 Task: Search one way flight ticket for 1 adult, 5 children, 2 infants in seat and 1 infant on lap in first from Plattsburgh: Plattsburgh International Airport to Rock Springs: Southwest Wyoming Regional Airport (rock Springs Sweetwater County Airport) on 8-5-2023. Number of bags: 2 carry on bags and 6 checked bags. Price is upto 92000. Outbound departure time preference is 4:30.
Action: Mouse moved to (378, 345)
Screenshot: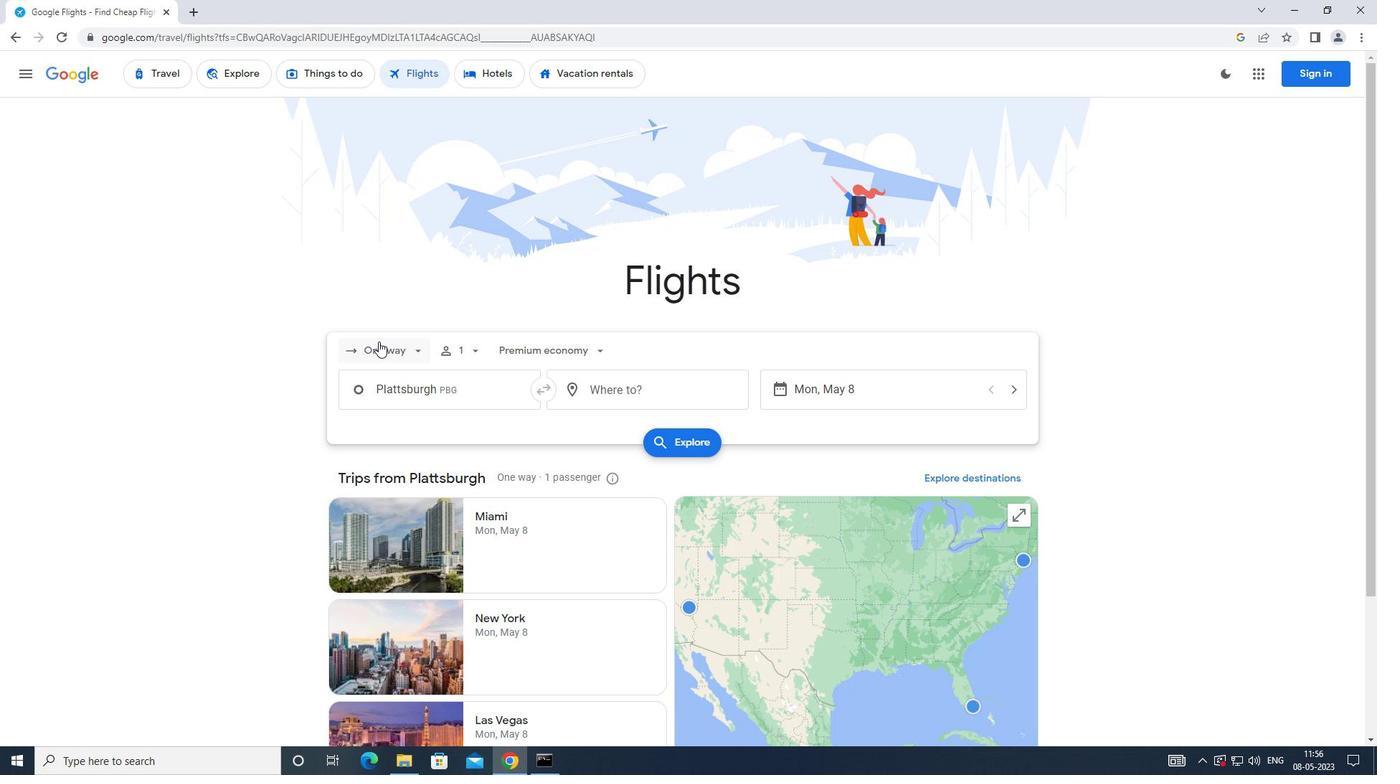 
Action: Mouse pressed left at (378, 345)
Screenshot: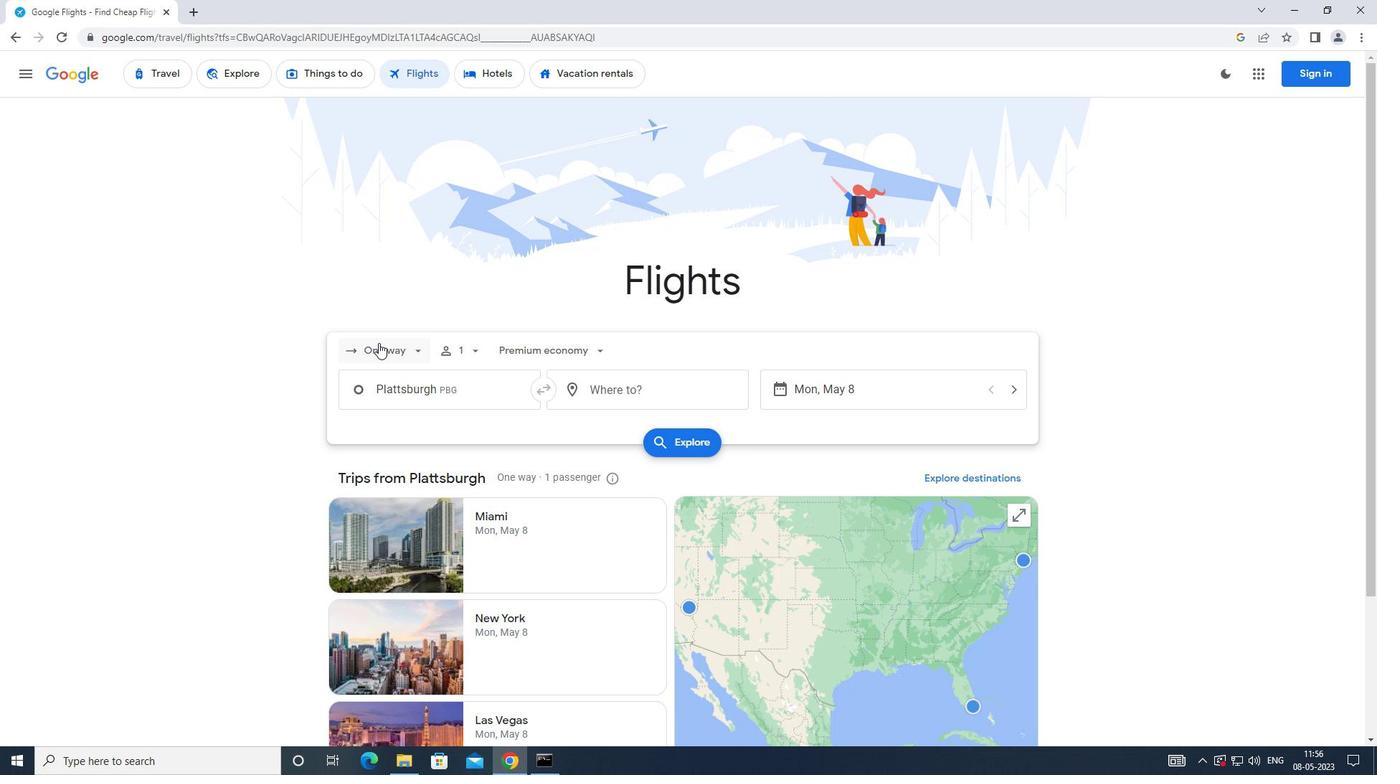 
Action: Mouse moved to (411, 426)
Screenshot: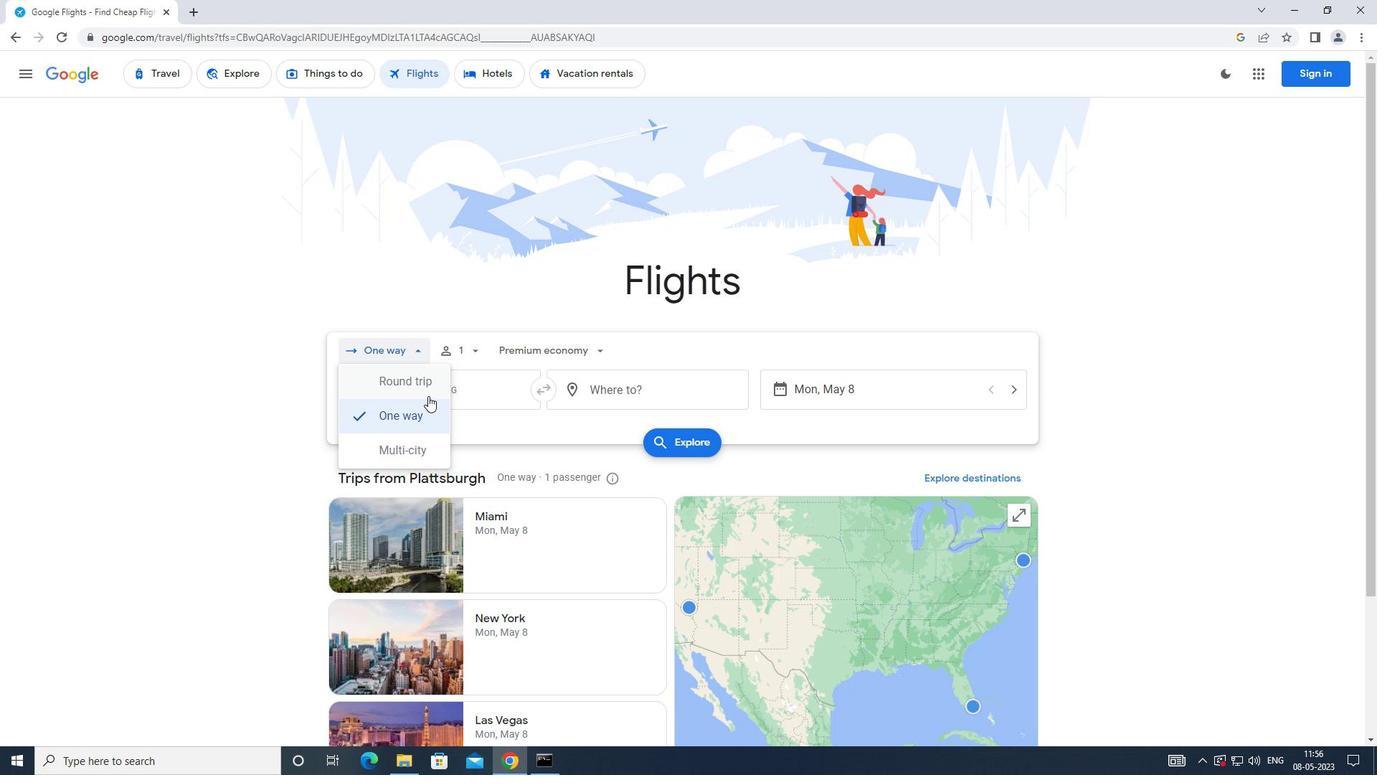 
Action: Mouse pressed left at (411, 426)
Screenshot: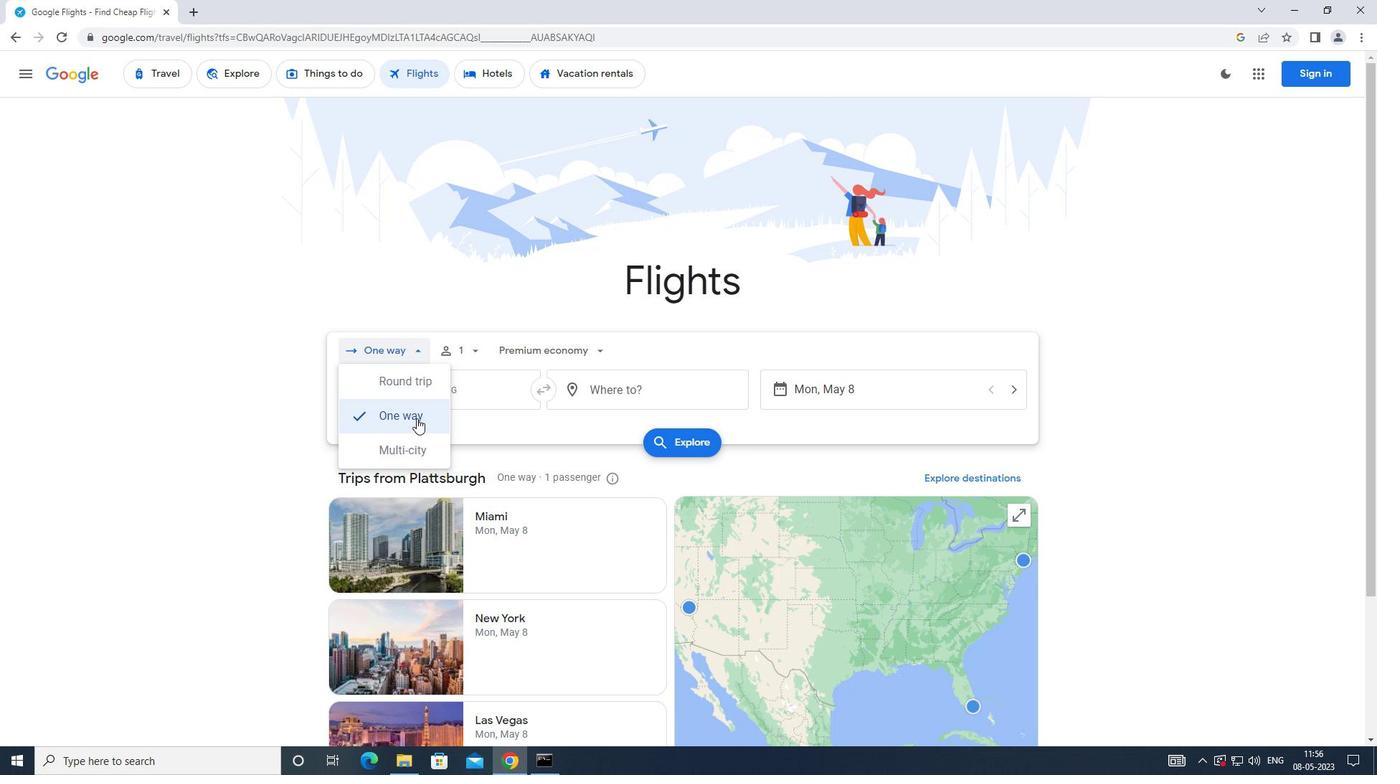 
Action: Mouse moved to (469, 353)
Screenshot: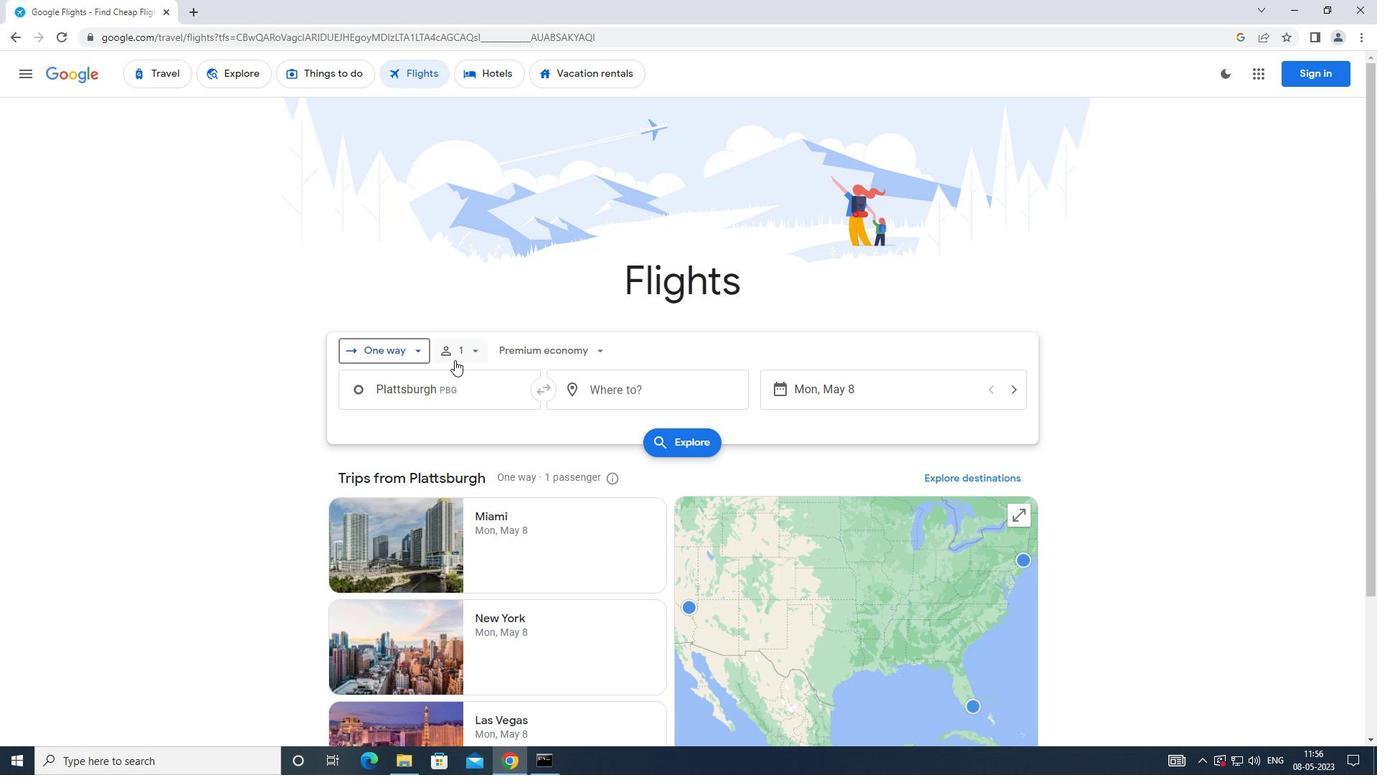 
Action: Mouse pressed left at (469, 353)
Screenshot: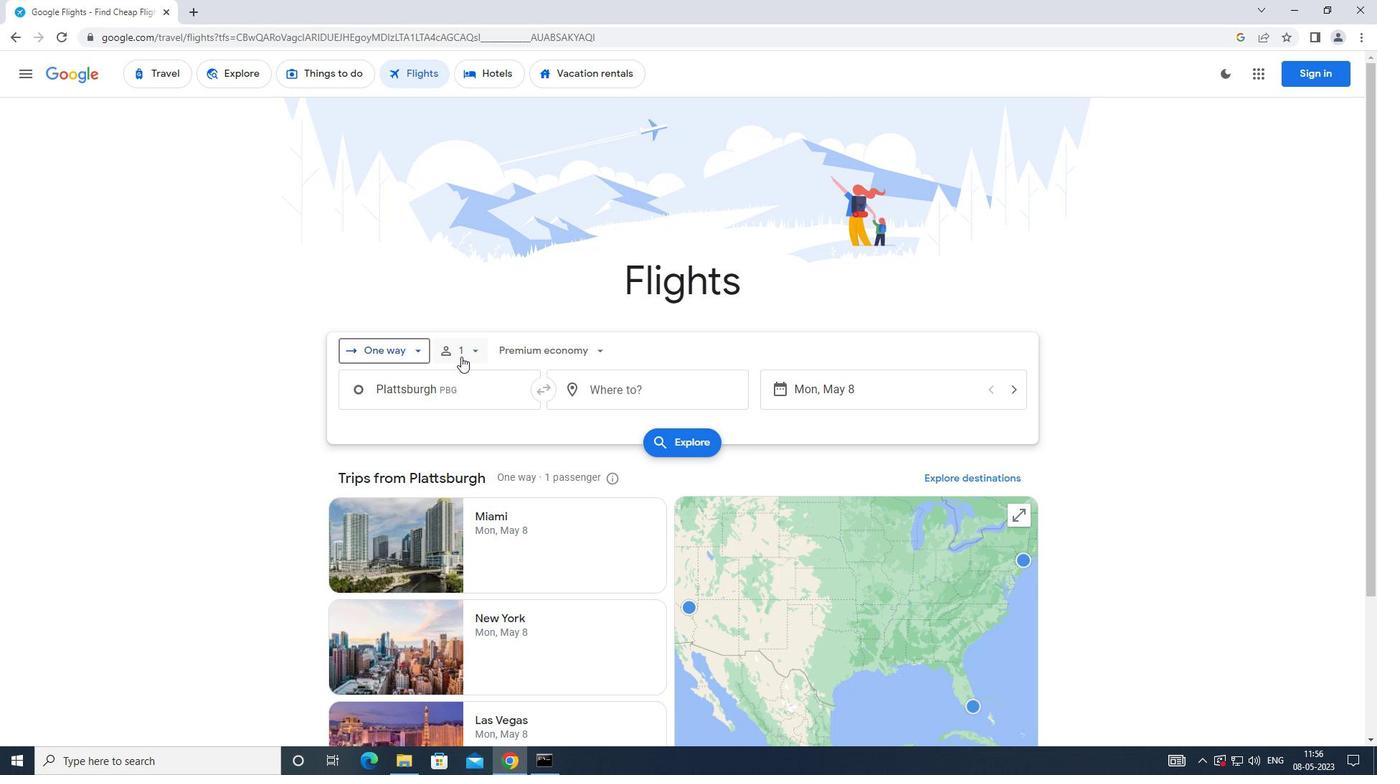 
Action: Mouse moved to (592, 420)
Screenshot: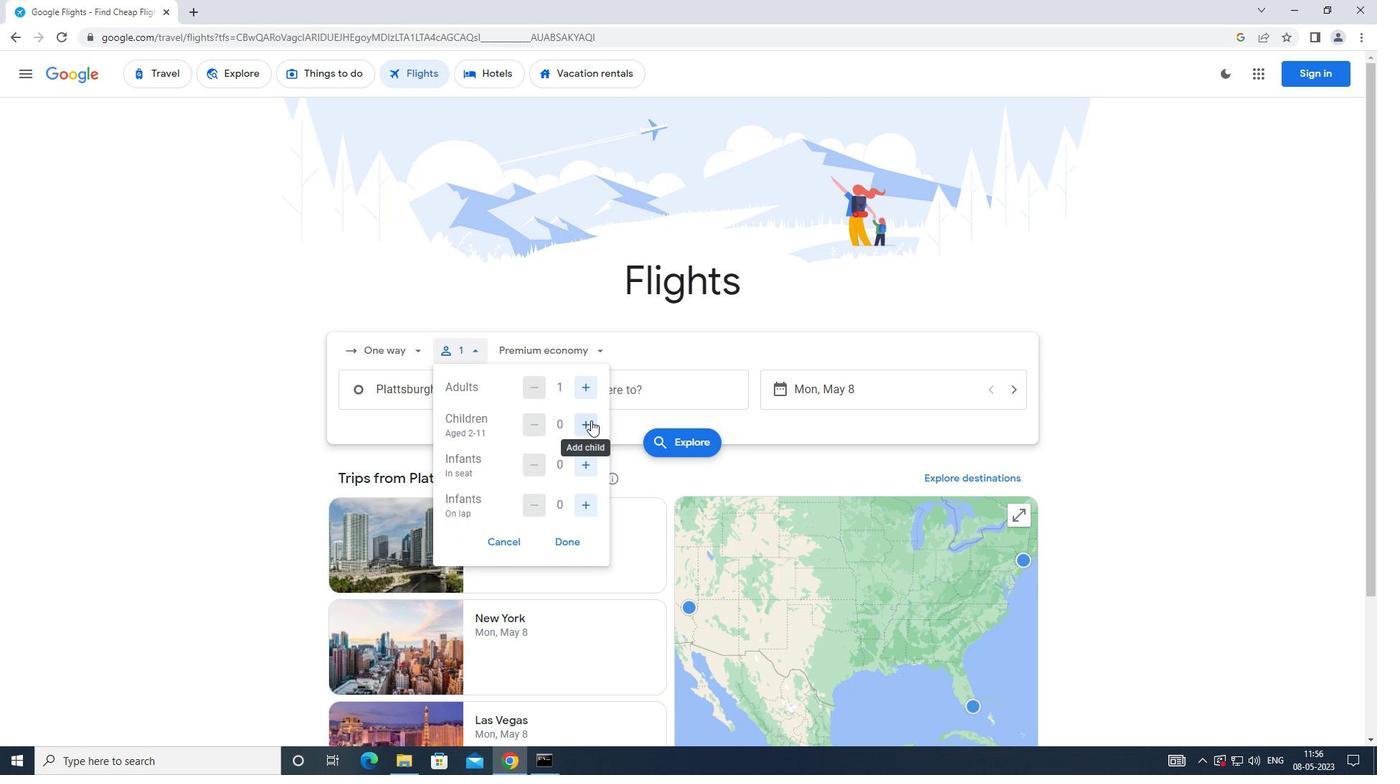
Action: Mouse pressed left at (592, 420)
Screenshot: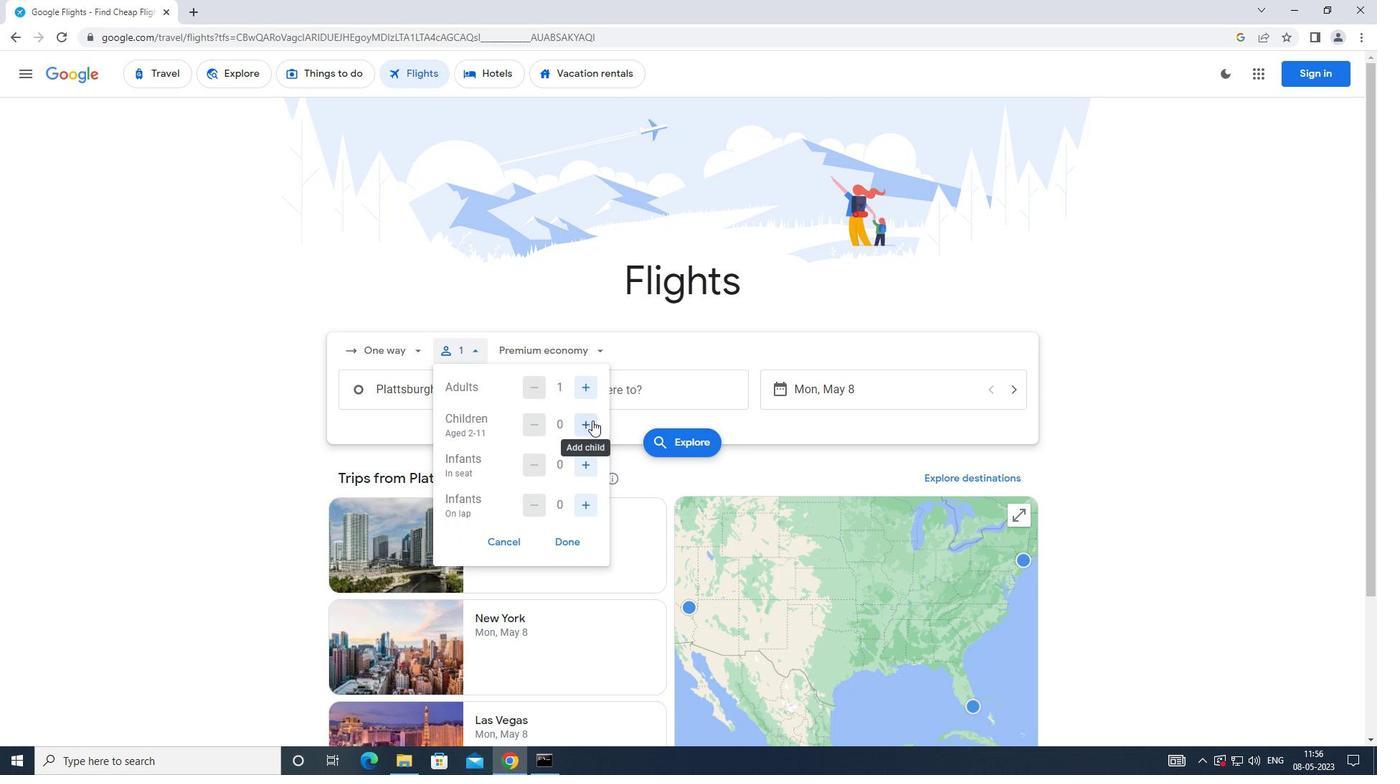 
Action: Mouse pressed left at (592, 420)
Screenshot: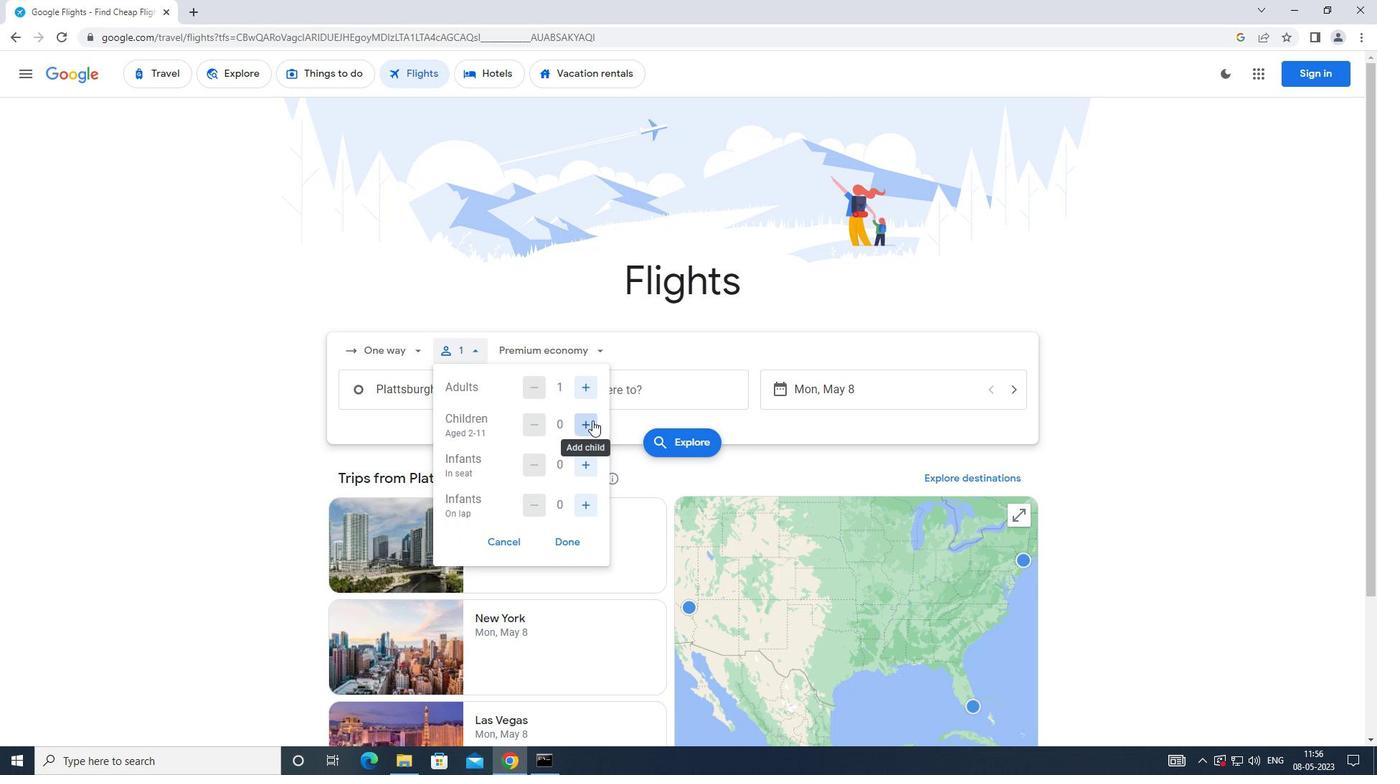 
Action: Mouse pressed left at (592, 420)
Screenshot: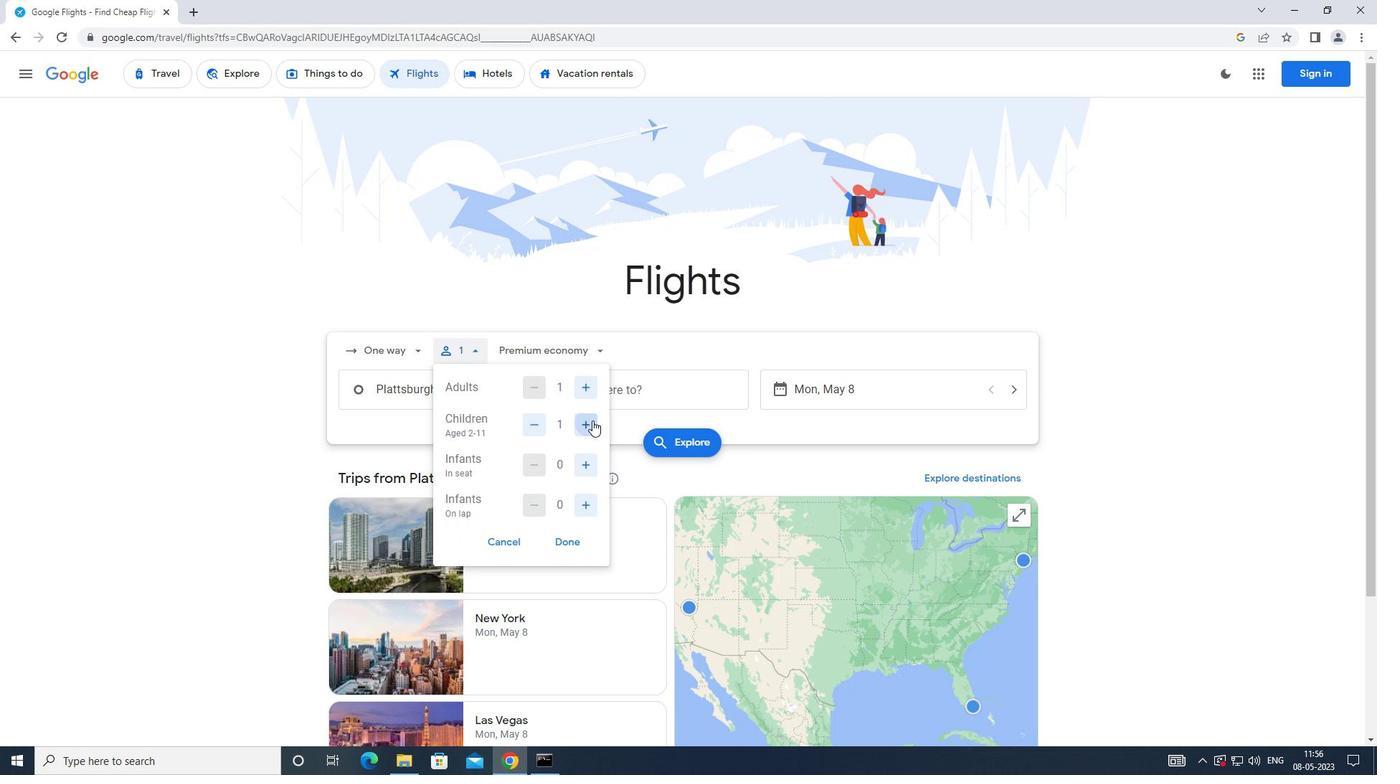
Action: Mouse pressed left at (592, 420)
Screenshot: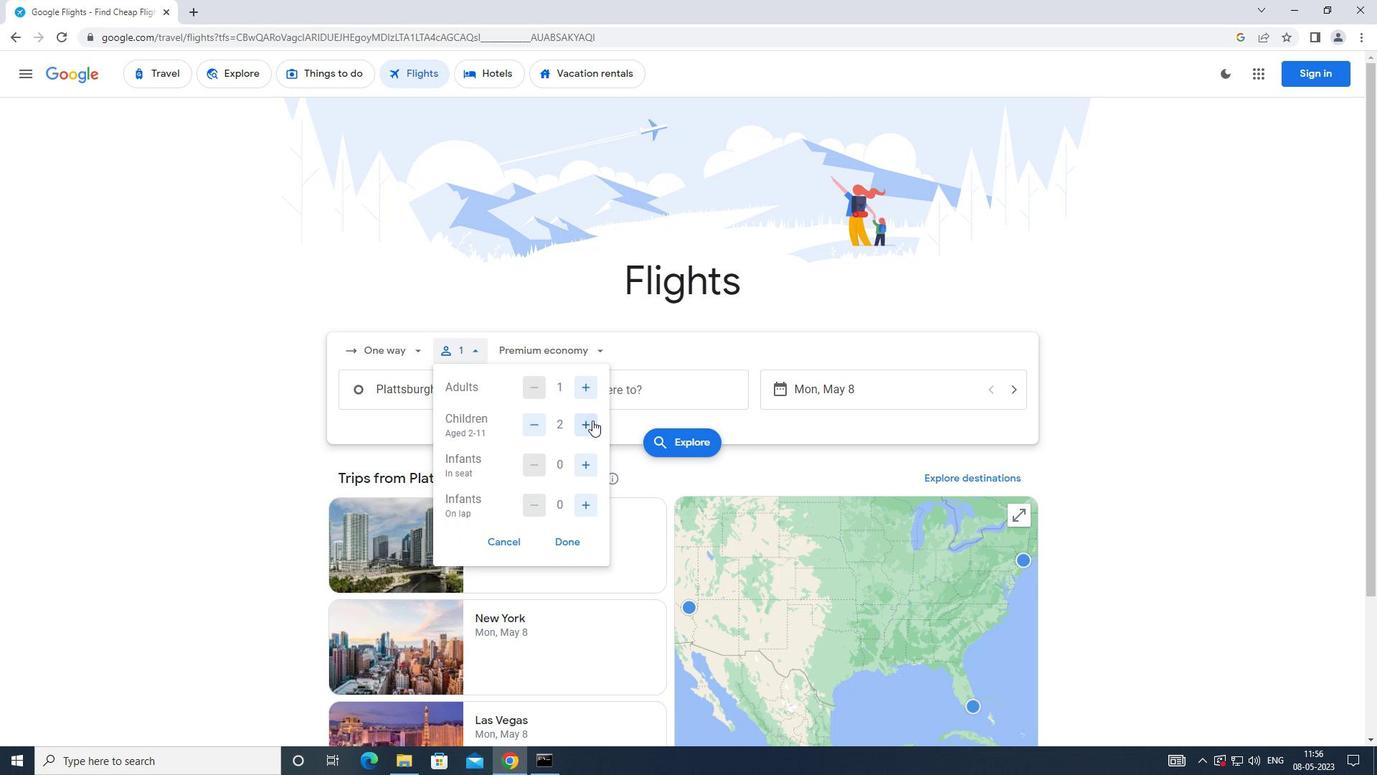 
Action: Mouse pressed left at (592, 420)
Screenshot: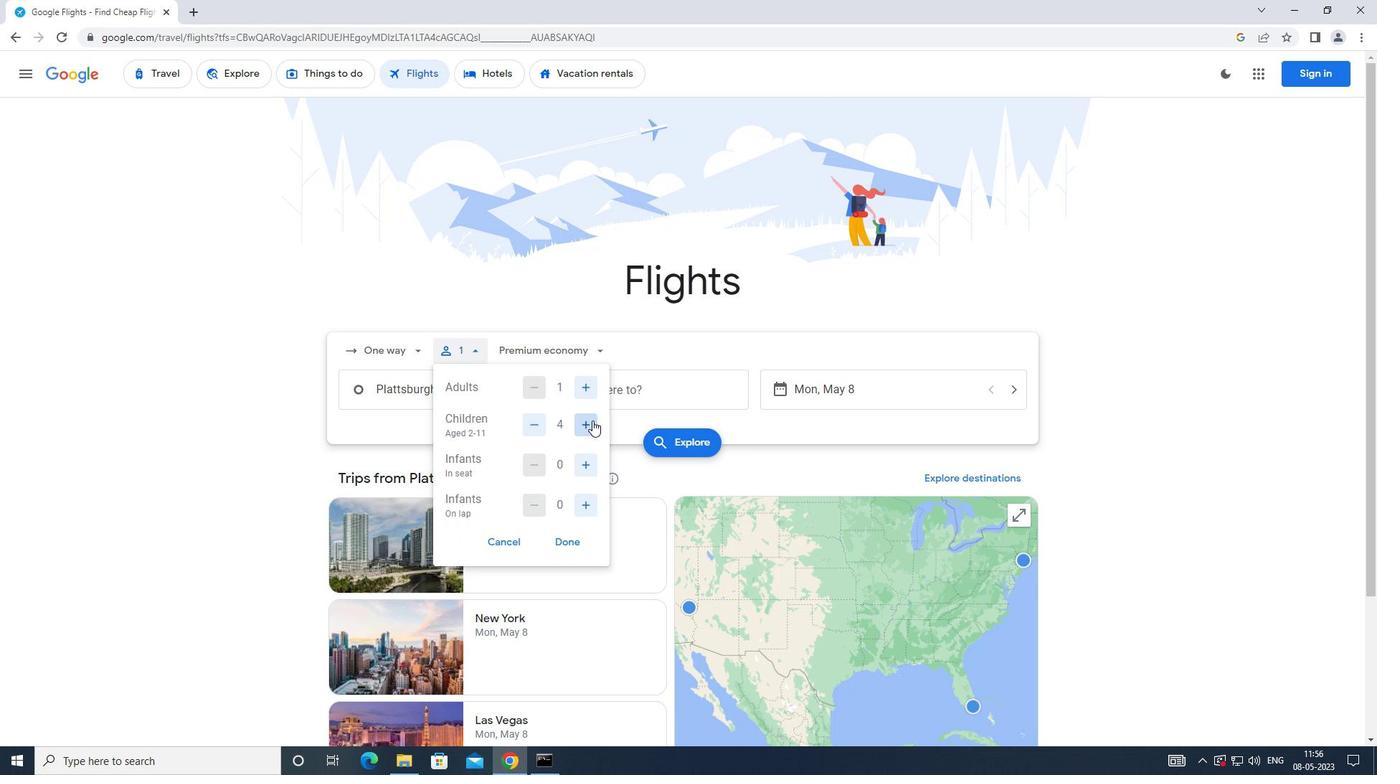 
Action: Mouse moved to (590, 463)
Screenshot: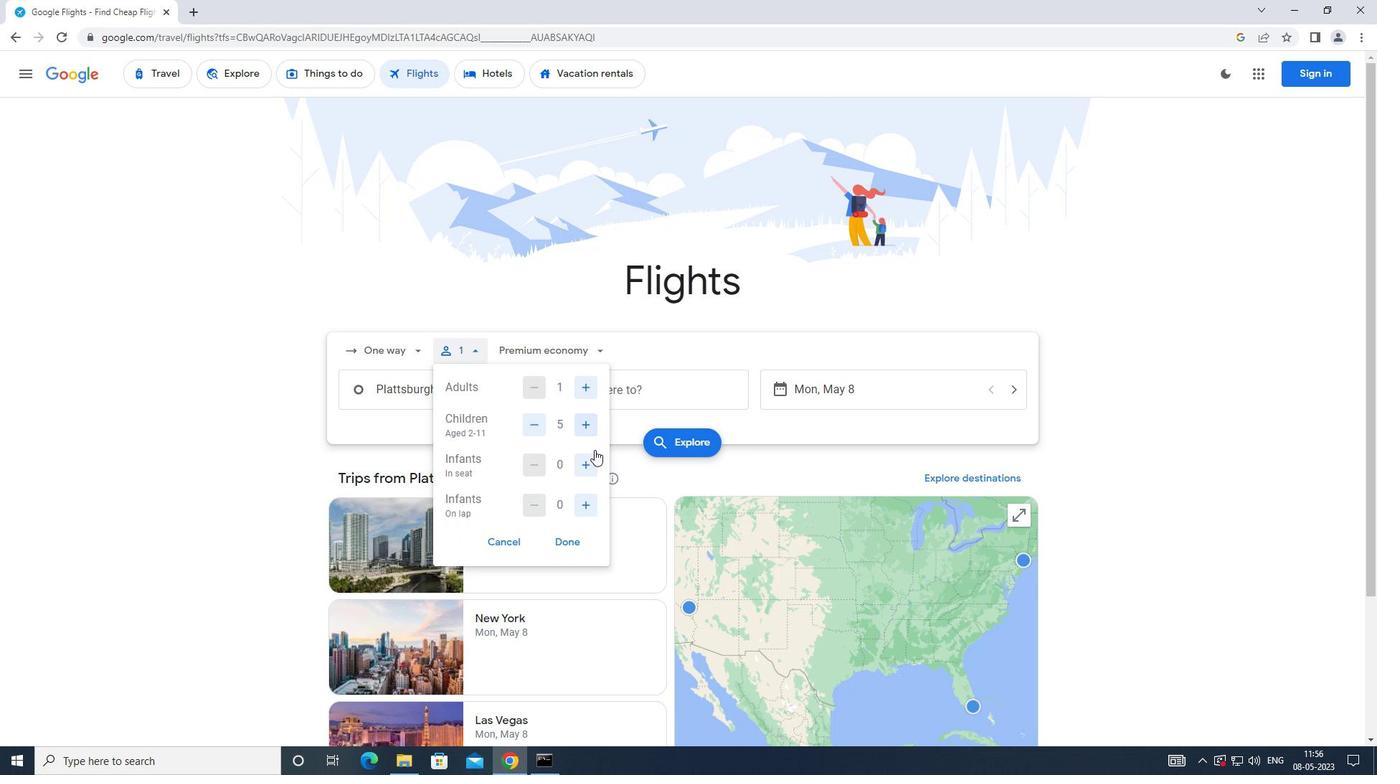 
Action: Mouse pressed left at (590, 463)
Screenshot: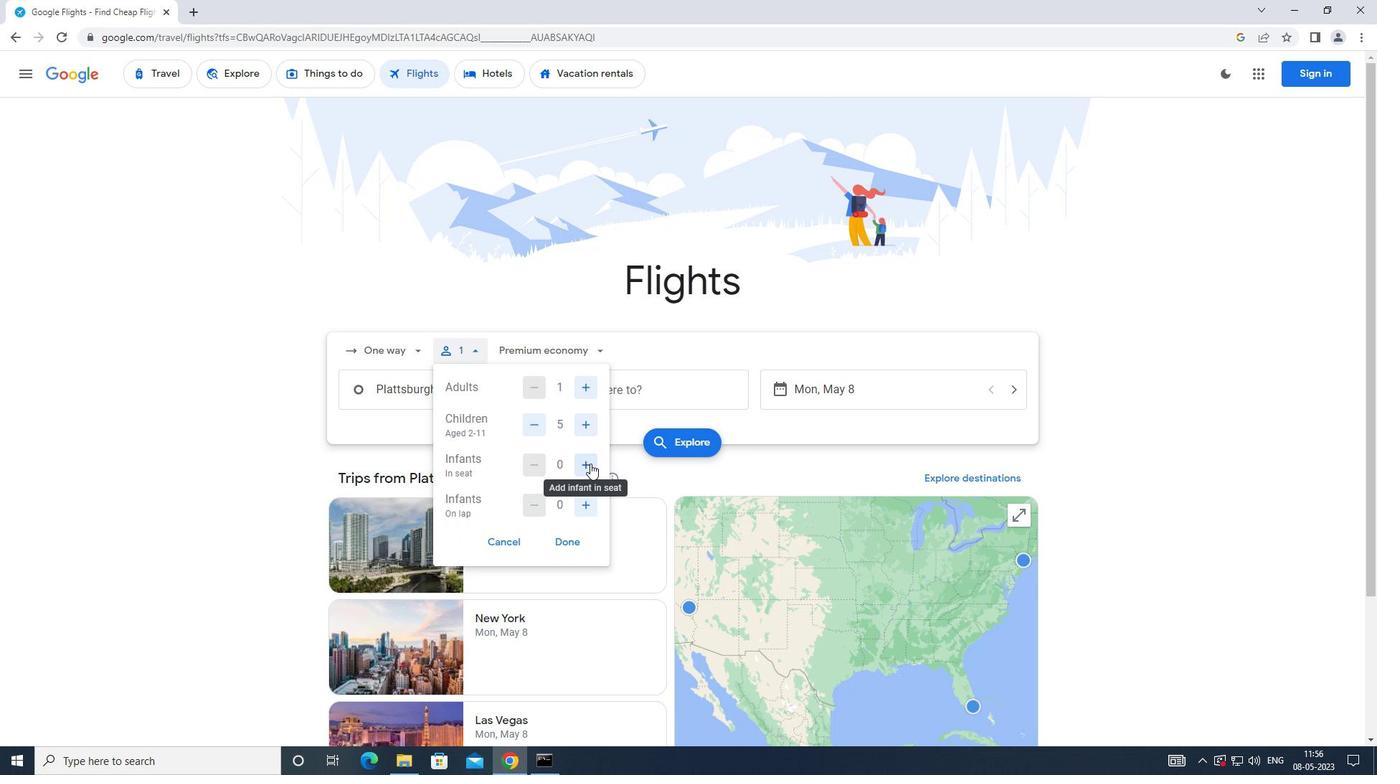 
Action: Mouse pressed left at (590, 463)
Screenshot: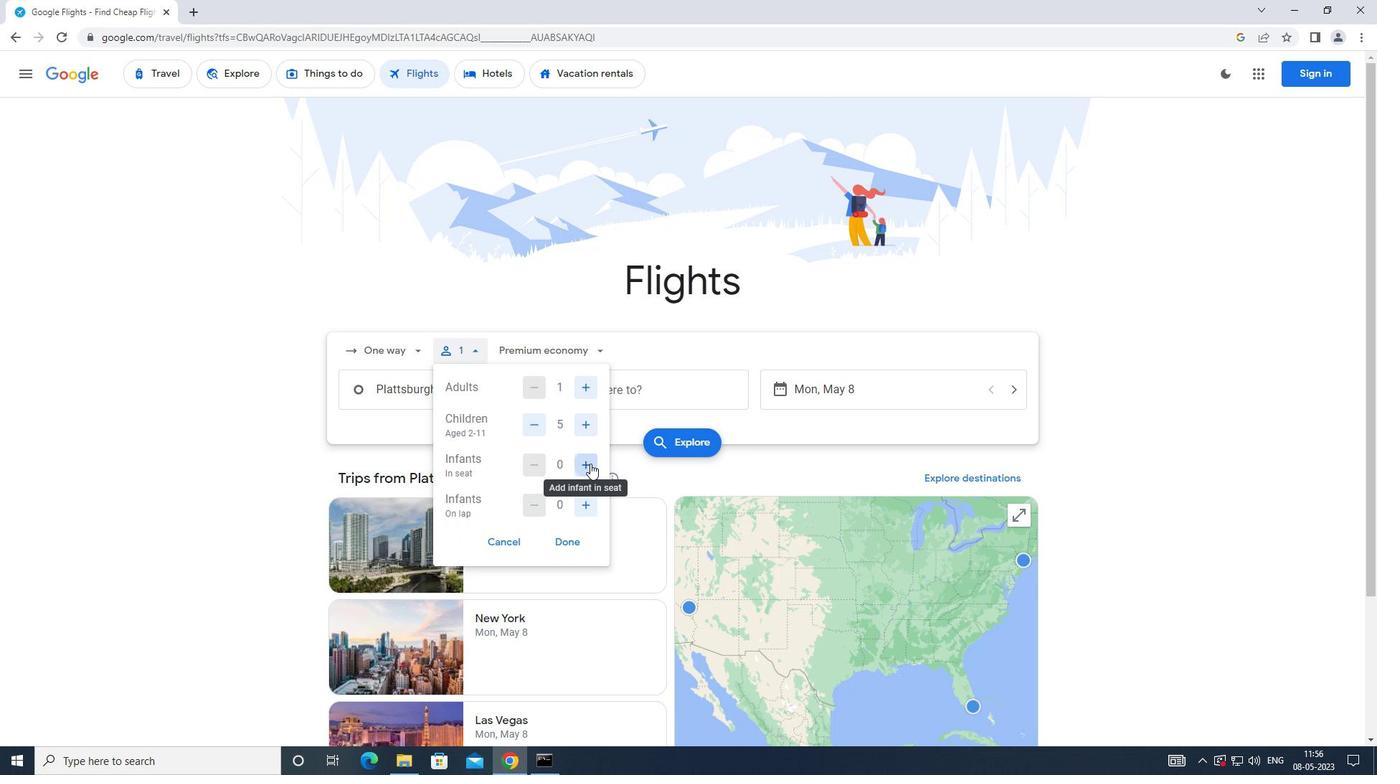 
Action: Mouse moved to (528, 459)
Screenshot: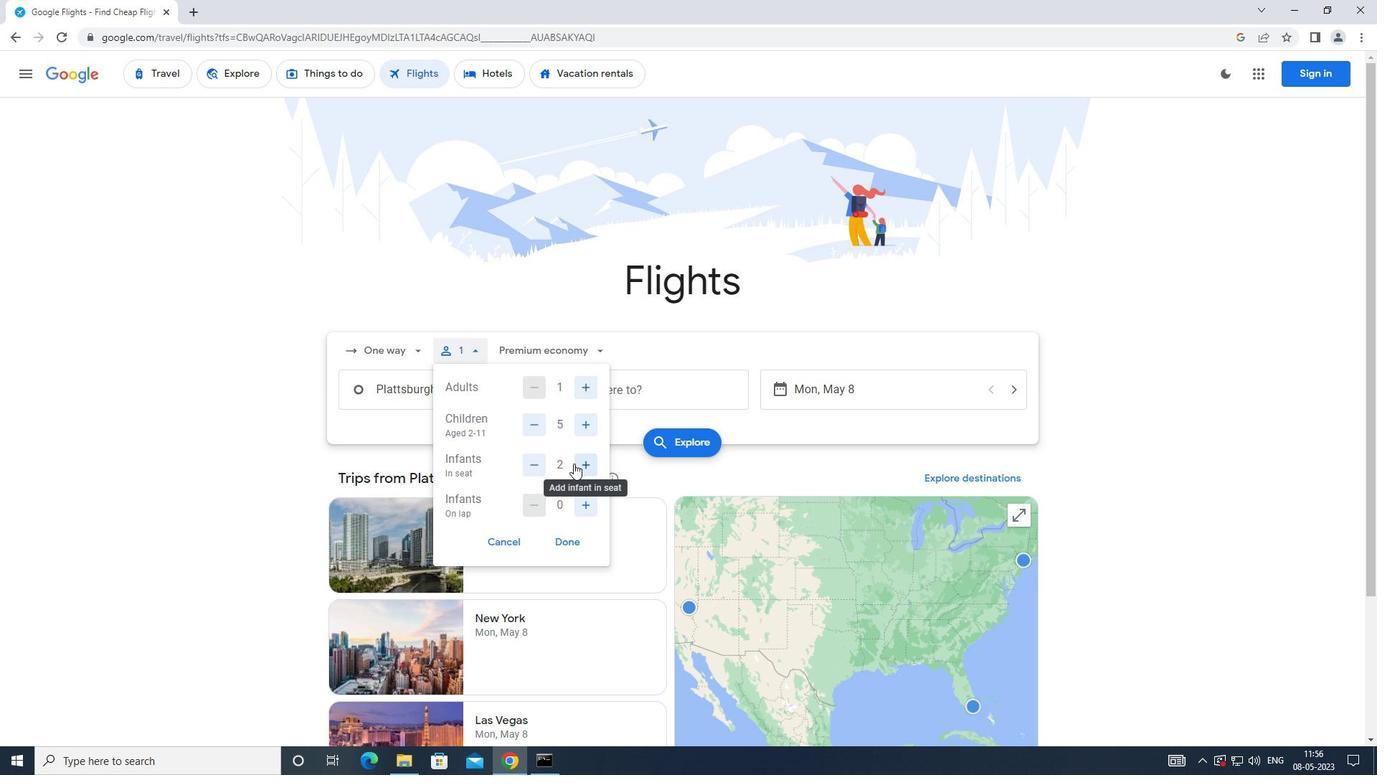 
Action: Mouse pressed left at (528, 459)
Screenshot: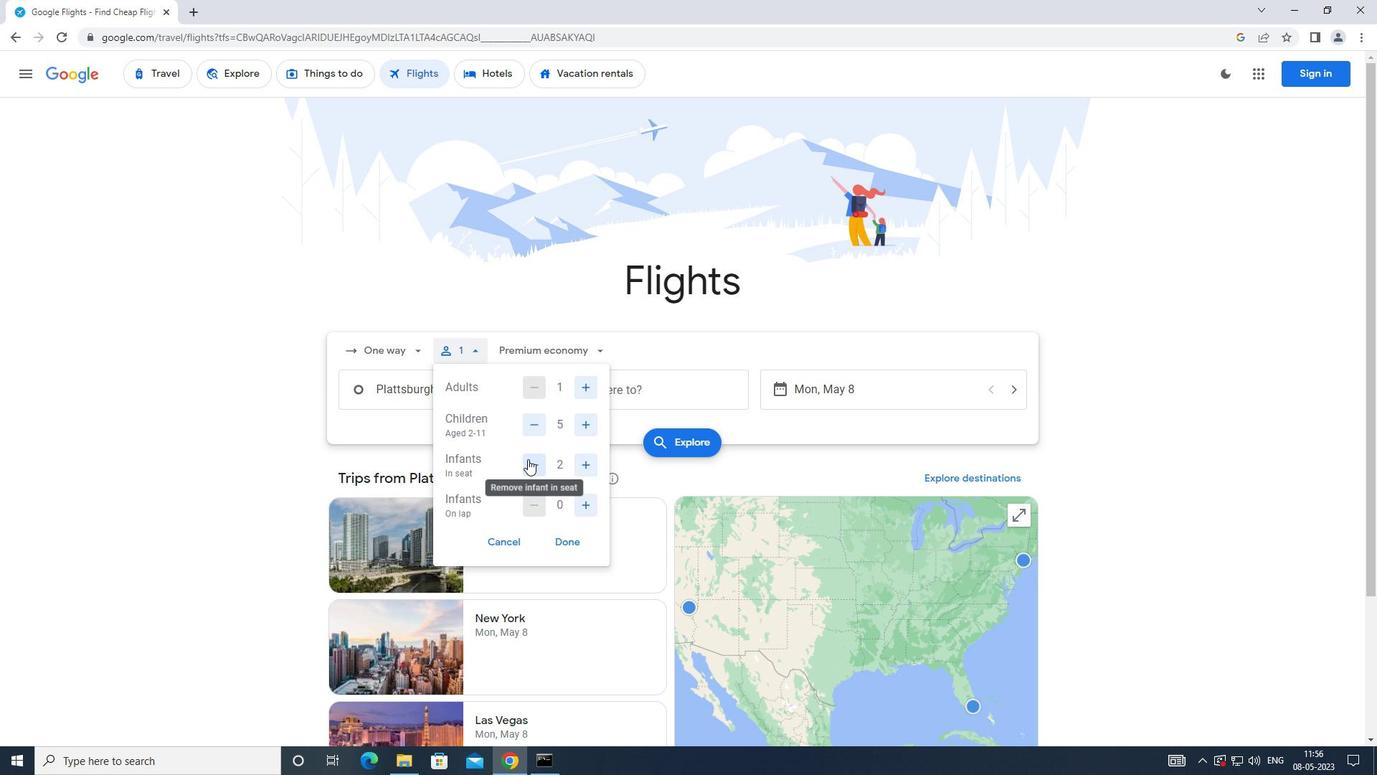 
Action: Mouse moved to (581, 496)
Screenshot: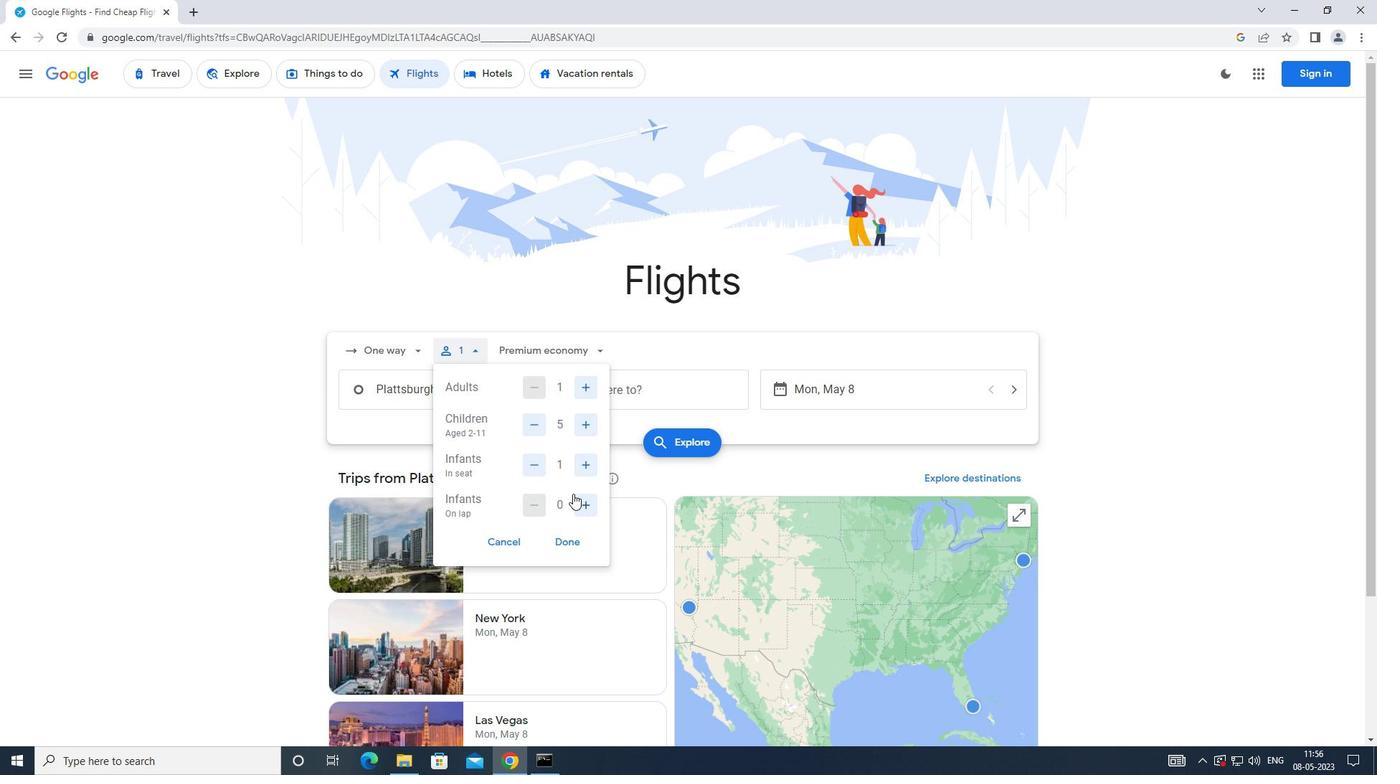 
Action: Mouse pressed left at (581, 496)
Screenshot: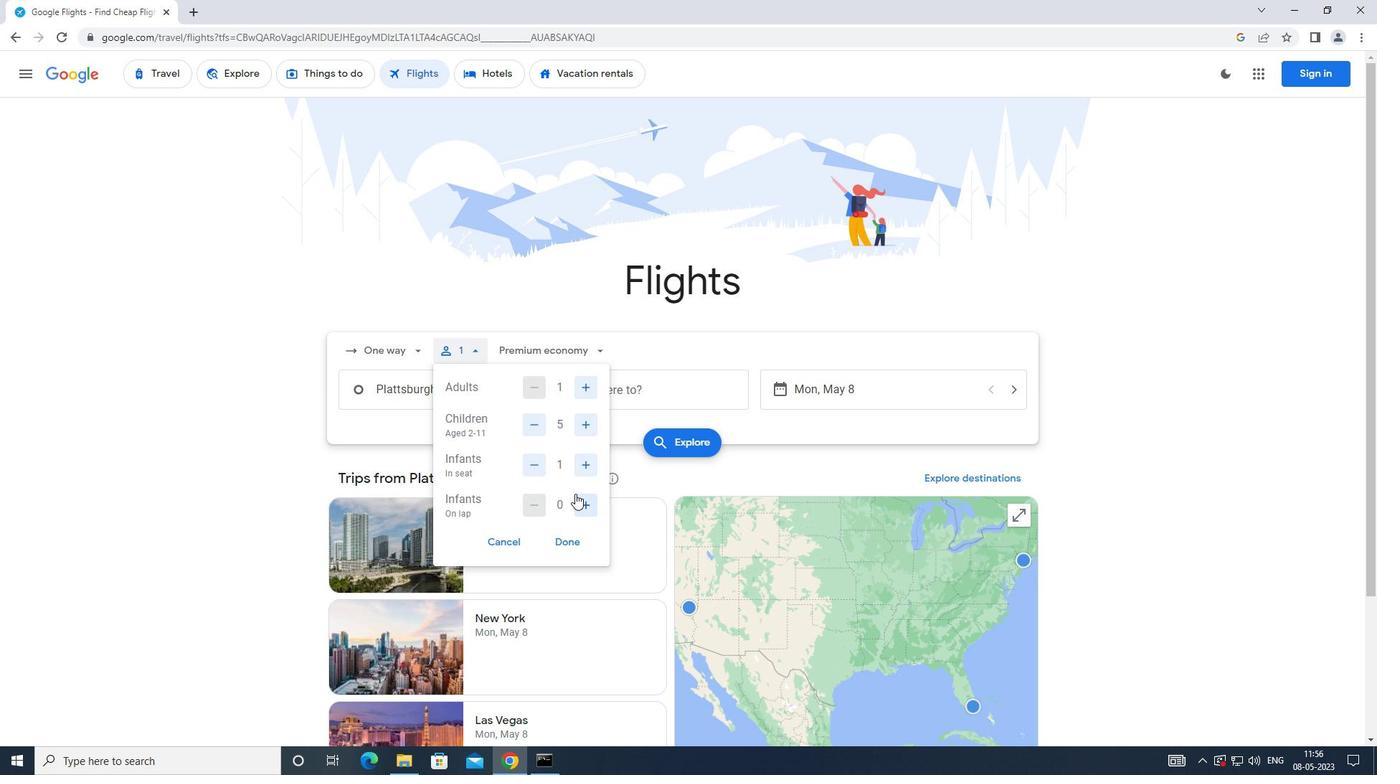 
Action: Mouse moved to (573, 537)
Screenshot: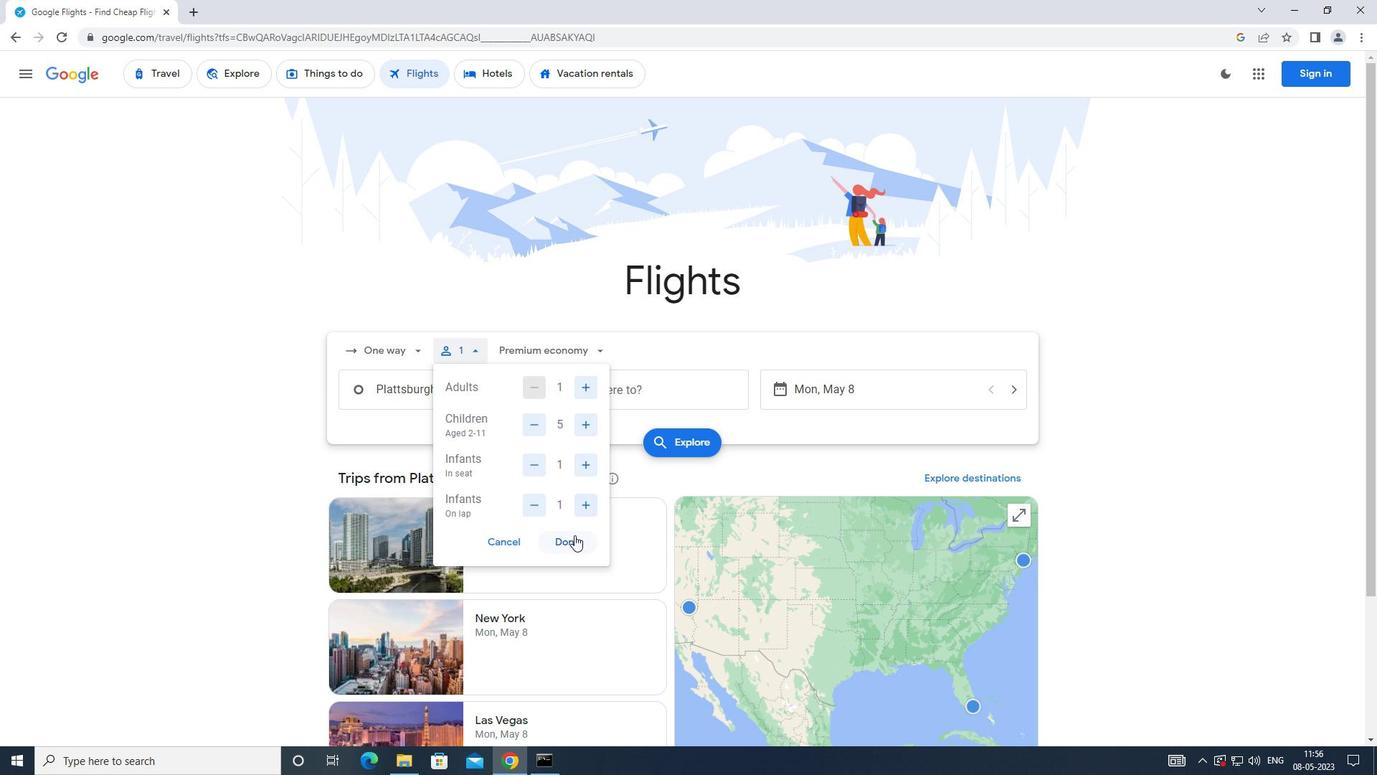 
Action: Mouse pressed left at (573, 537)
Screenshot: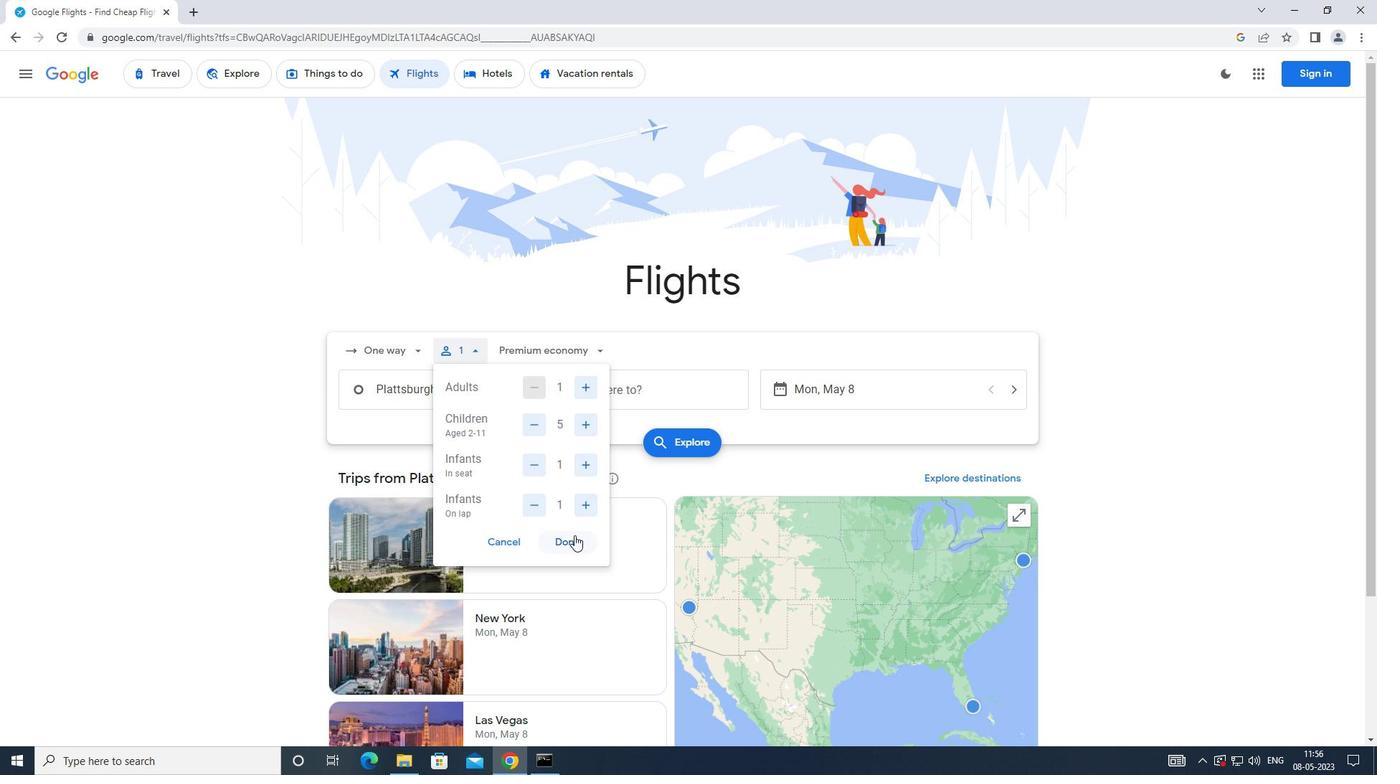 
Action: Mouse moved to (545, 361)
Screenshot: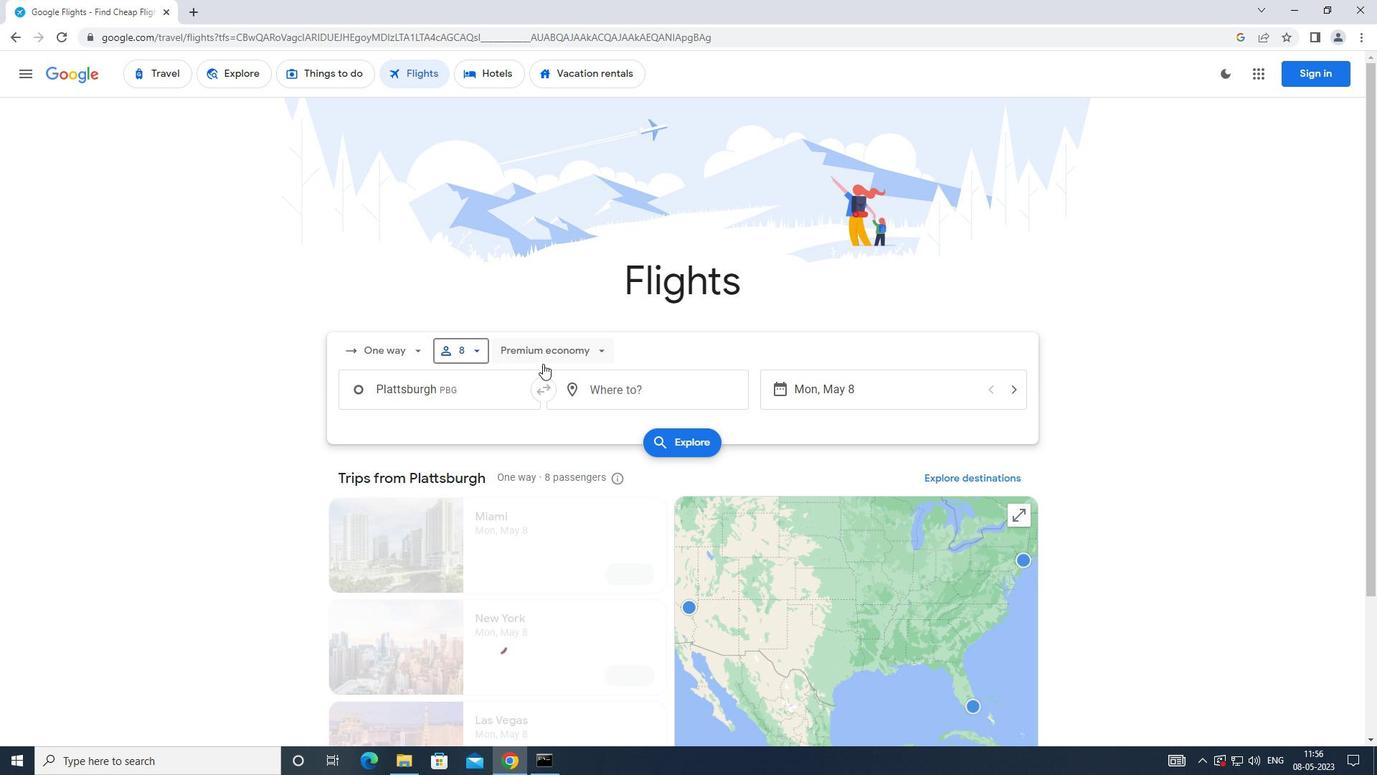 
Action: Mouse pressed left at (545, 361)
Screenshot: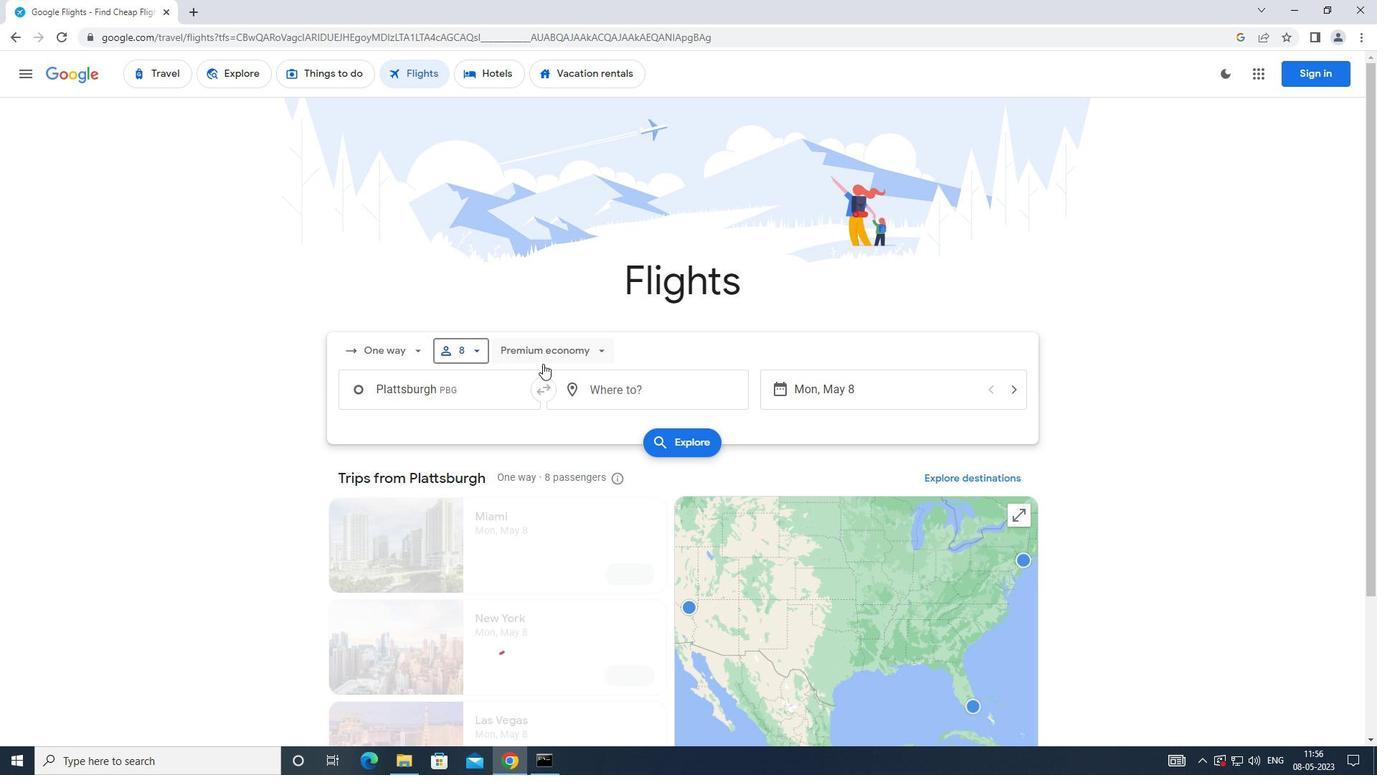 
Action: Mouse moved to (561, 487)
Screenshot: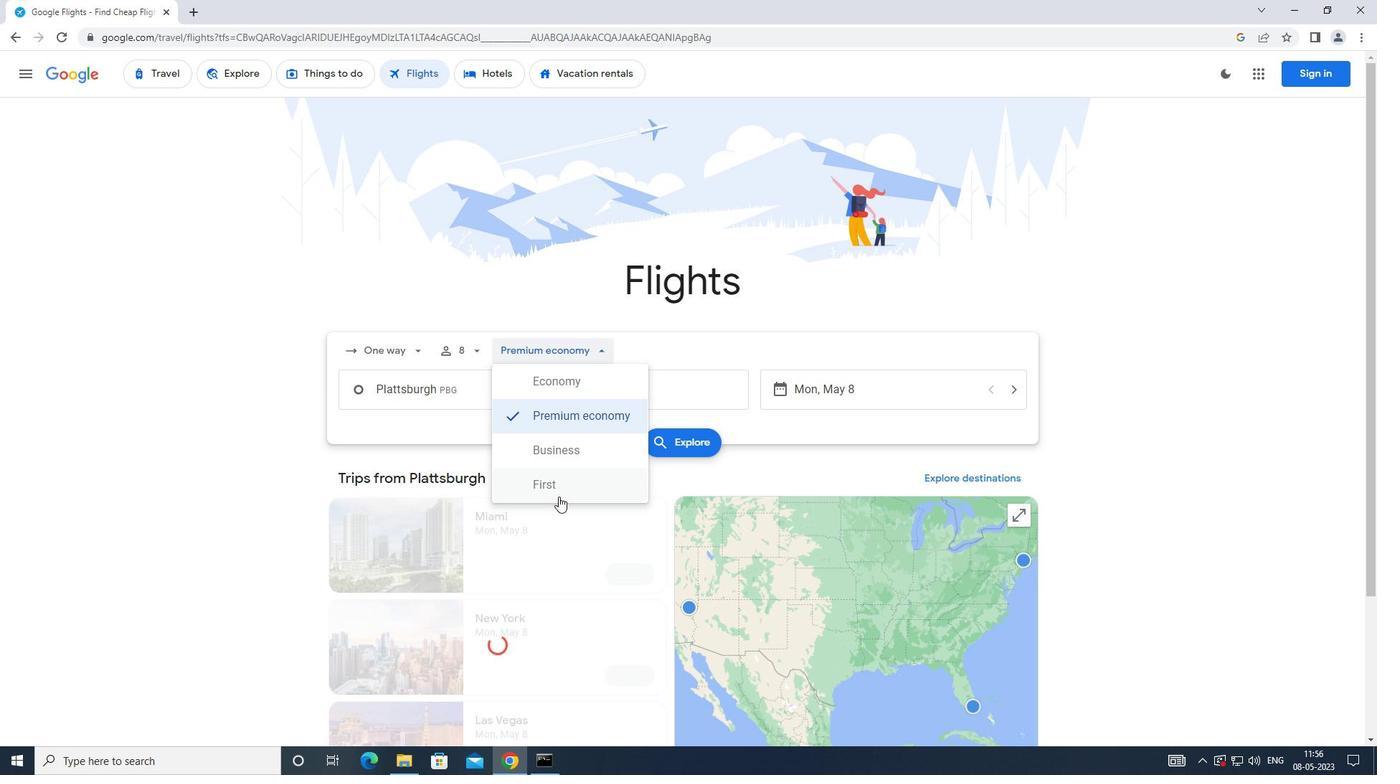 
Action: Mouse pressed left at (561, 487)
Screenshot: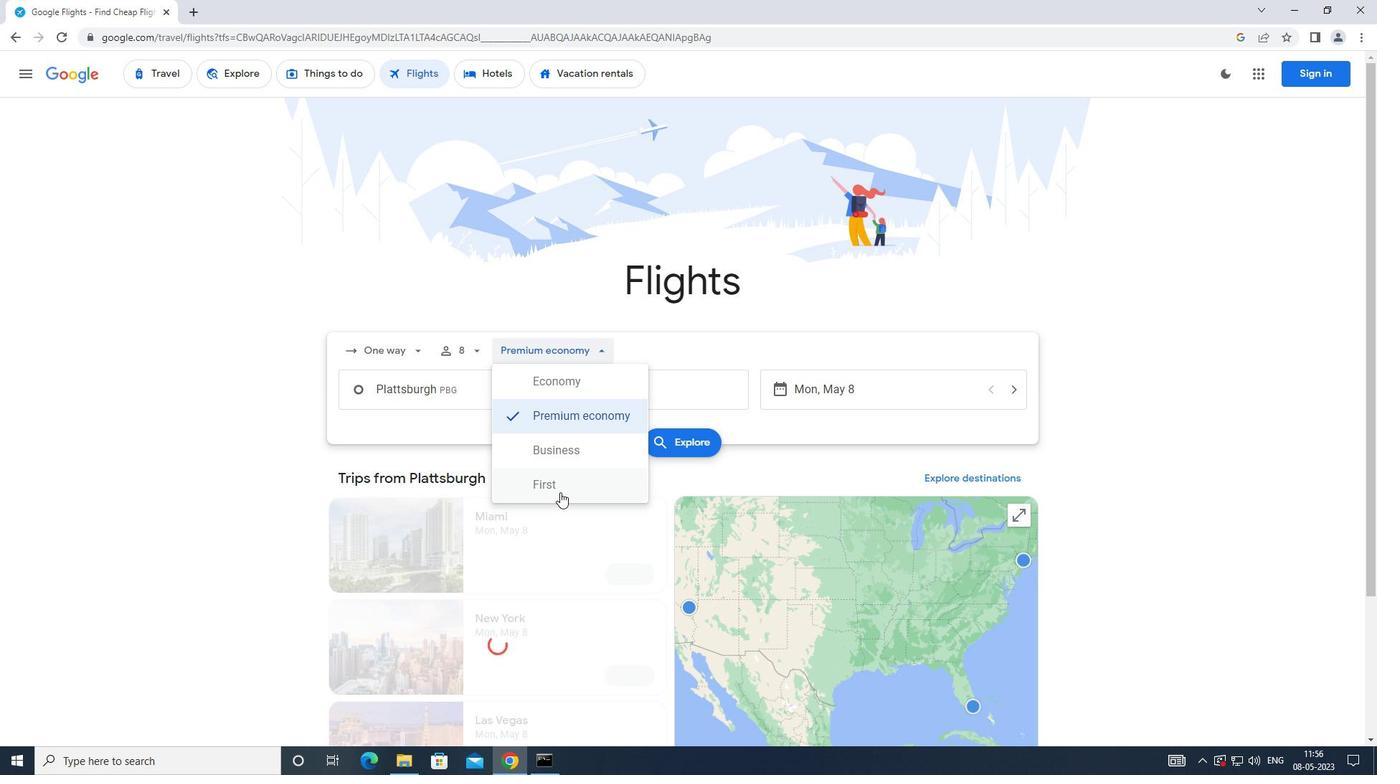 
Action: Mouse moved to (465, 397)
Screenshot: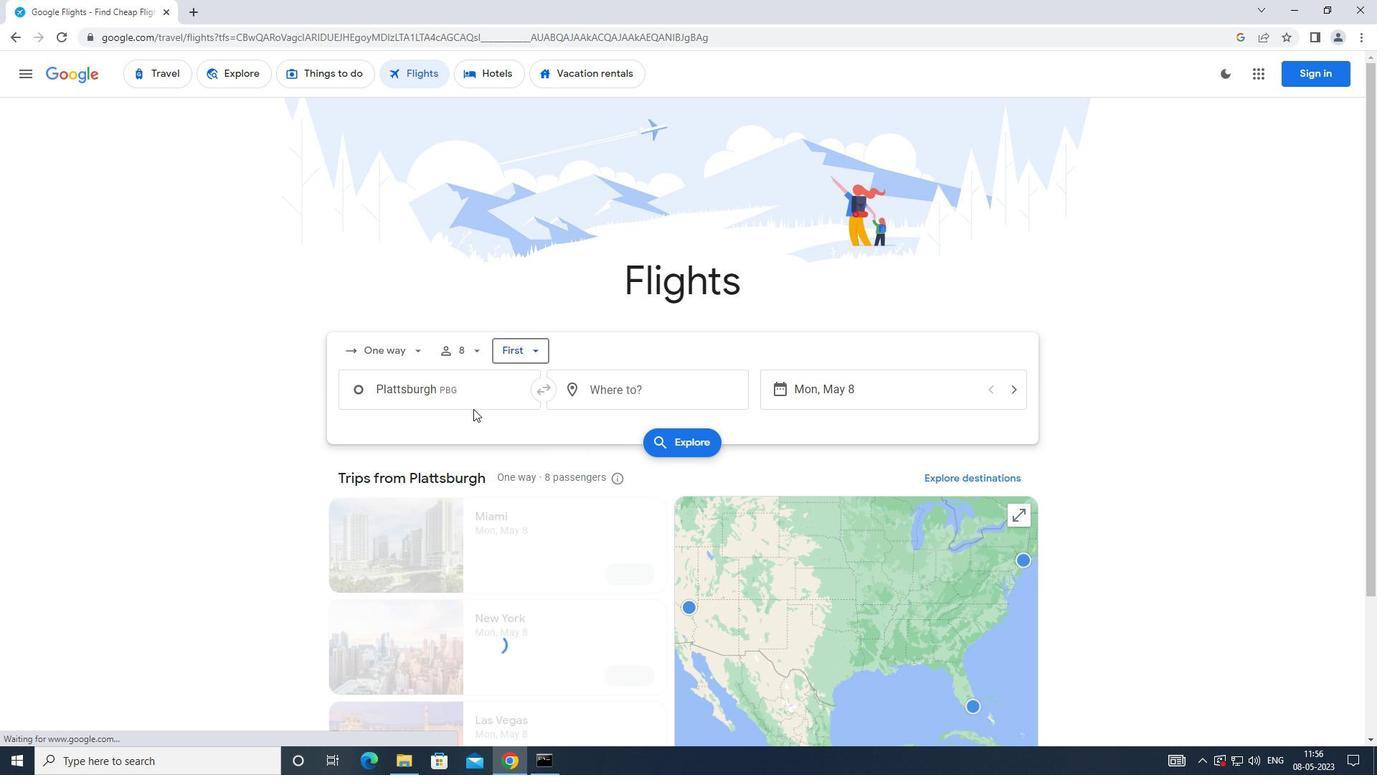 
Action: Mouse pressed left at (465, 397)
Screenshot: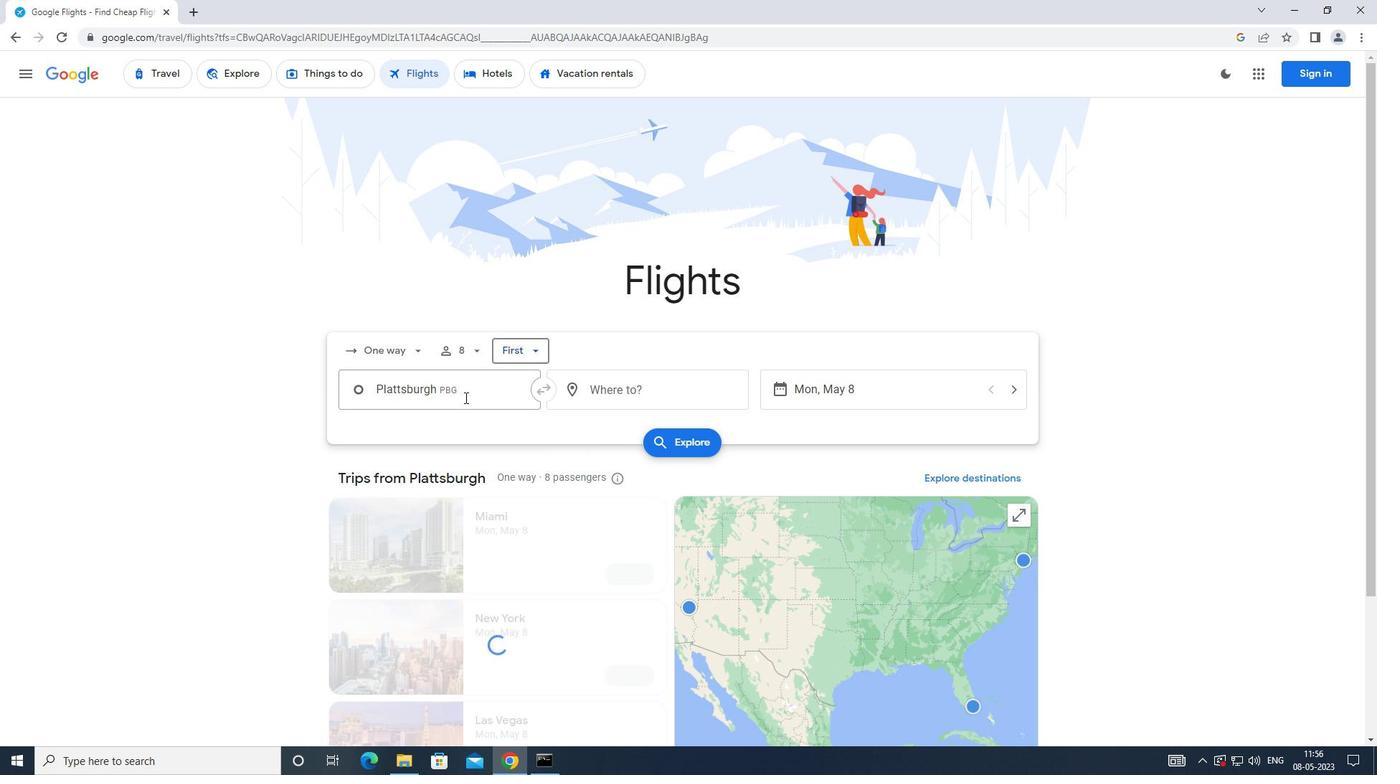 
Action: Mouse moved to (464, 399)
Screenshot: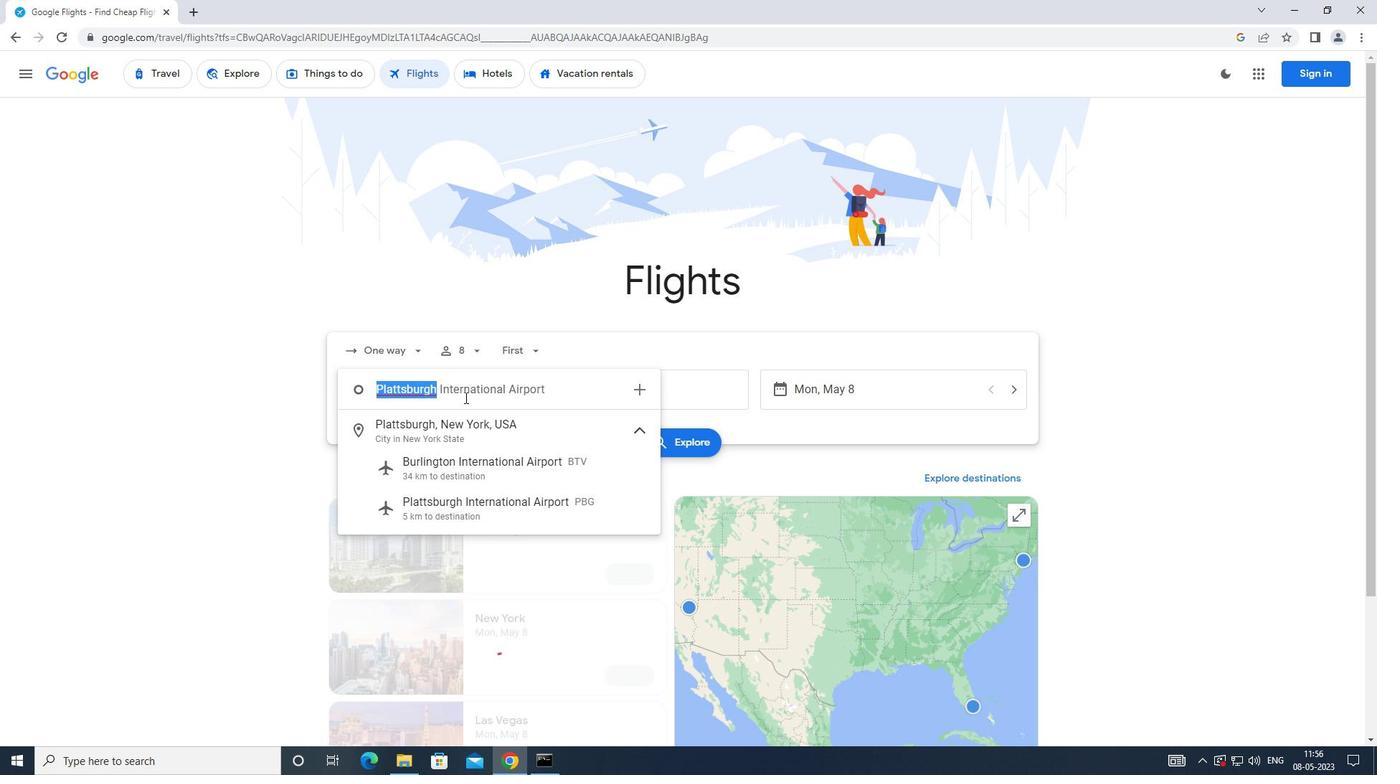 
Action: Key pressed <Key.caps_lock>p<Key.caps_lock>;attb<Key.backspace>sburg
Screenshot: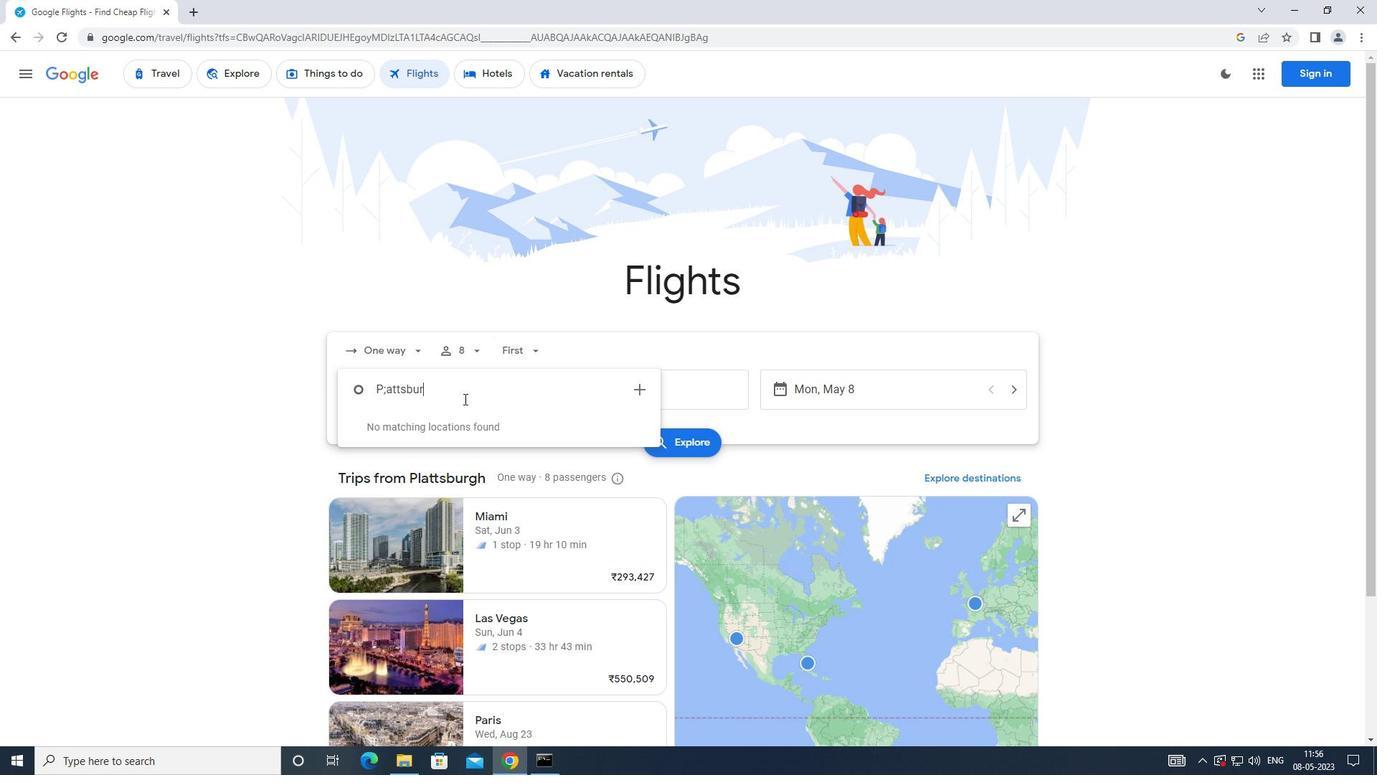
Action: Mouse moved to (460, 507)
Screenshot: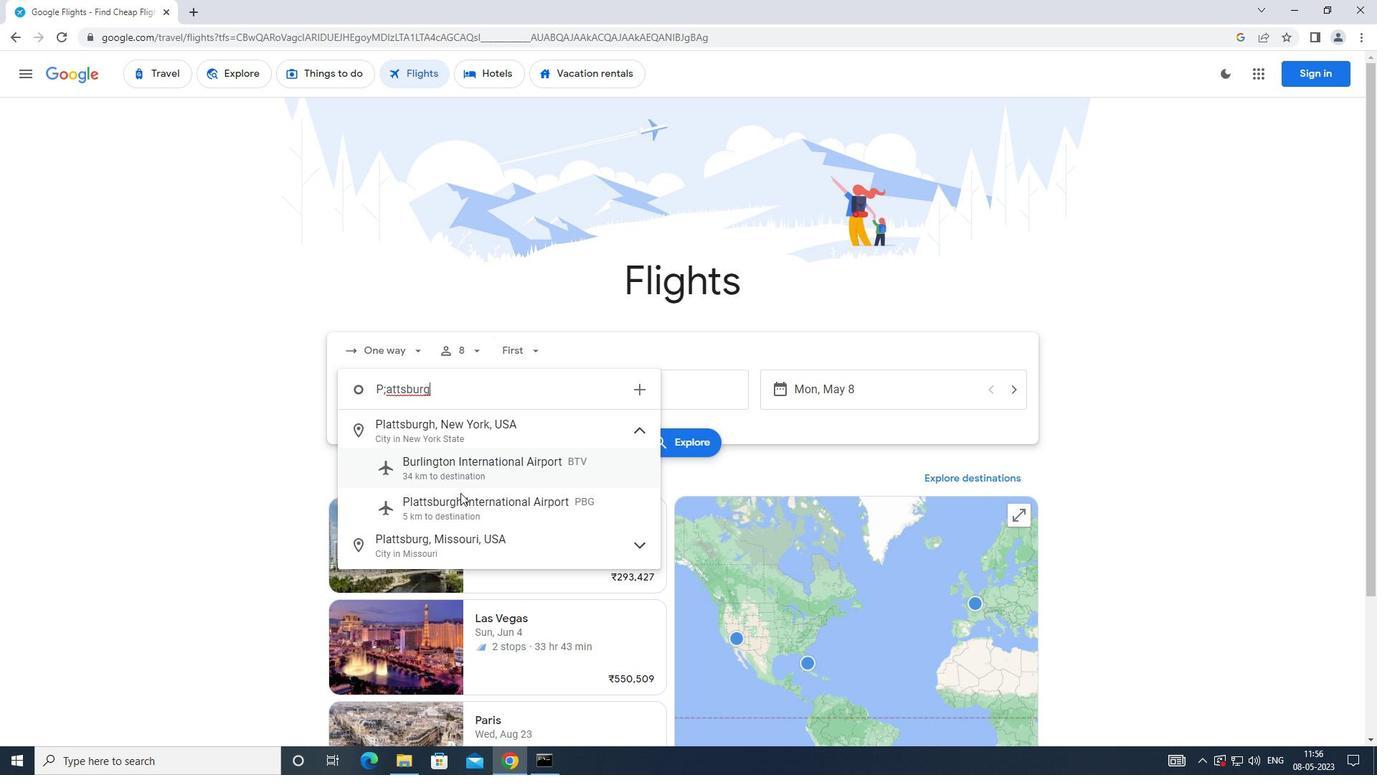 
Action: Mouse pressed left at (460, 507)
Screenshot: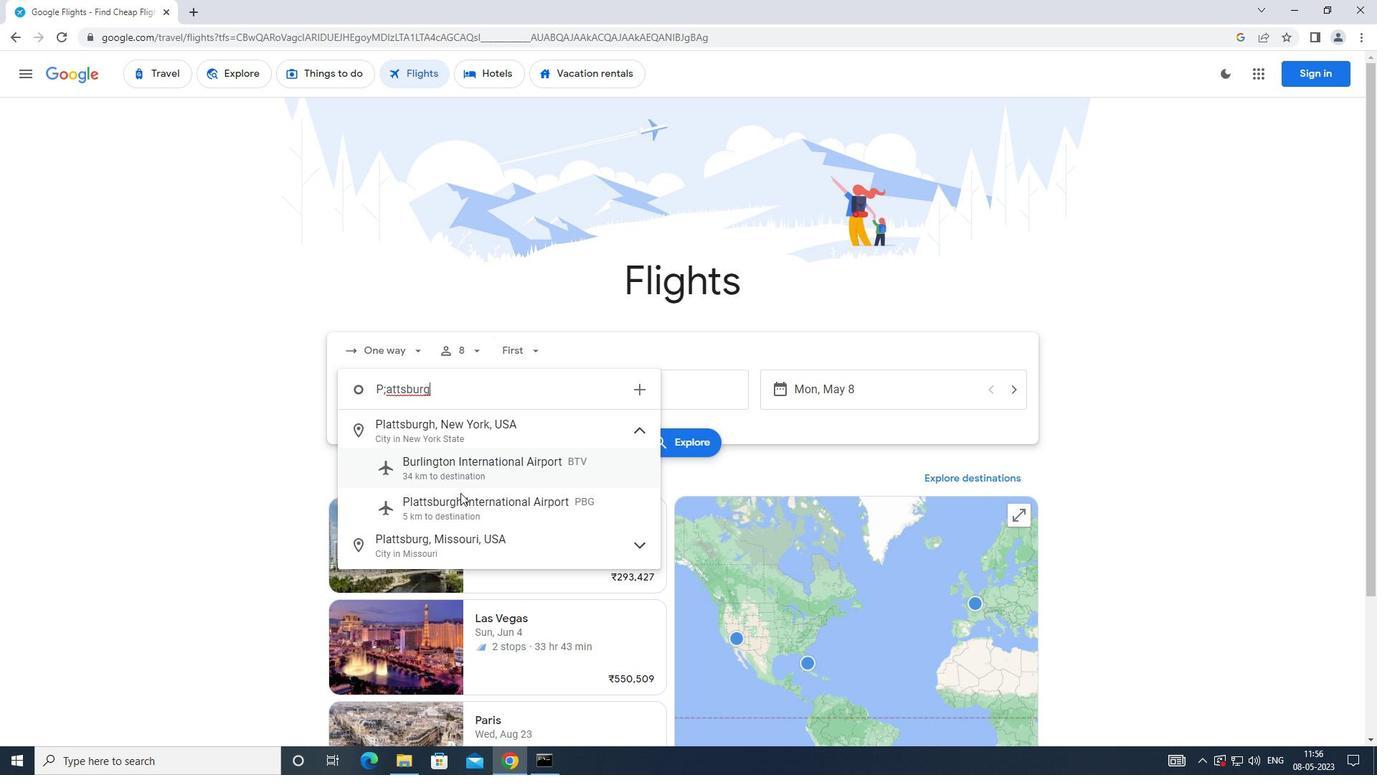
Action: Mouse moved to (616, 398)
Screenshot: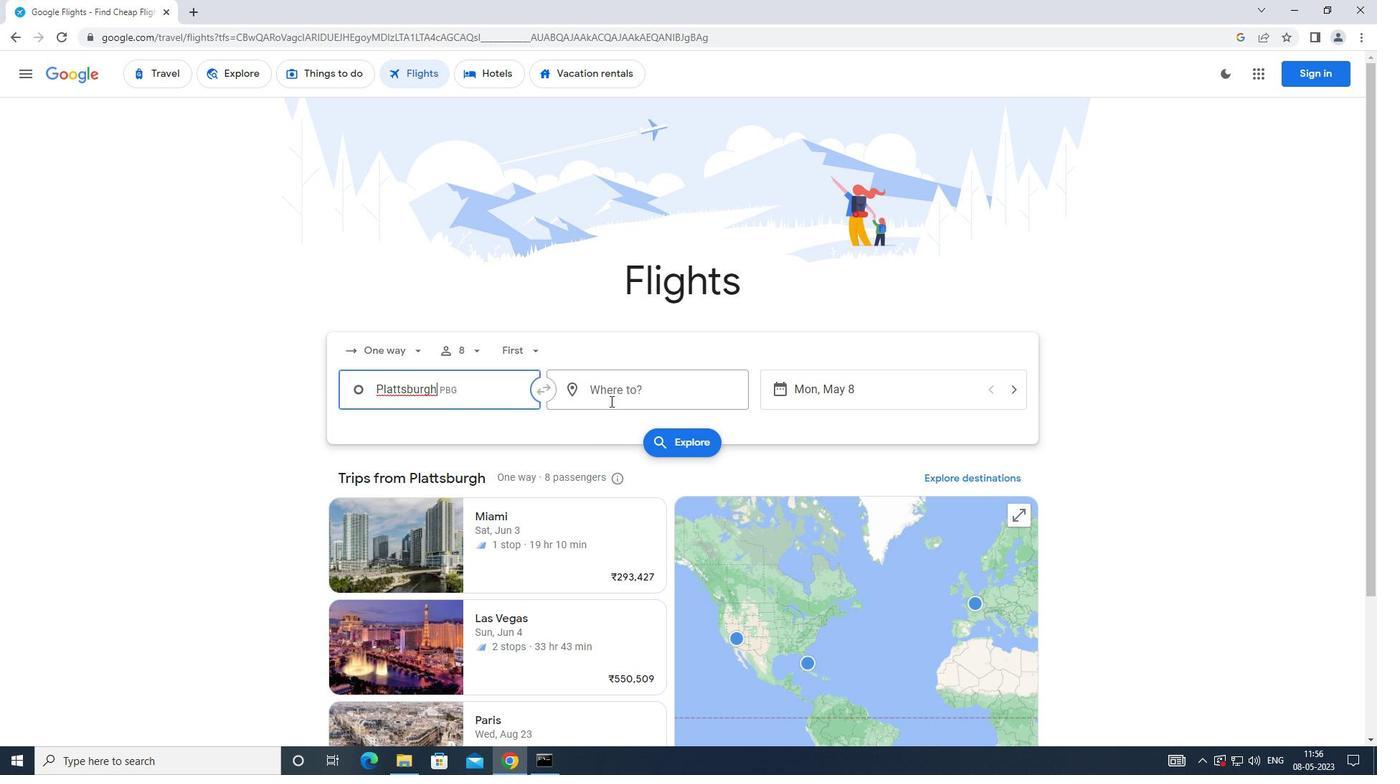 
Action: Mouse pressed left at (616, 398)
Screenshot: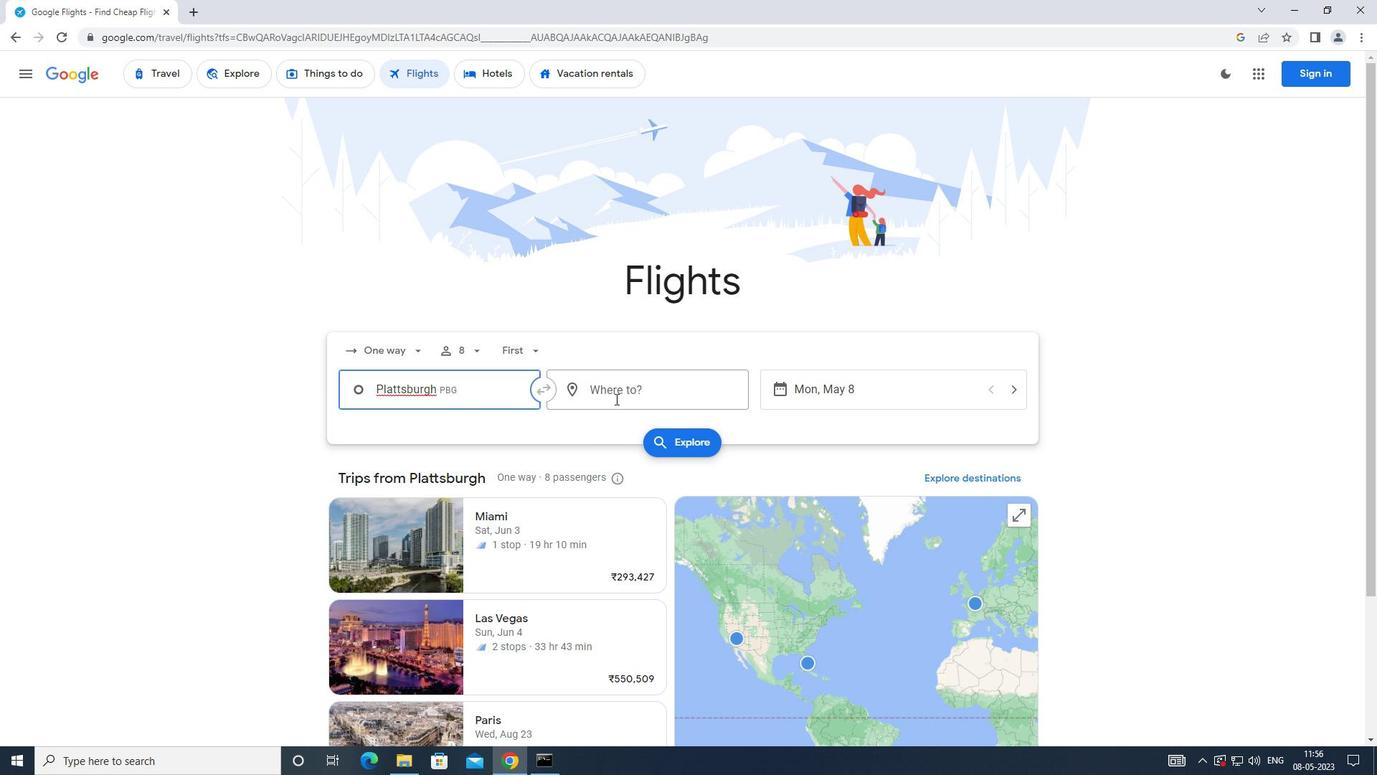 
Action: Mouse moved to (607, 405)
Screenshot: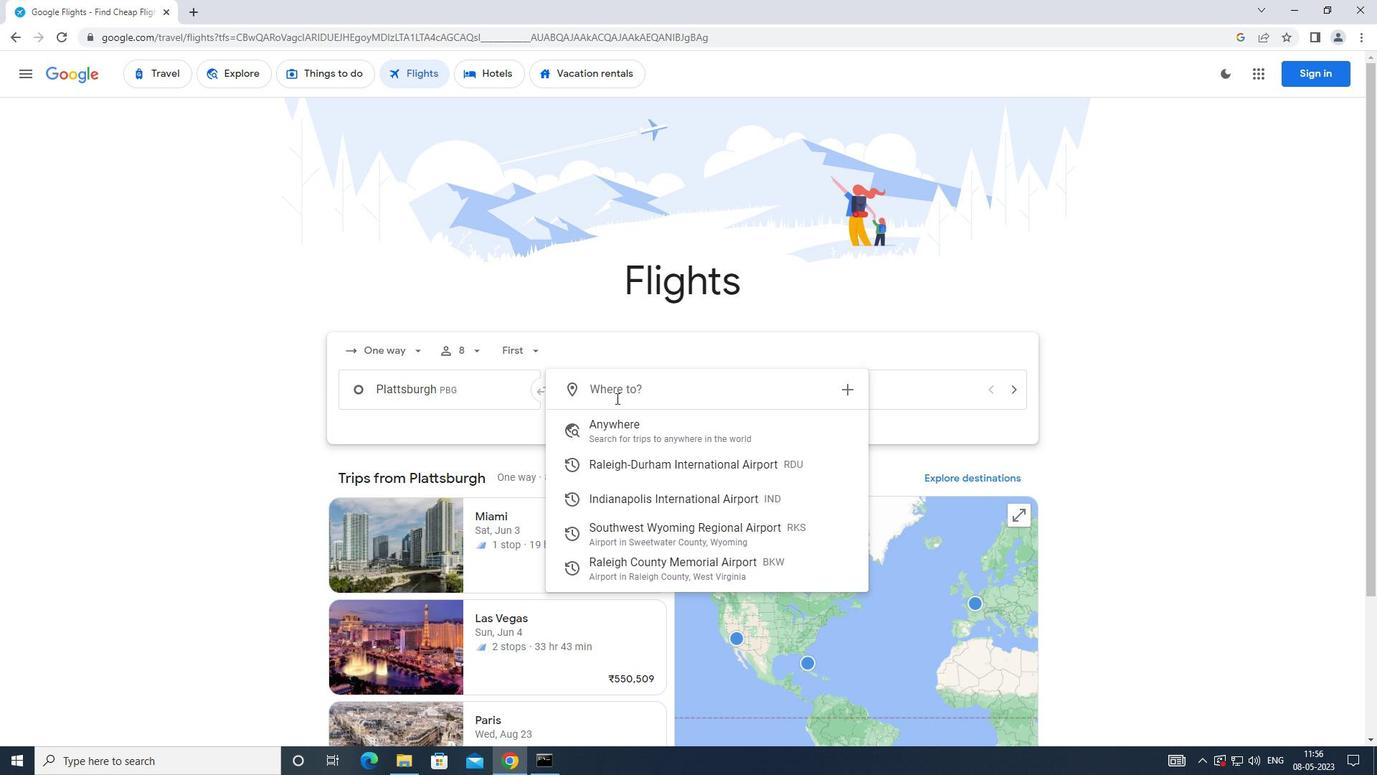 
Action: Key pressed <Key.caps_lock>s<Key.caps_lock>outhwest
Screenshot: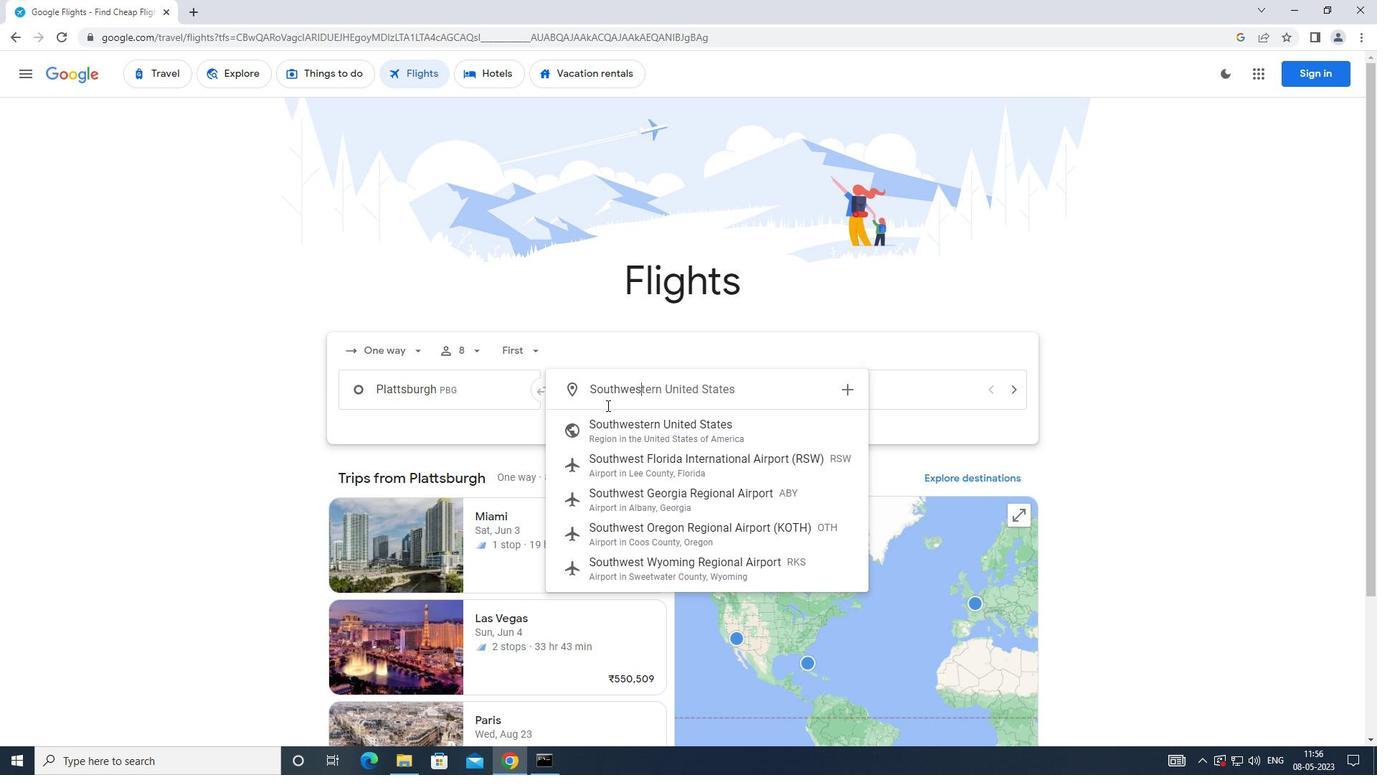 
Action: Mouse moved to (633, 579)
Screenshot: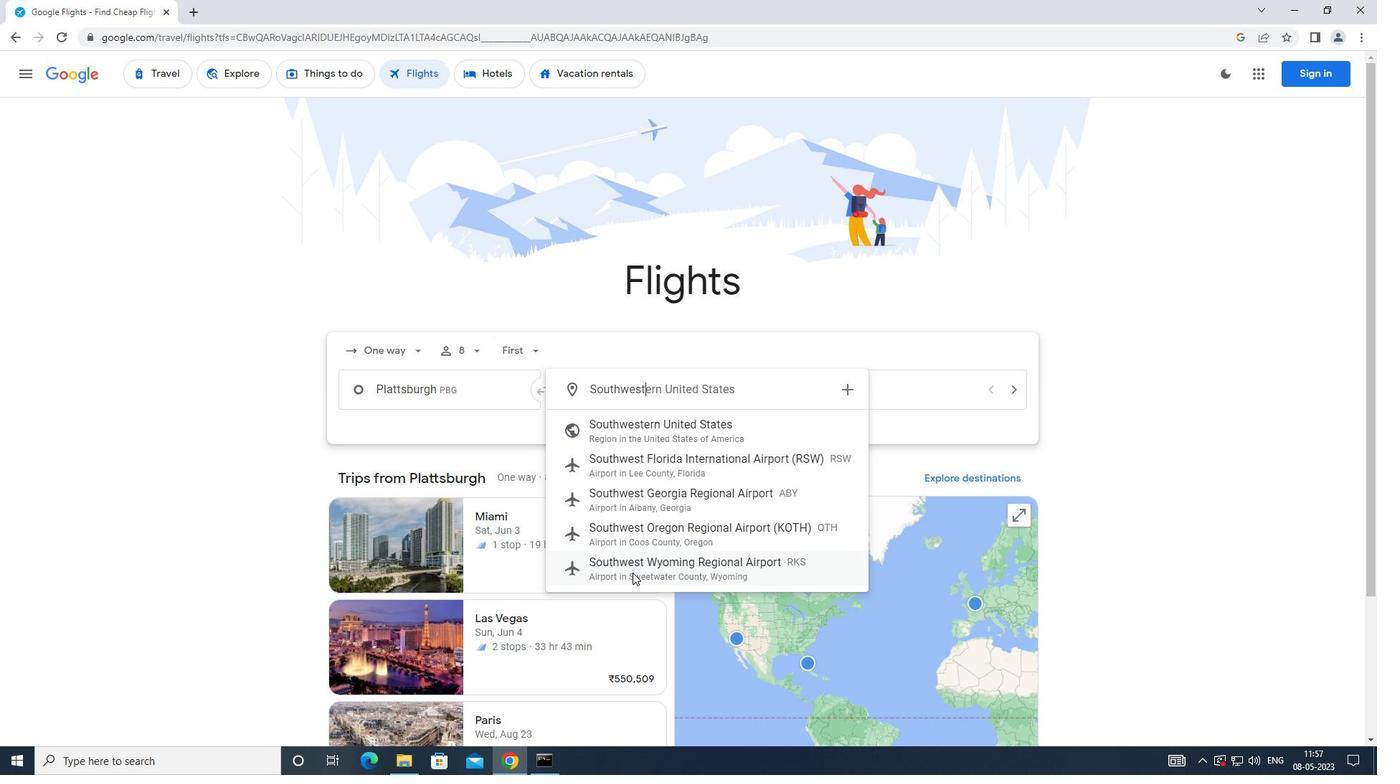 
Action: Mouse pressed left at (633, 579)
Screenshot: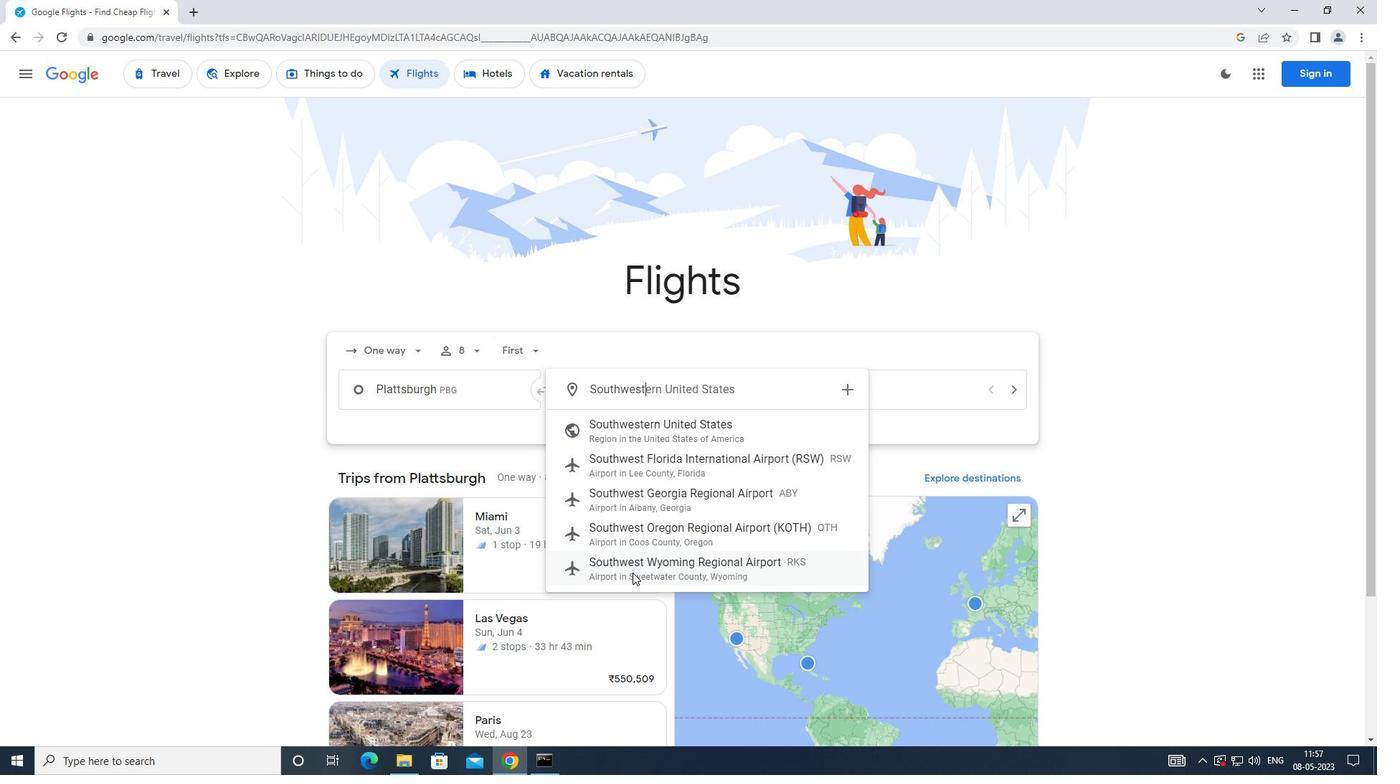 
Action: Mouse moved to (783, 384)
Screenshot: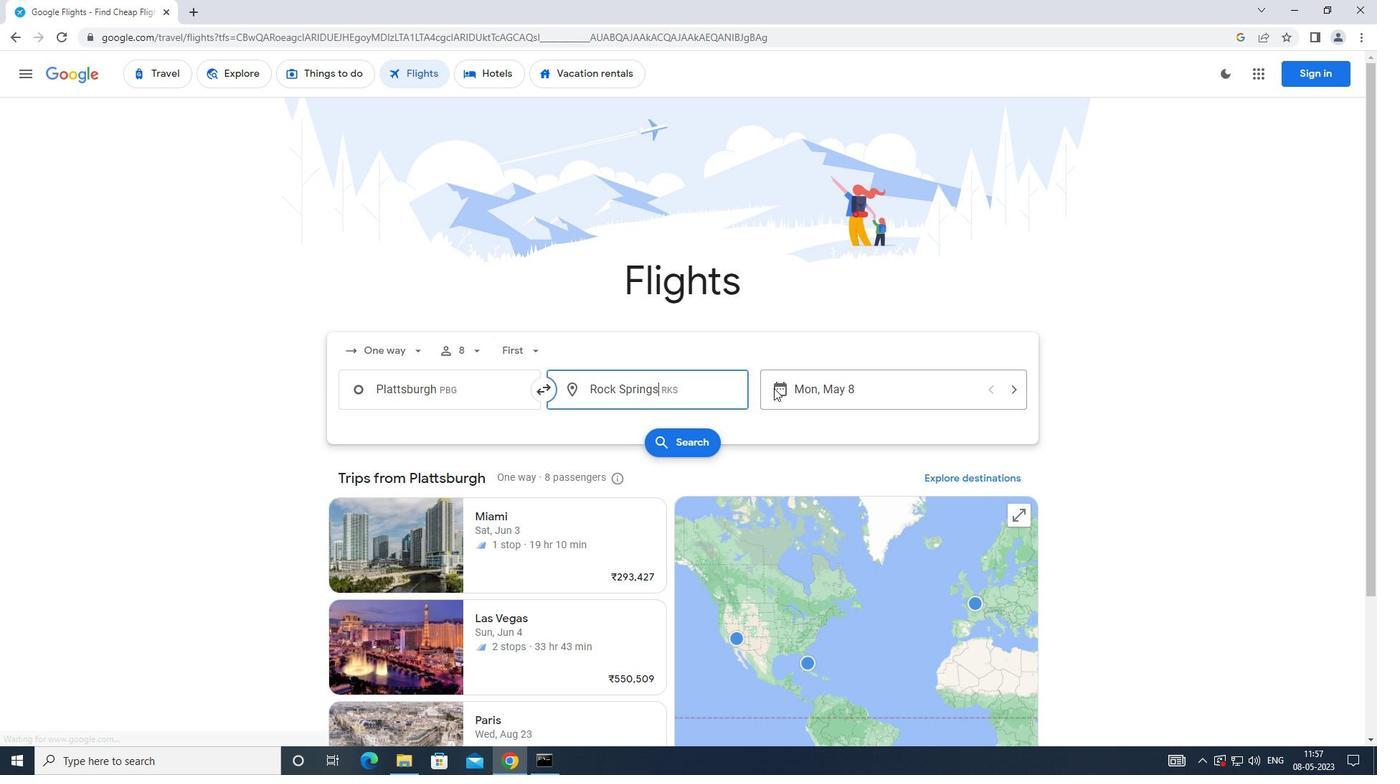 
Action: Mouse pressed left at (783, 384)
Screenshot: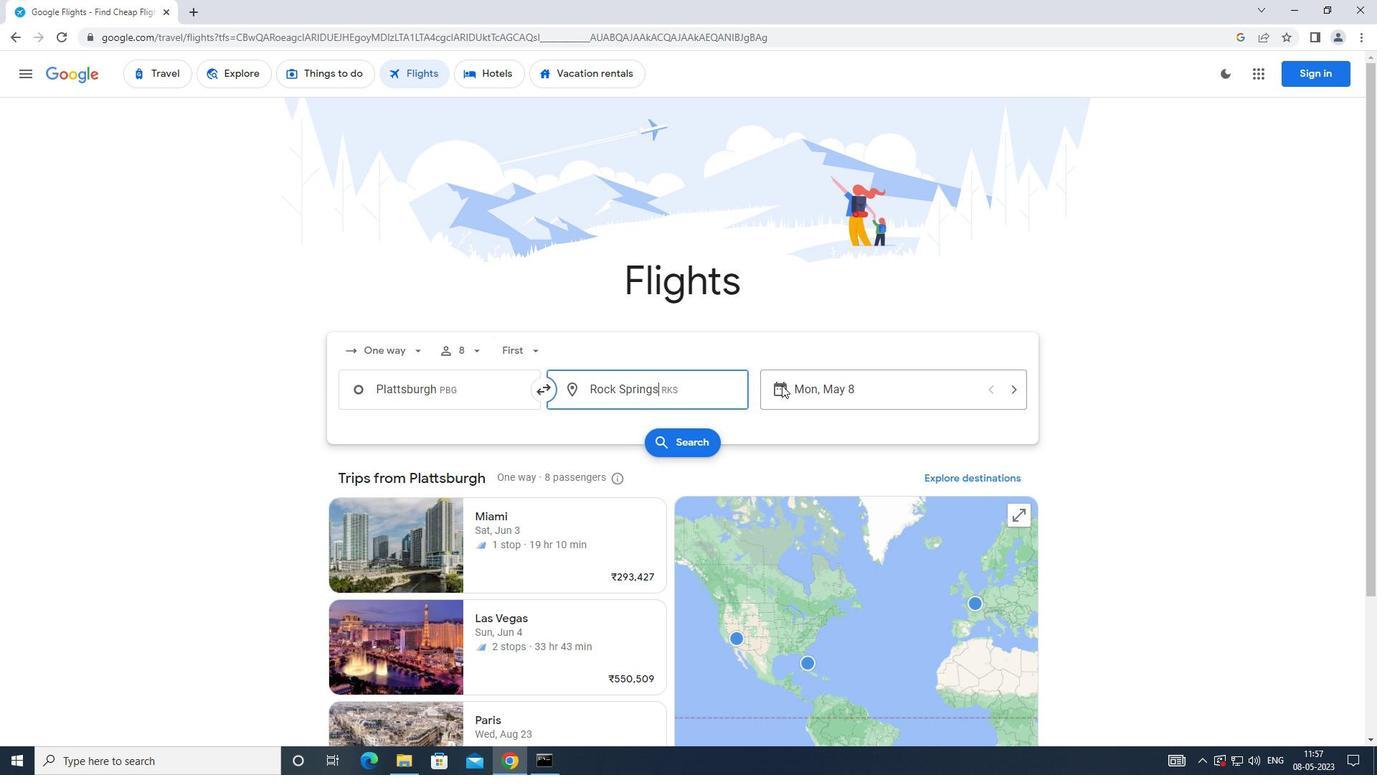 
Action: Mouse moved to (553, 533)
Screenshot: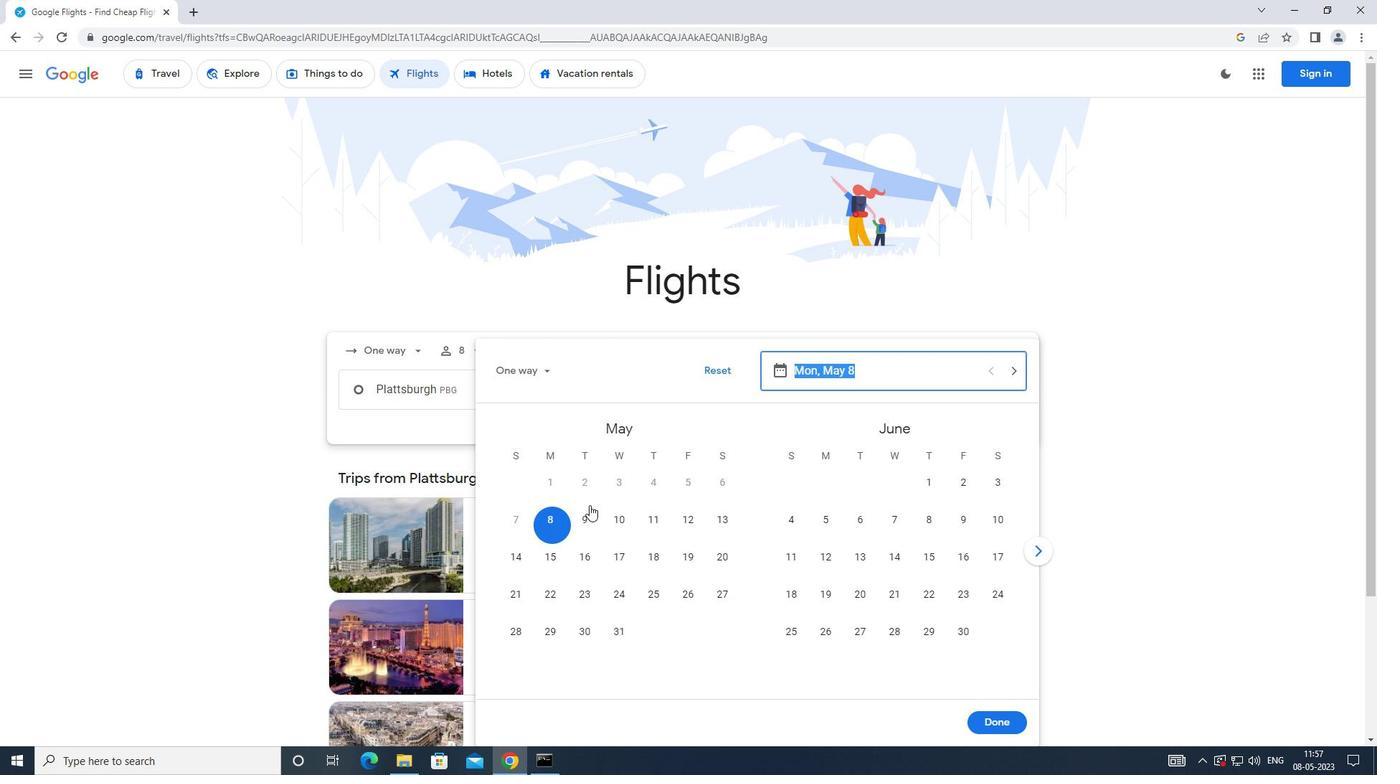 
Action: Mouse pressed left at (553, 533)
Screenshot: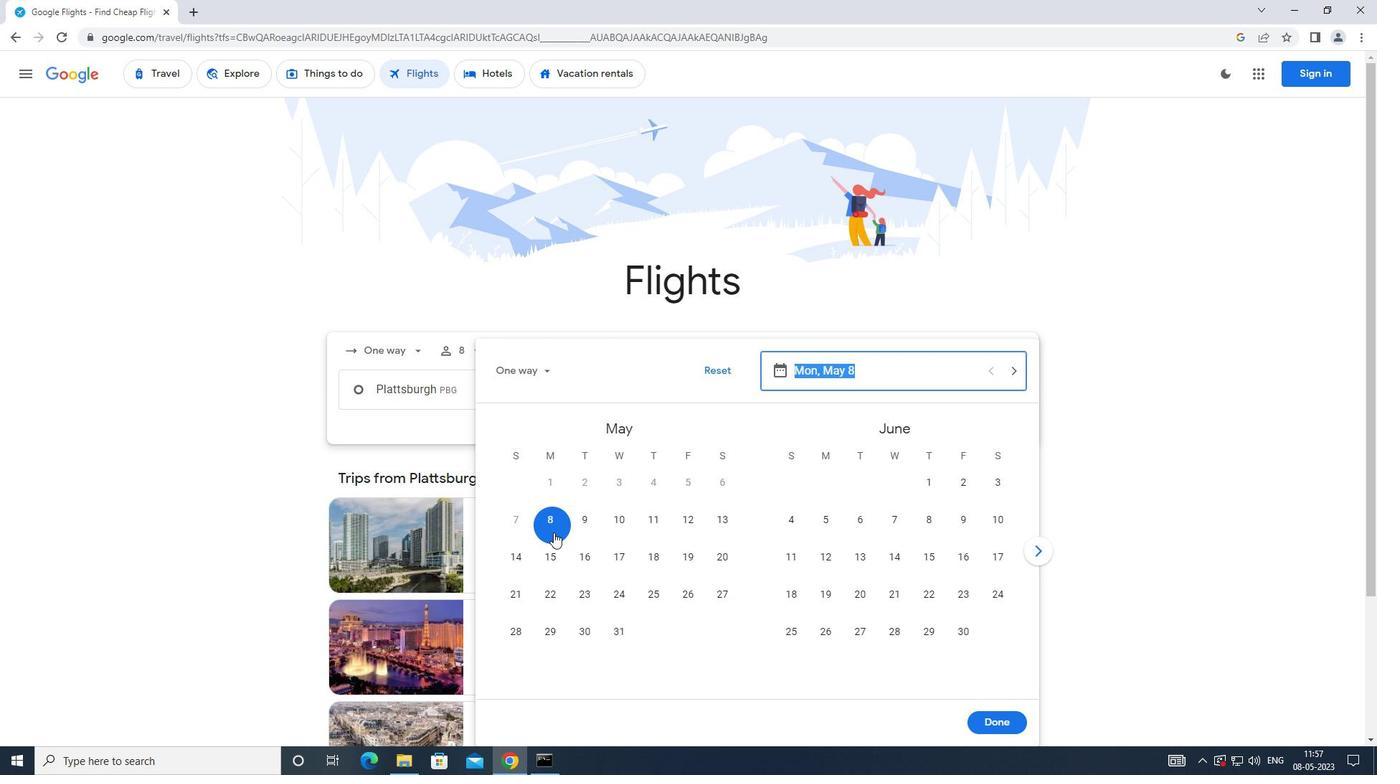 
Action: Mouse moved to (1010, 722)
Screenshot: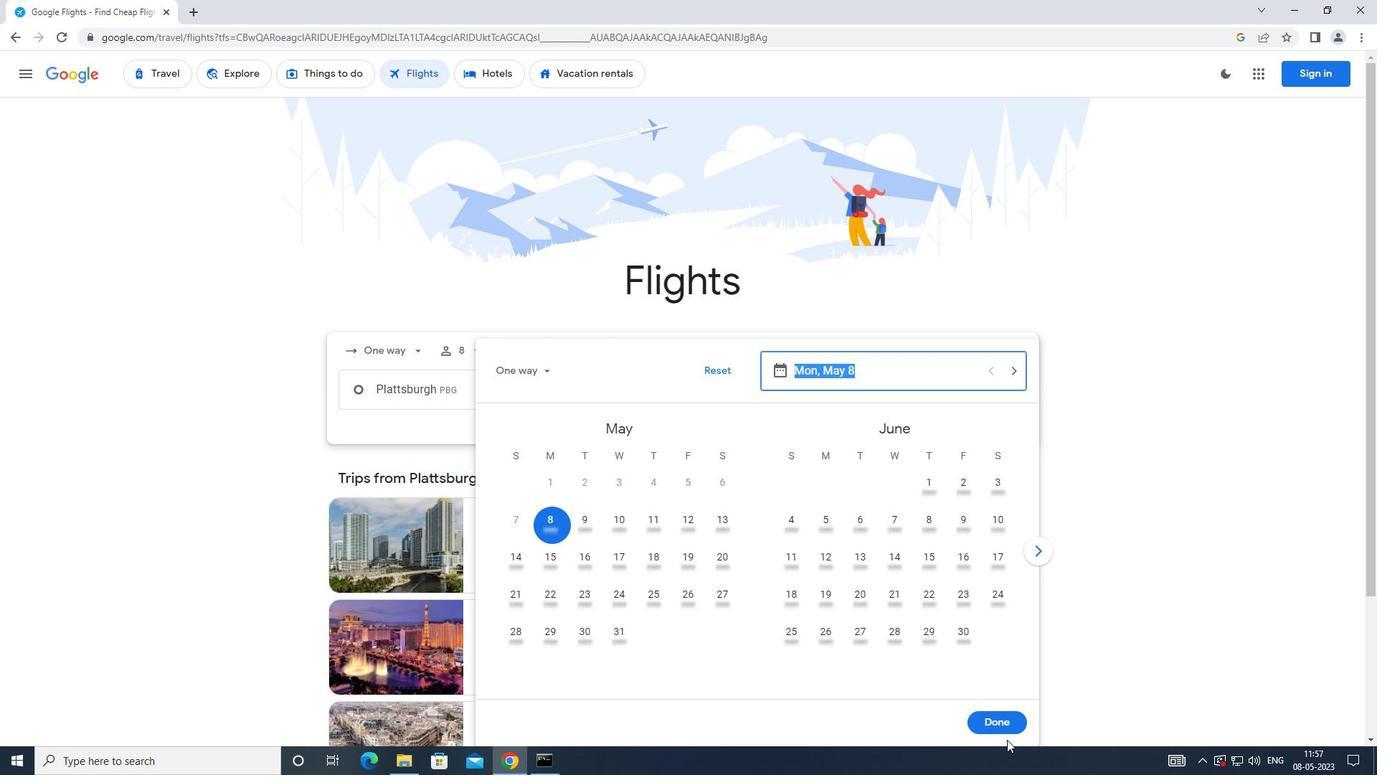 
Action: Mouse pressed left at (1010, 722)
Screenshot: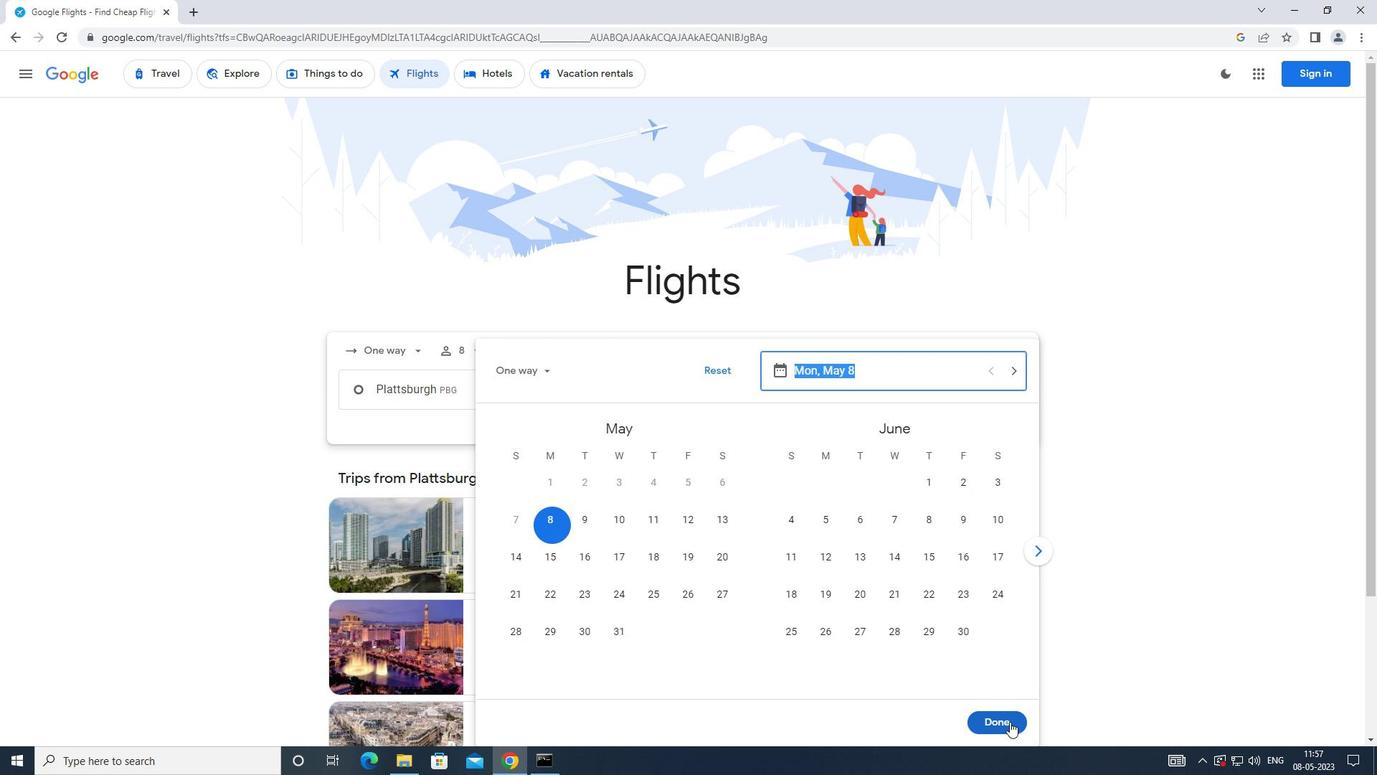 
Action: Mouse moved to (689, 448)
Screenshot: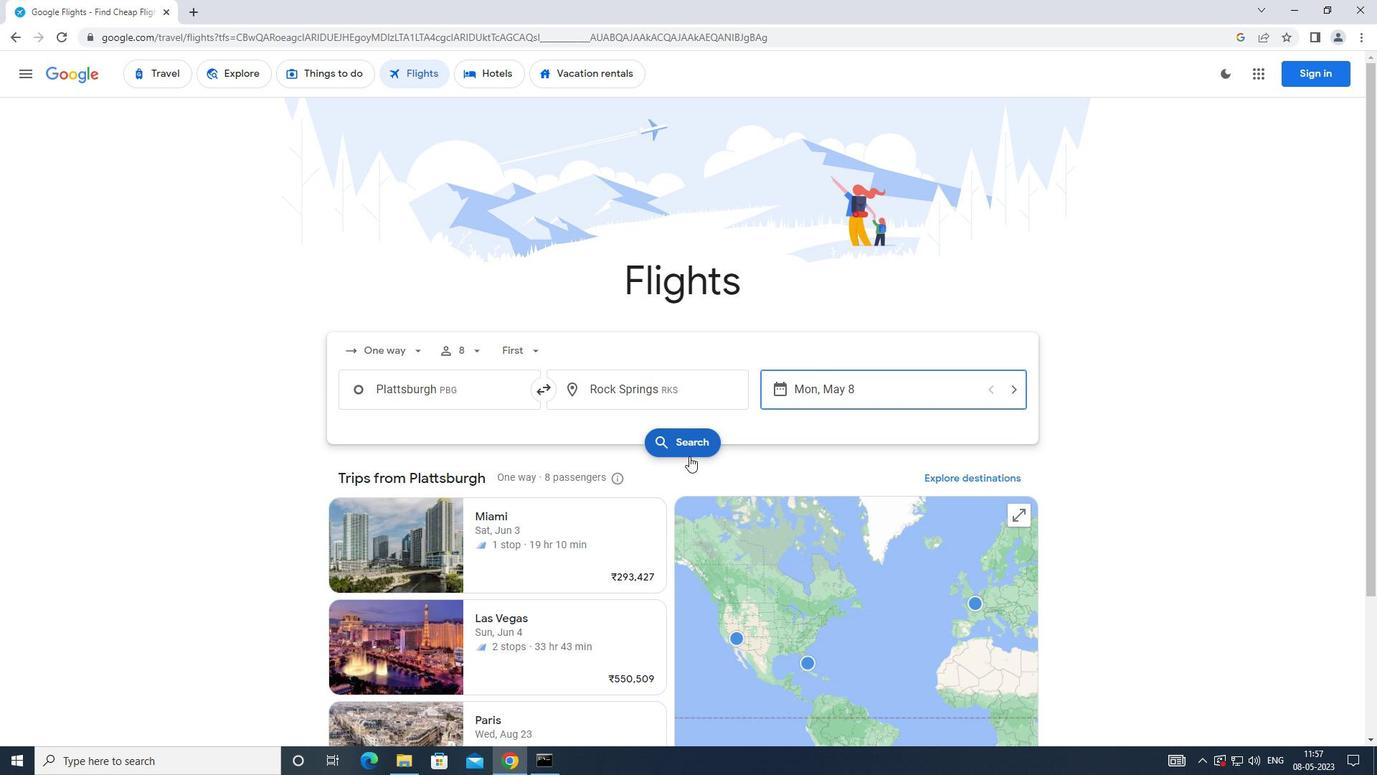 
Action: Mouse pressed left at (689, 448)
Screenshot: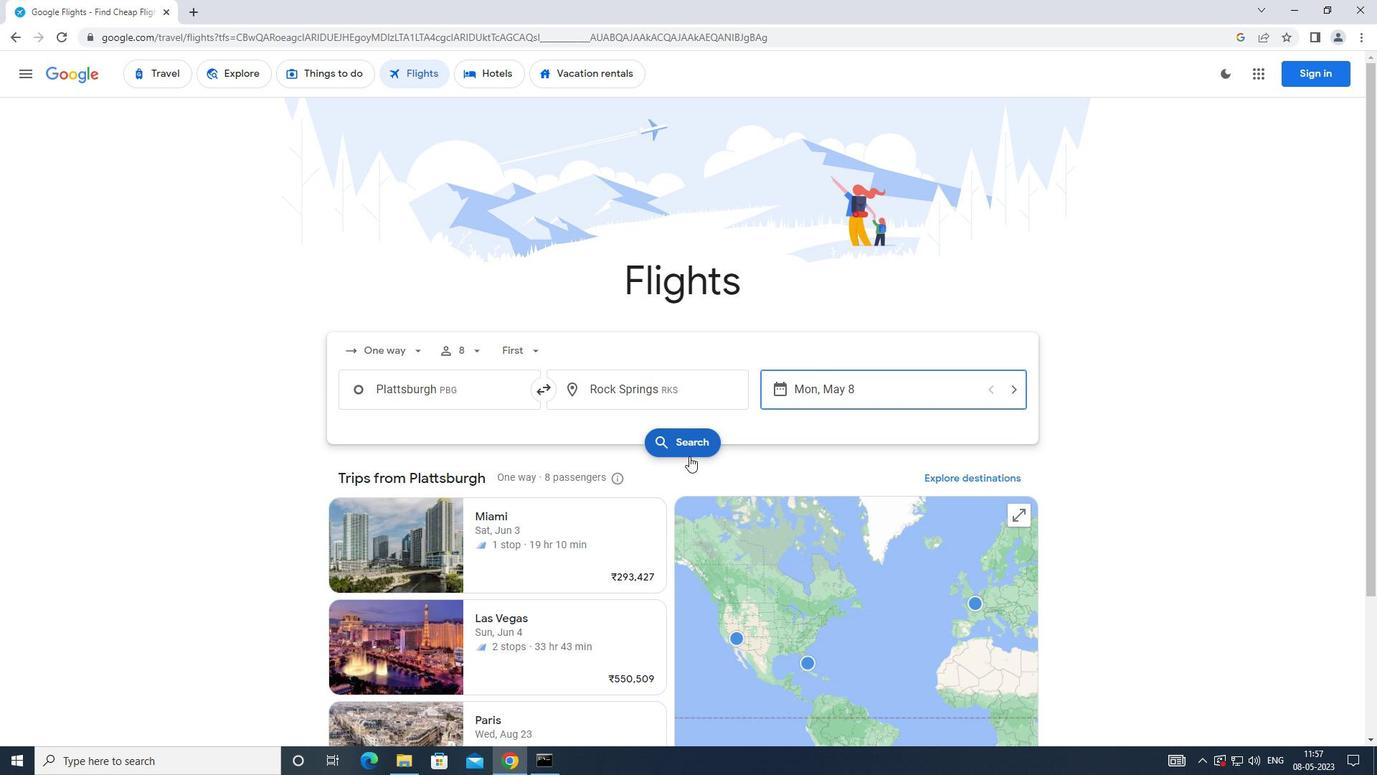 
Action: Mouse moved to (369, 211)
Screenshot: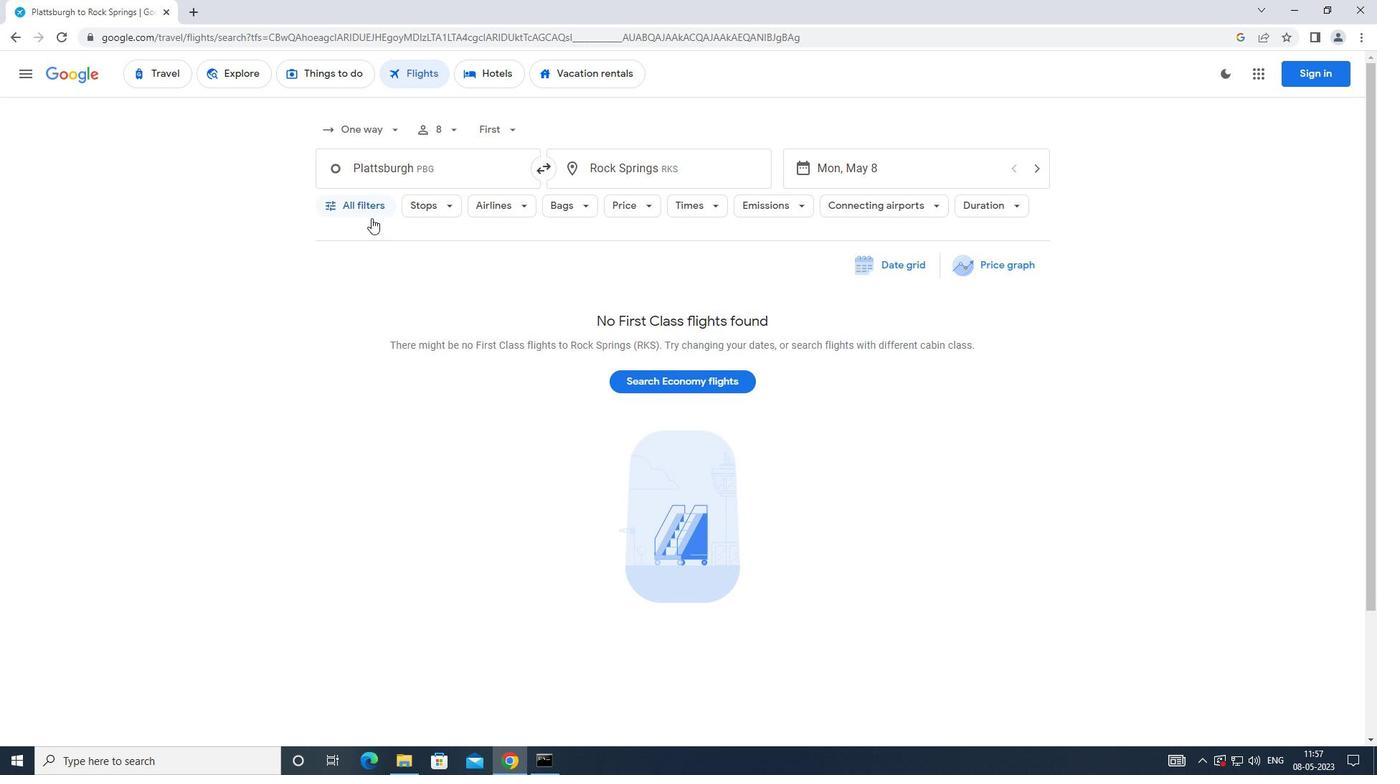 
Action: Mouse pressed left at (369, 211)
Screenshot: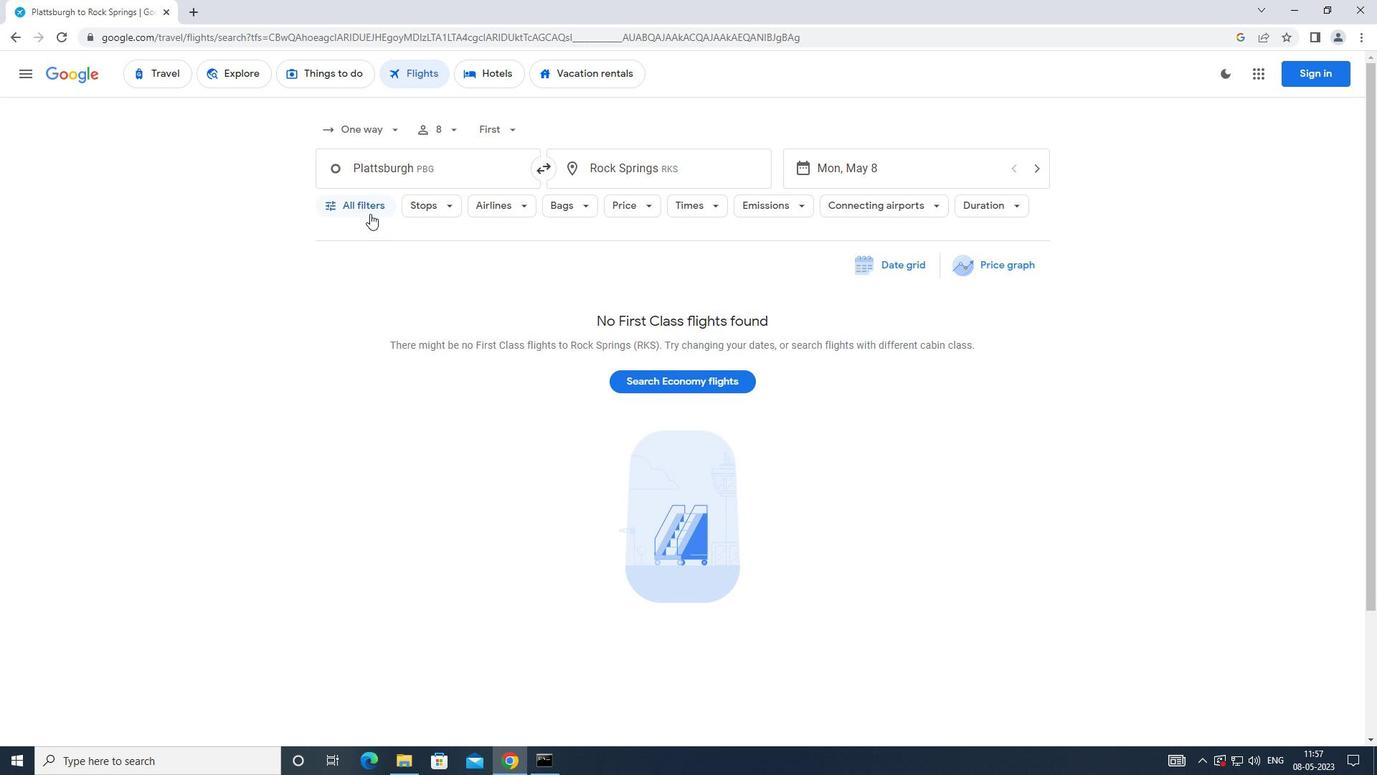 
Action: Mouse moved to (523, 521)
Screenshot: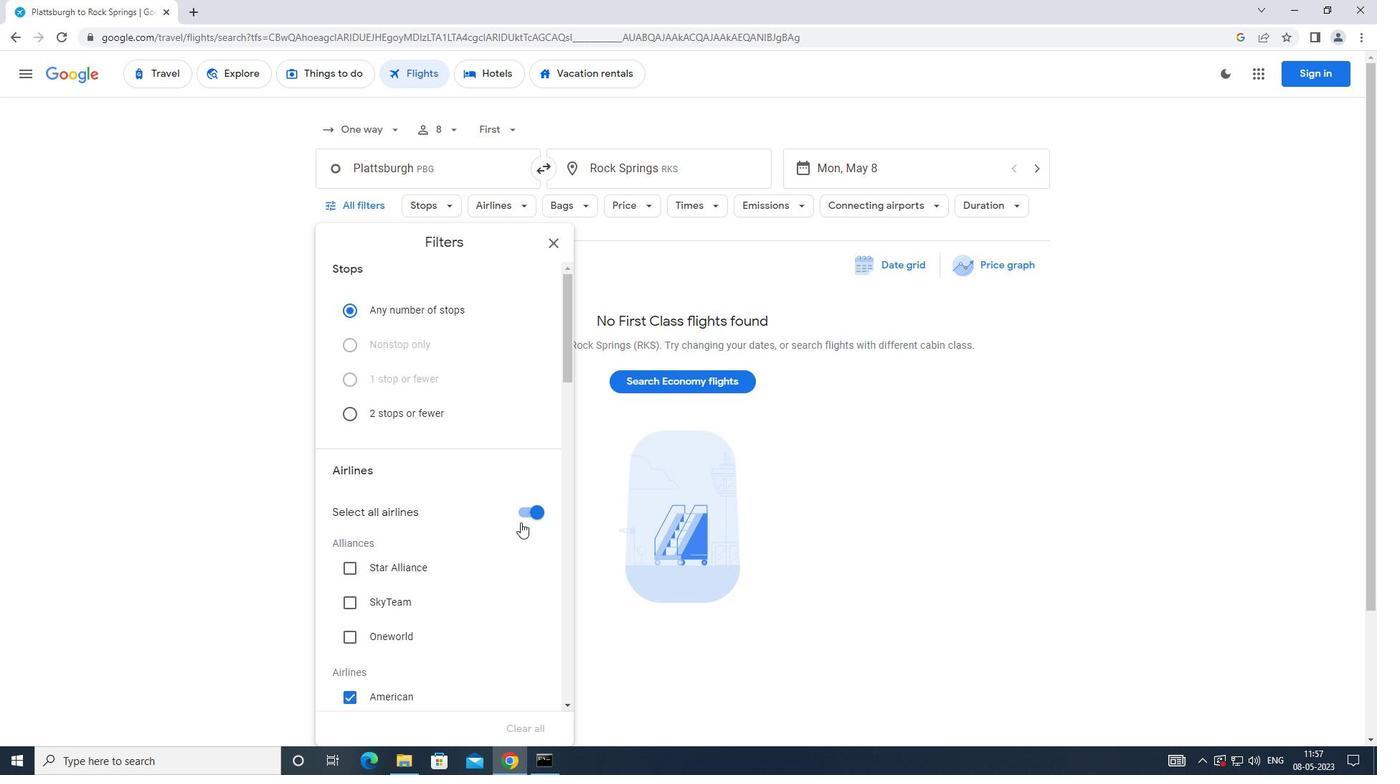 
Action: Mouse pressed left at (523, 521)
Screenshot: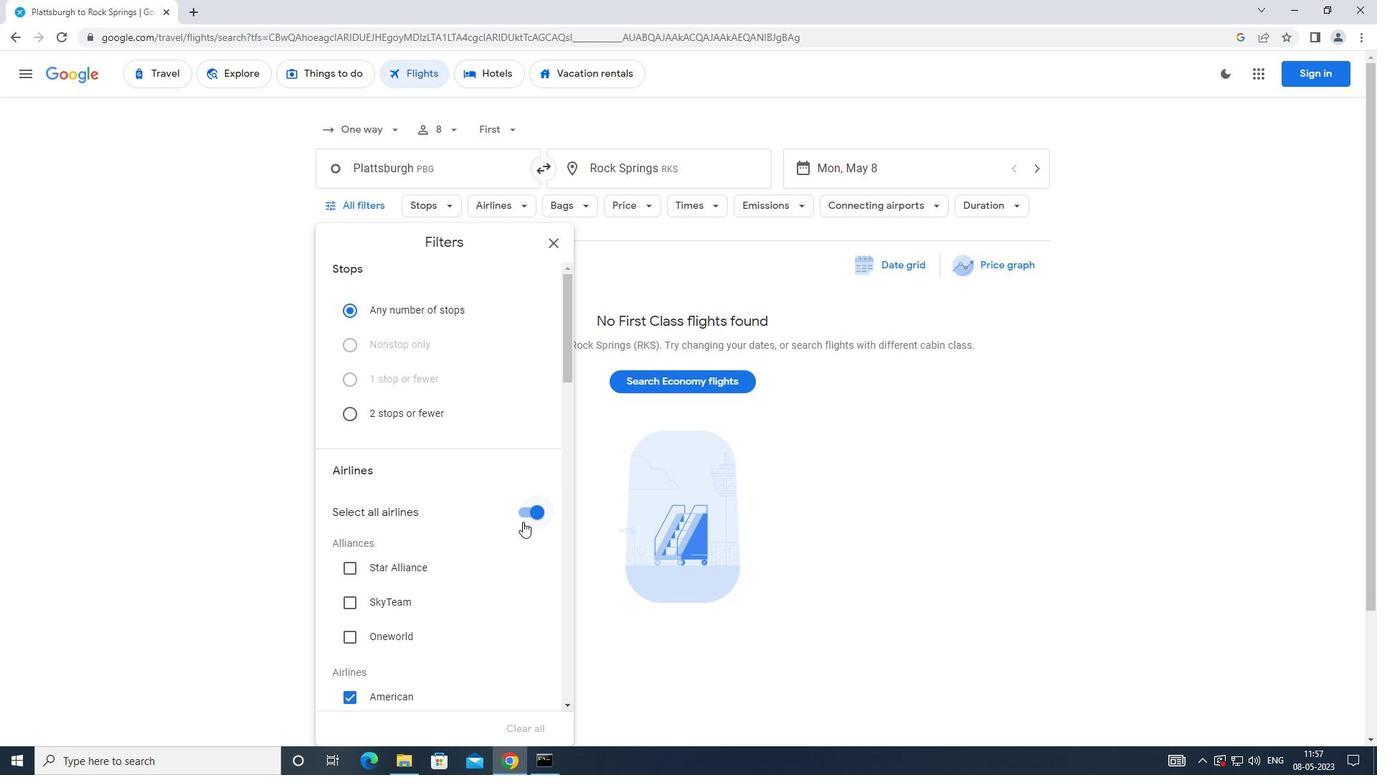 
Action: Mouse moved to (523, 521)
Screenshot: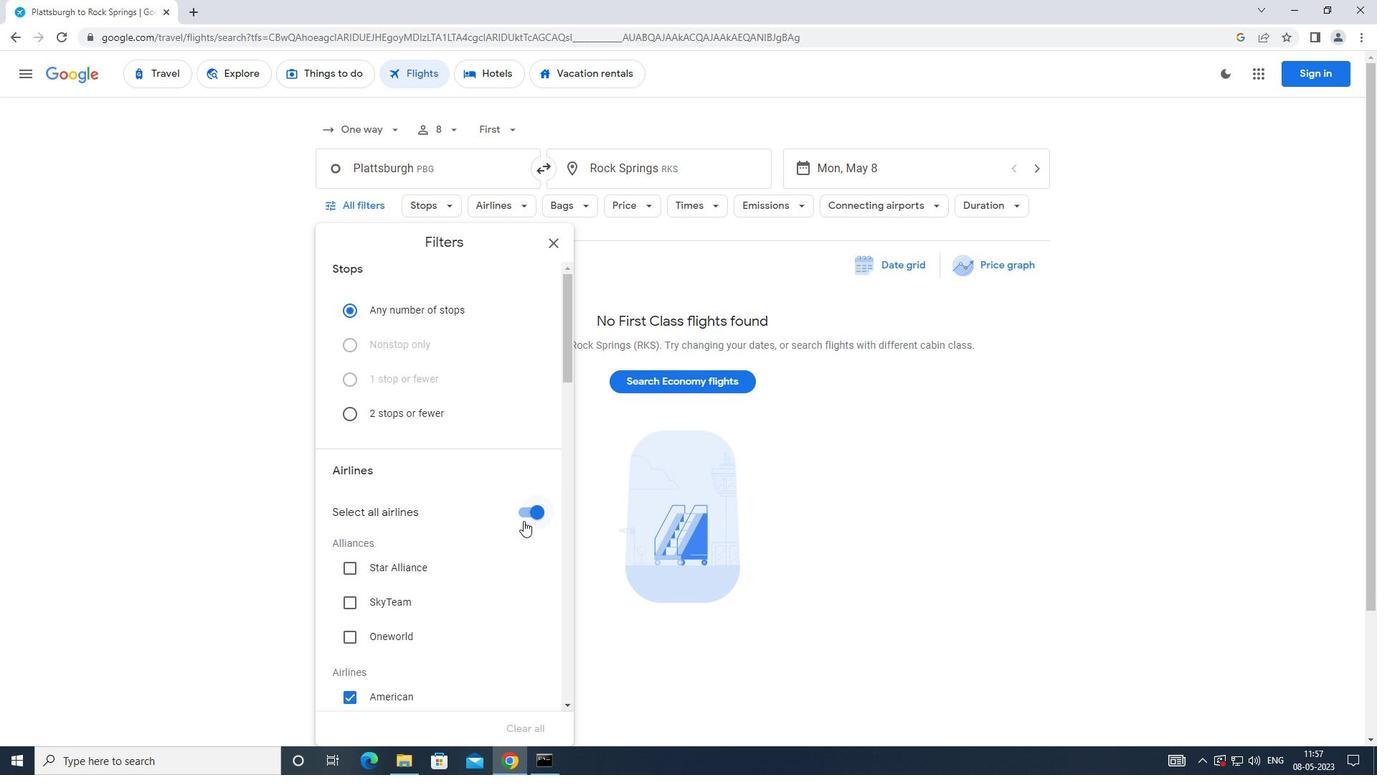 
Action: Mouse scrolled (523, 520) with delta (0, 0)
Screenshot: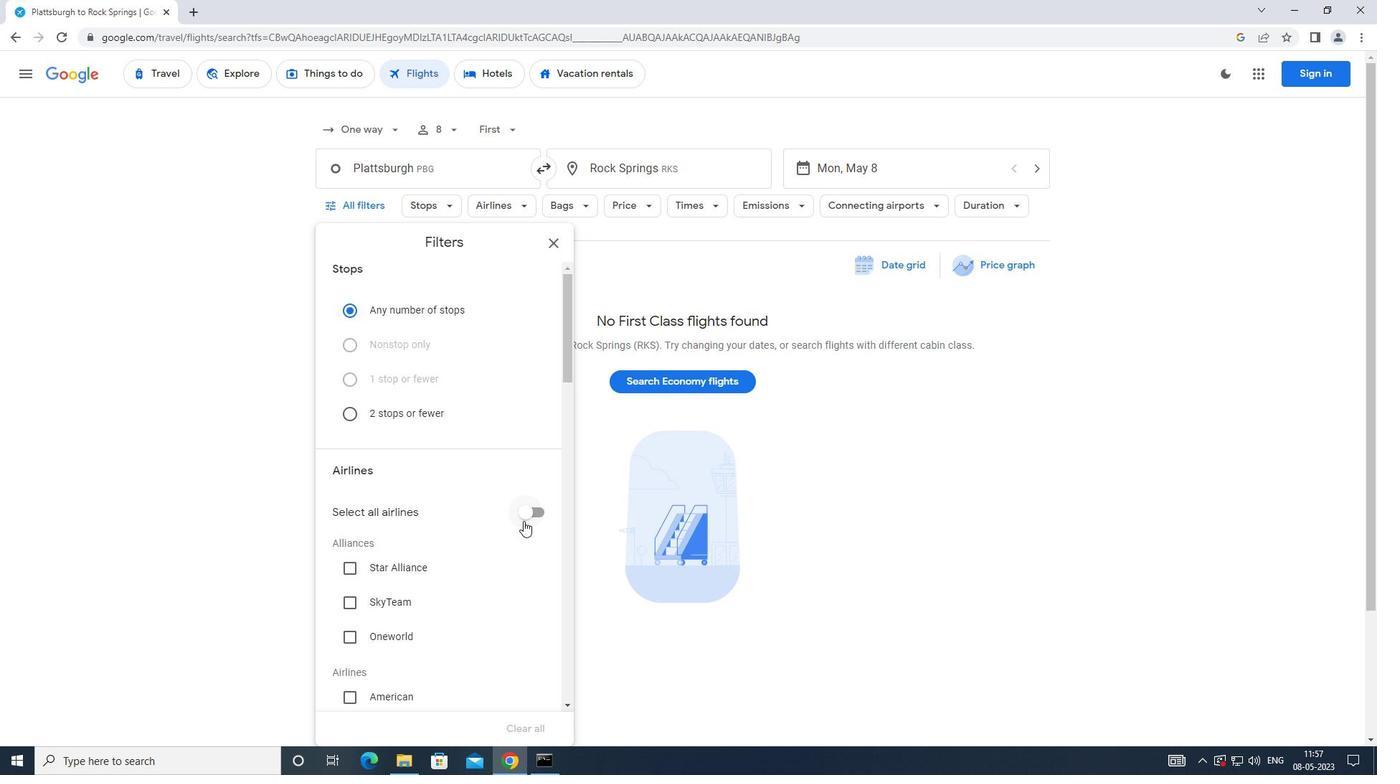 
Action: Mouse scrolled (523, 520) with delta (0, 0)
Screenshot: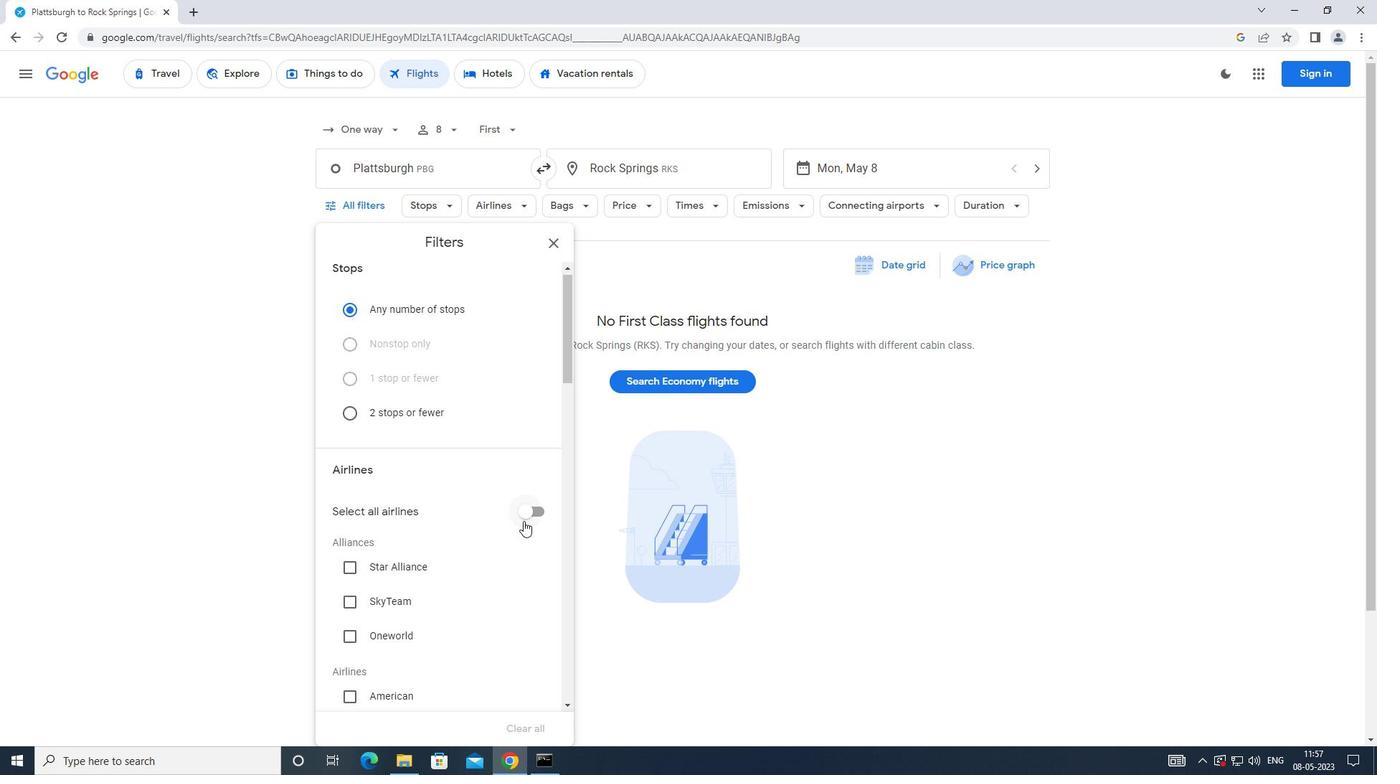 
Action: Mouse moved to (529, 510)
Screenshot: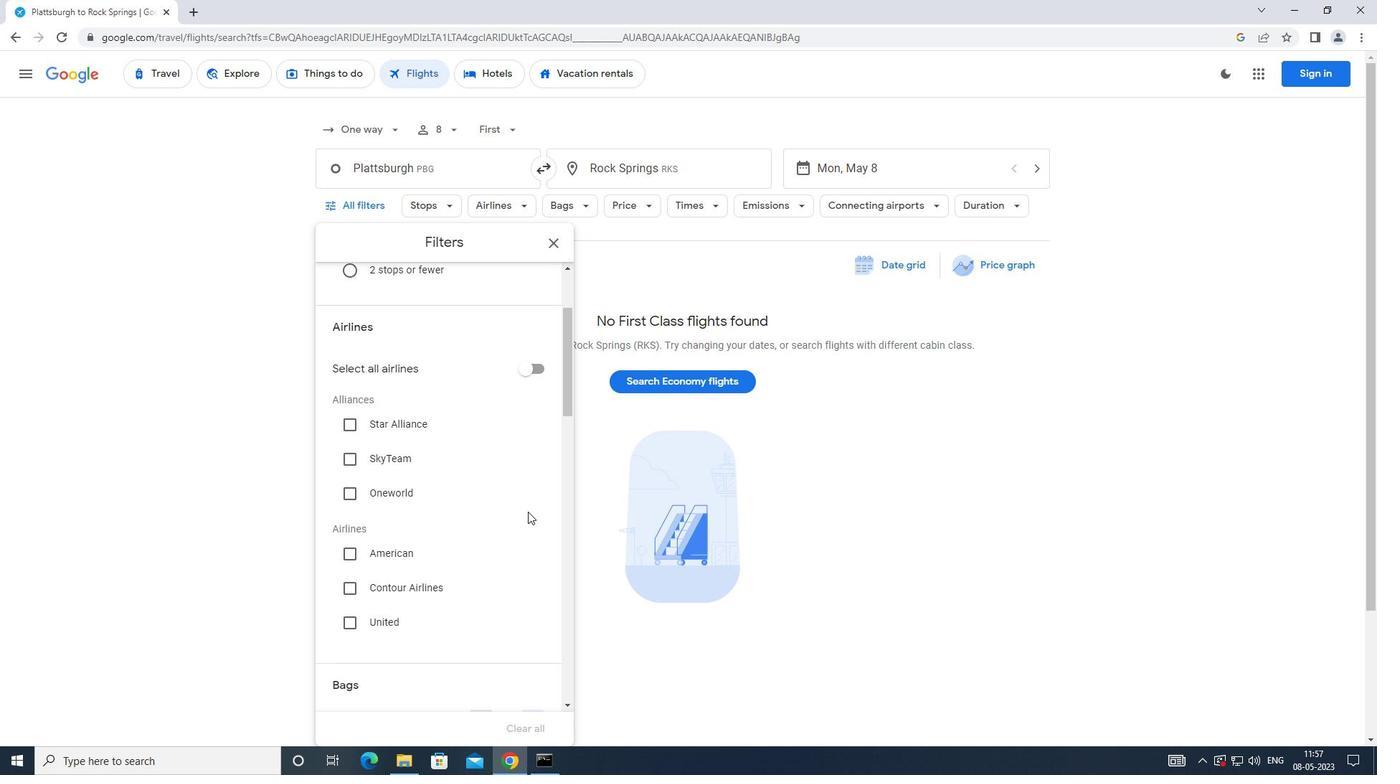 
Action: Mouse scrolled (529, 509) with delta (0, 0)
Screenshot: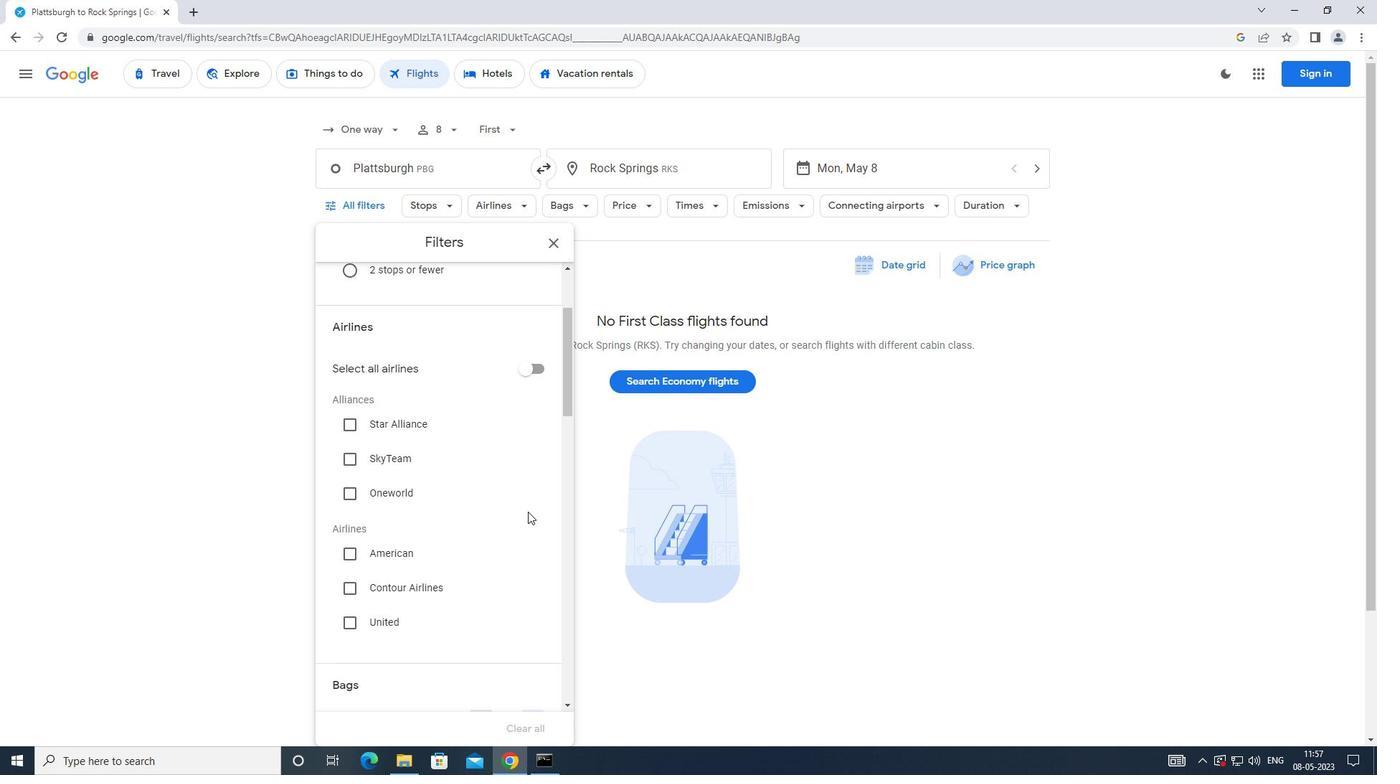 
Action: Mouse scrolled (529, 509) with delta (0, 0)
Screenshot: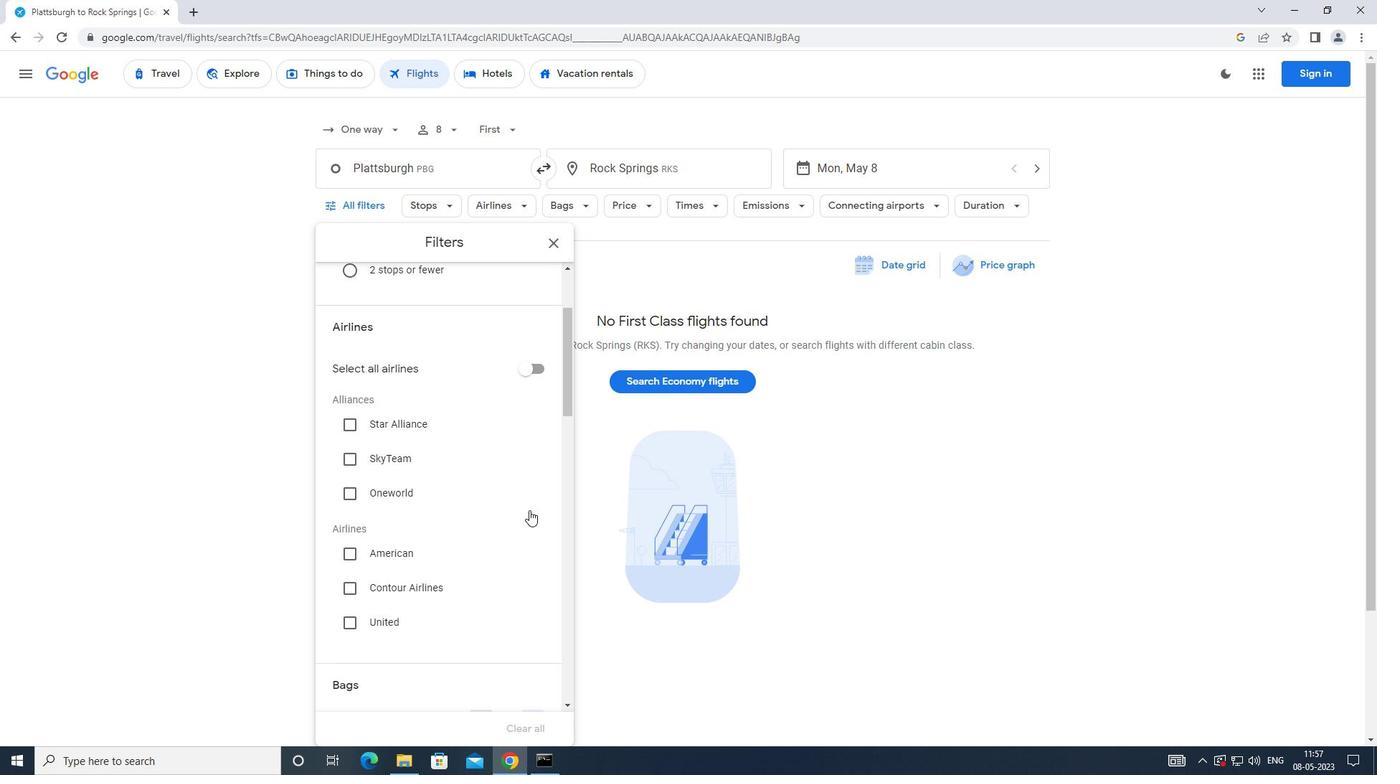 
Action: Mouse moved to (531, 500)
Screenshot: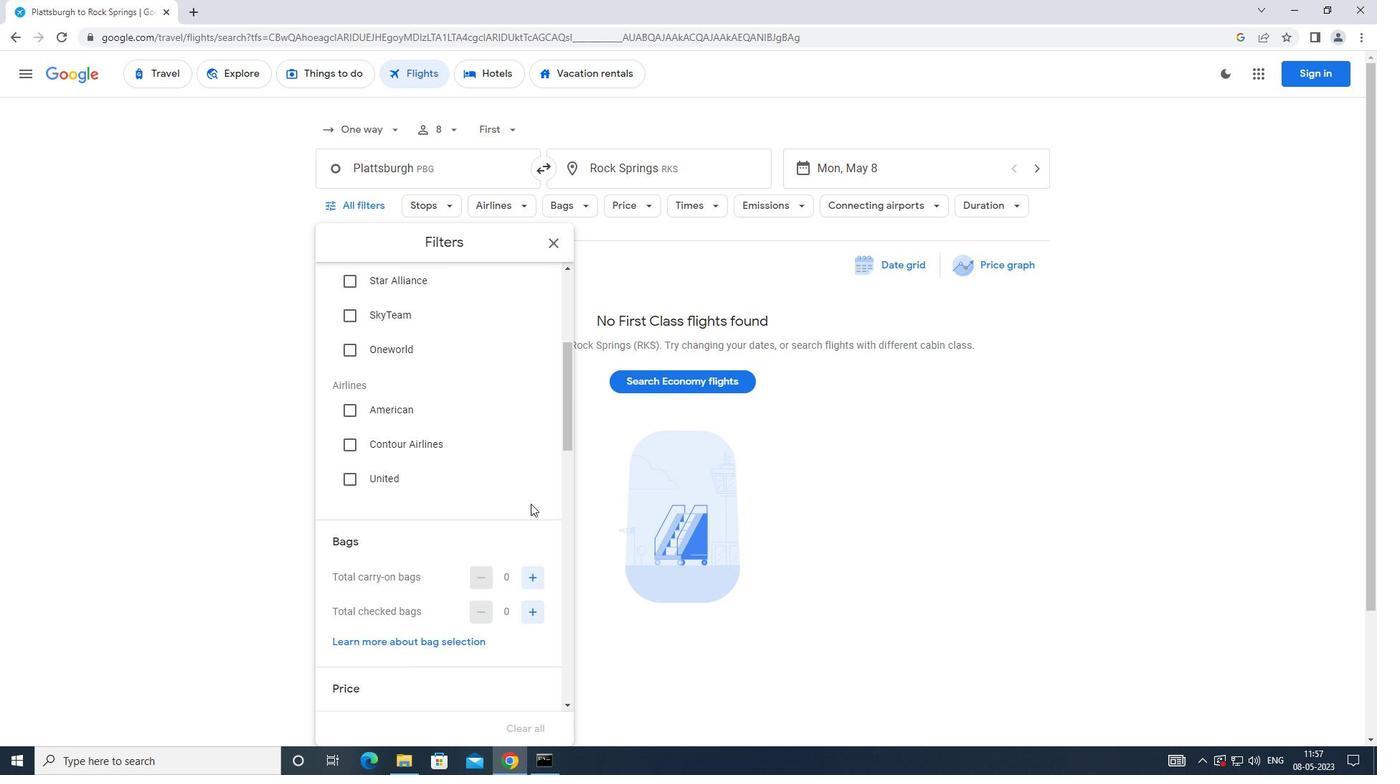 
Action: Mouse scrolled (531, 500) with delta (0, 0)
Screenshot: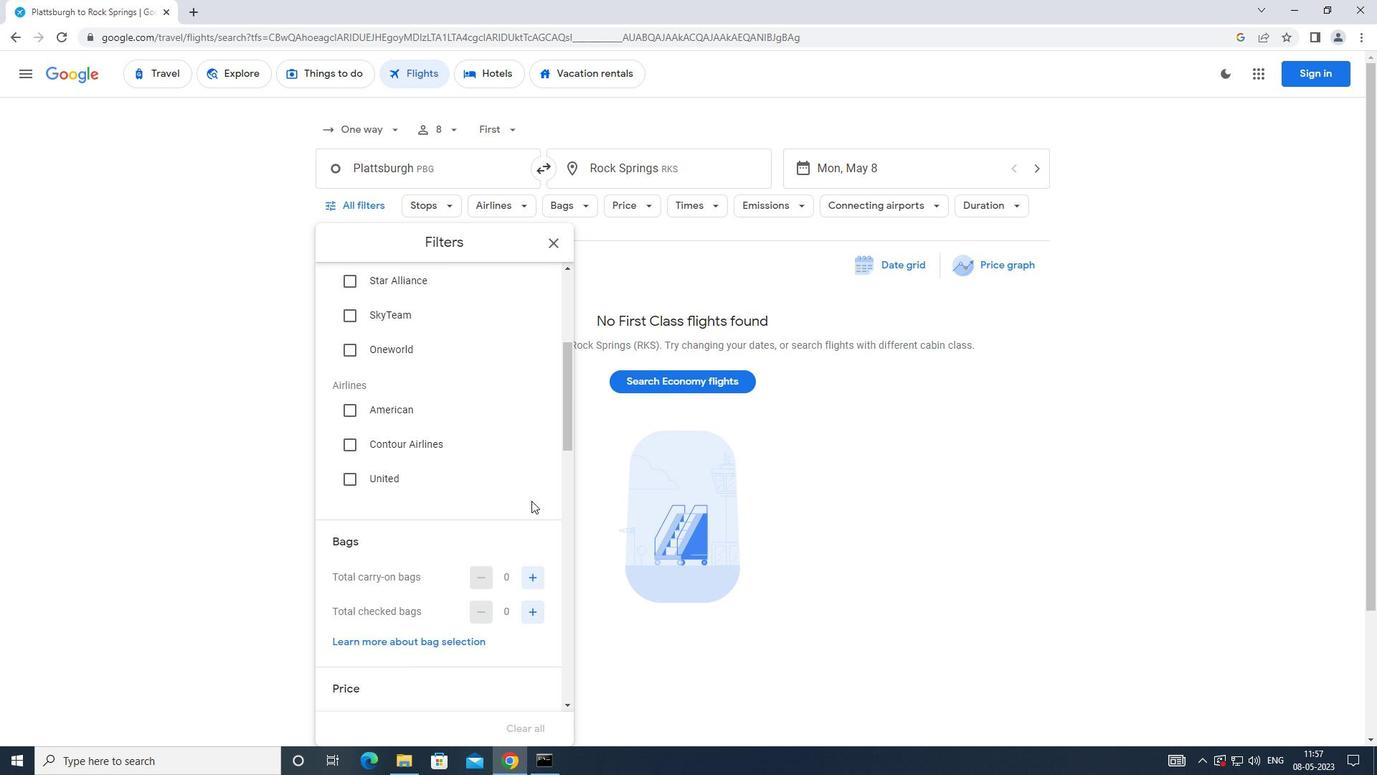 
Action: Mouse moved to (526, 503)
Screenshot: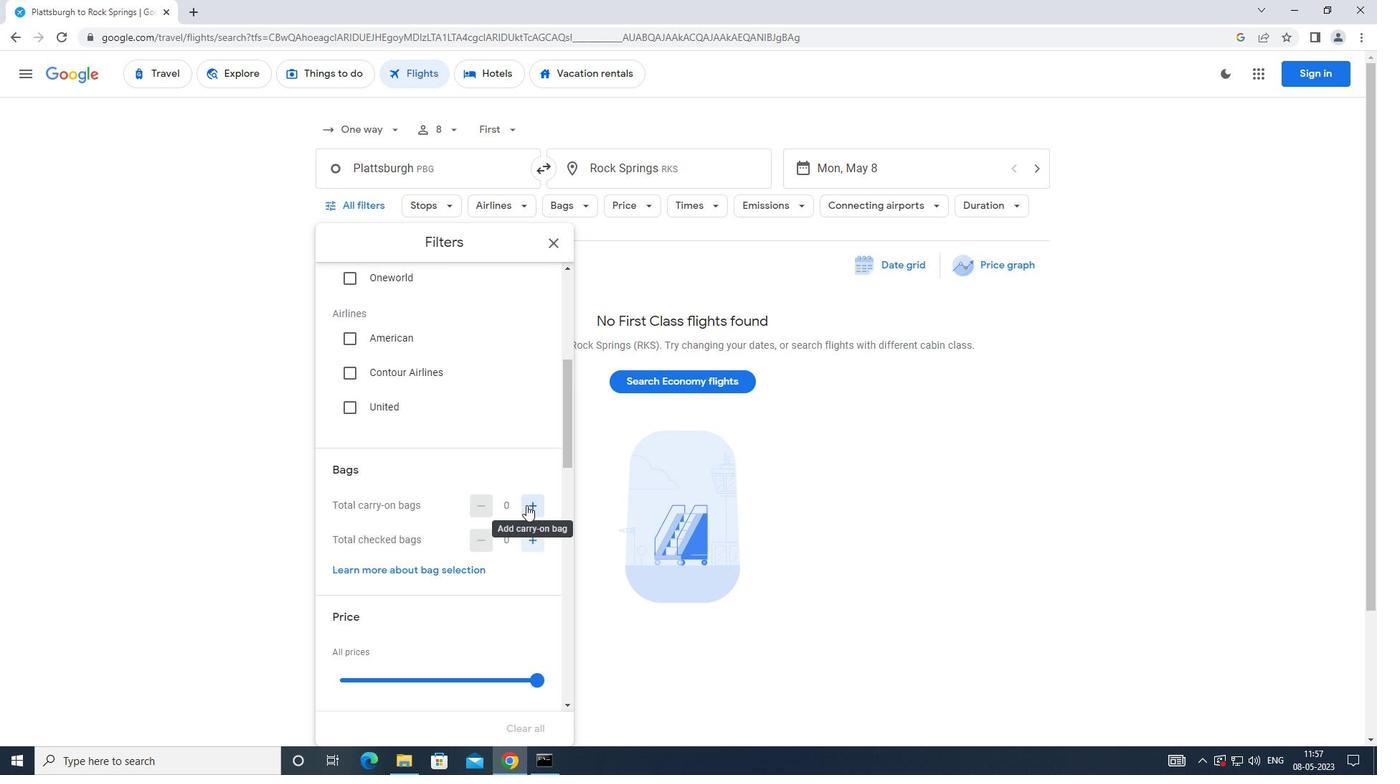 
Action: Mouse pressed left at (526, 503)
Screenshot: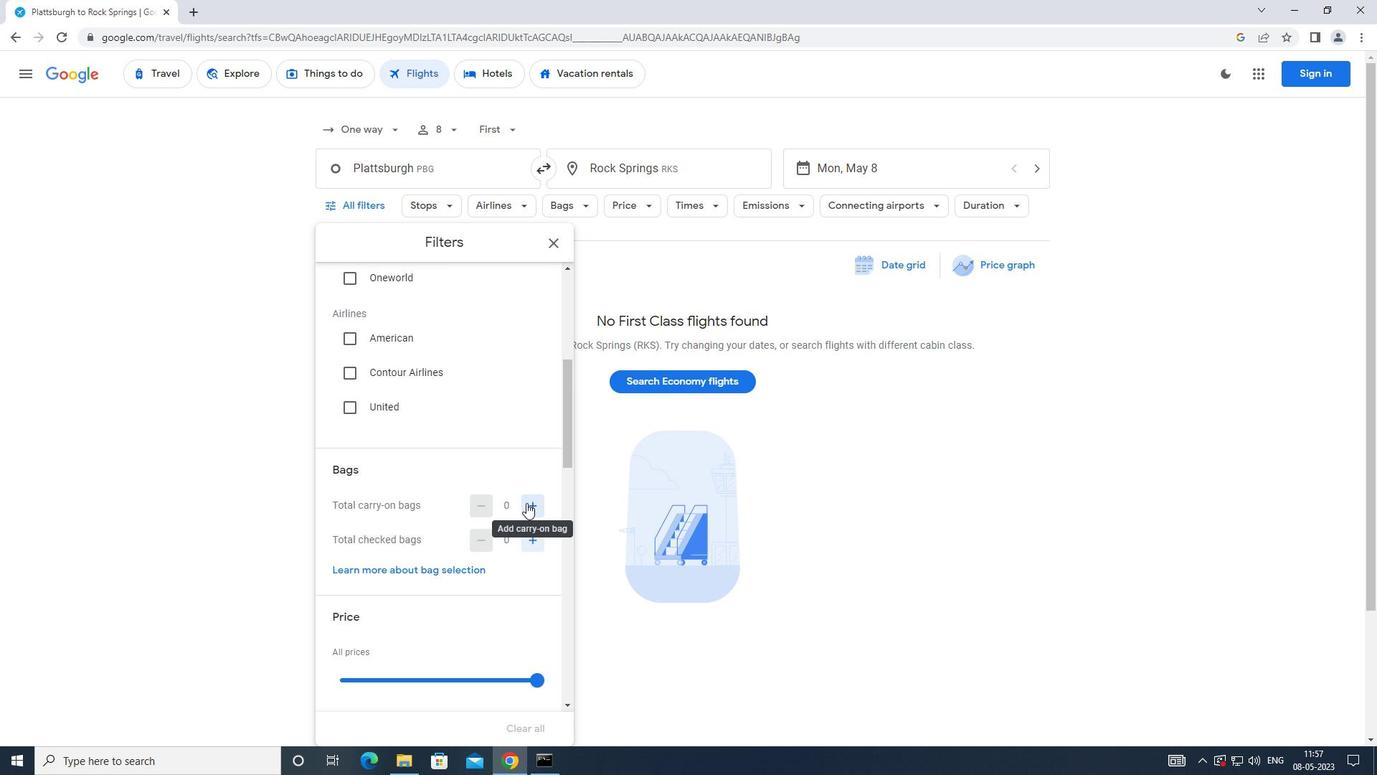 
Action: Mouse pressed left at (526, 503)
Screenshot: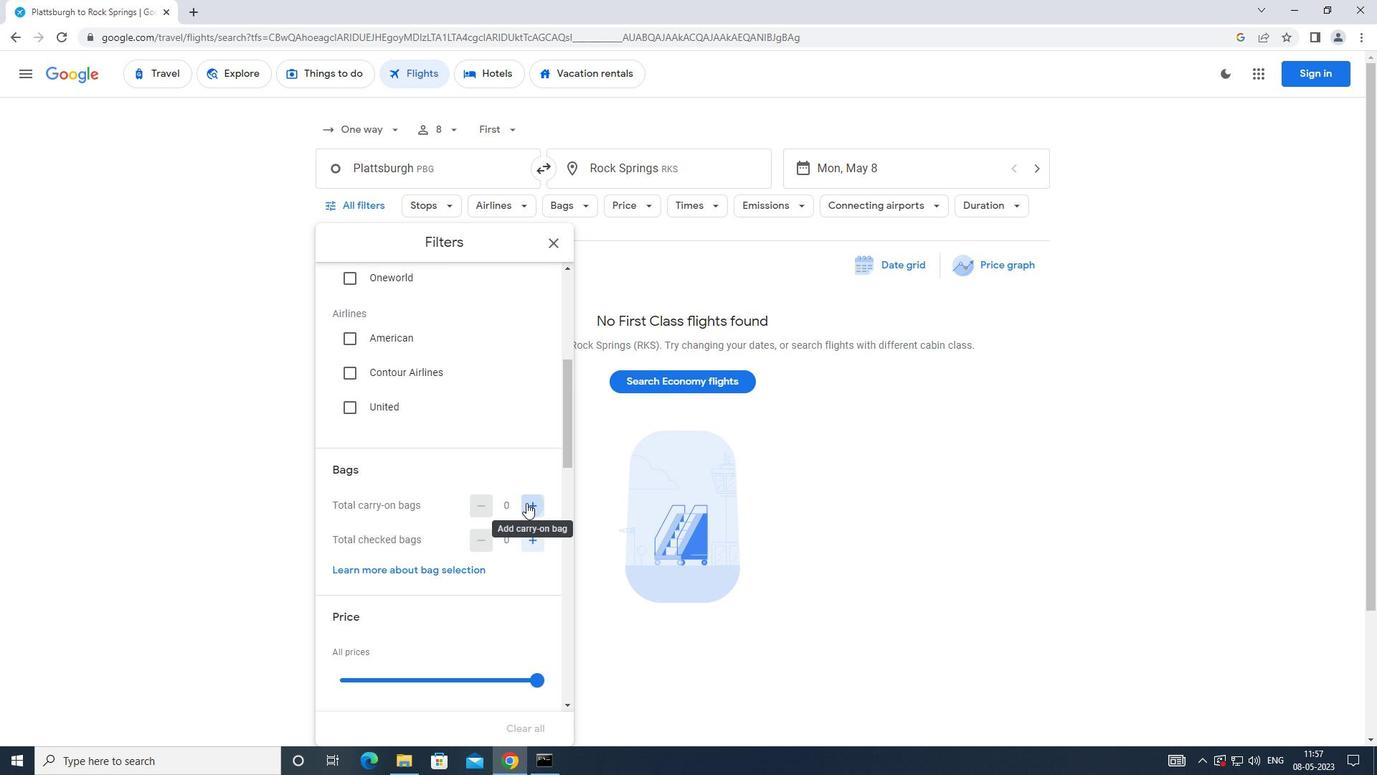 
Action: Mouse moved to (530, 536)
Screenshot: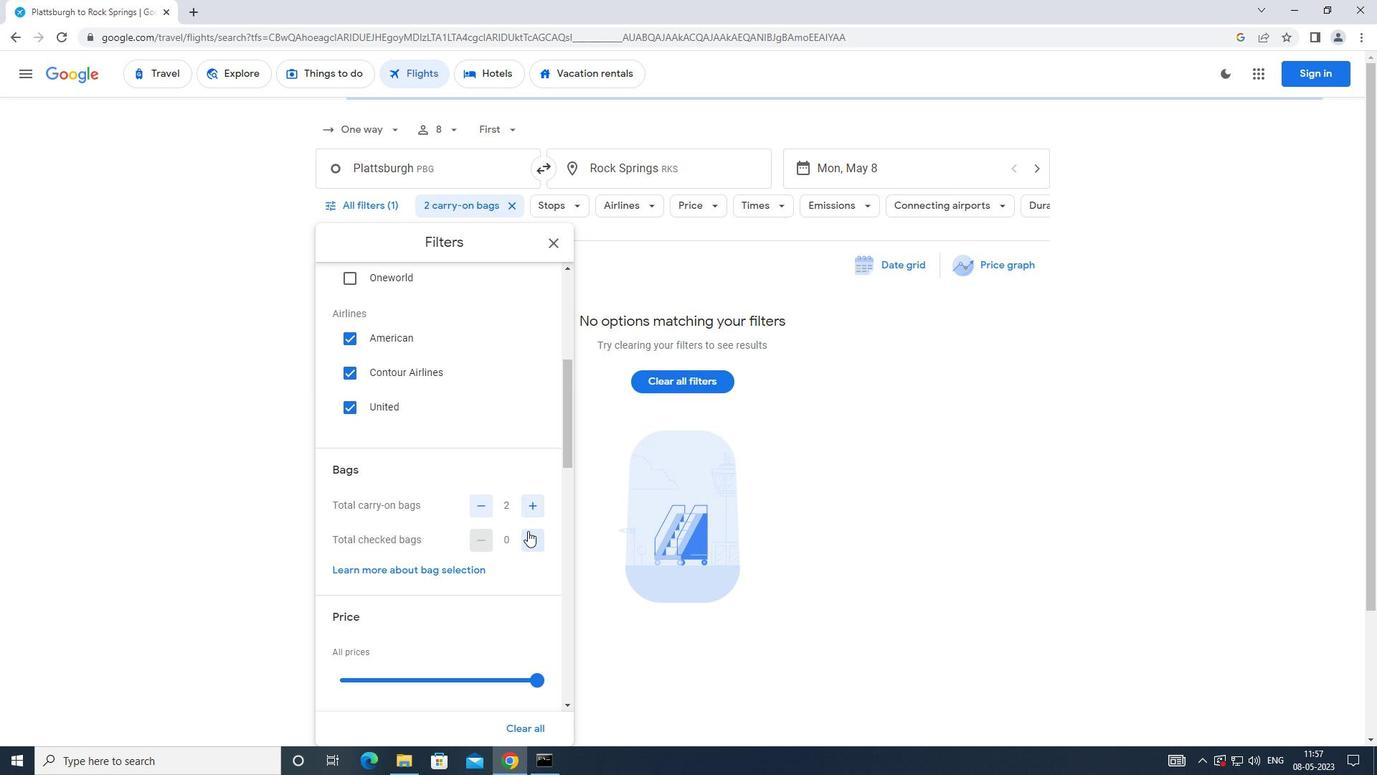 
Action: Mouse pressed left at (530, 536)
Screenshot: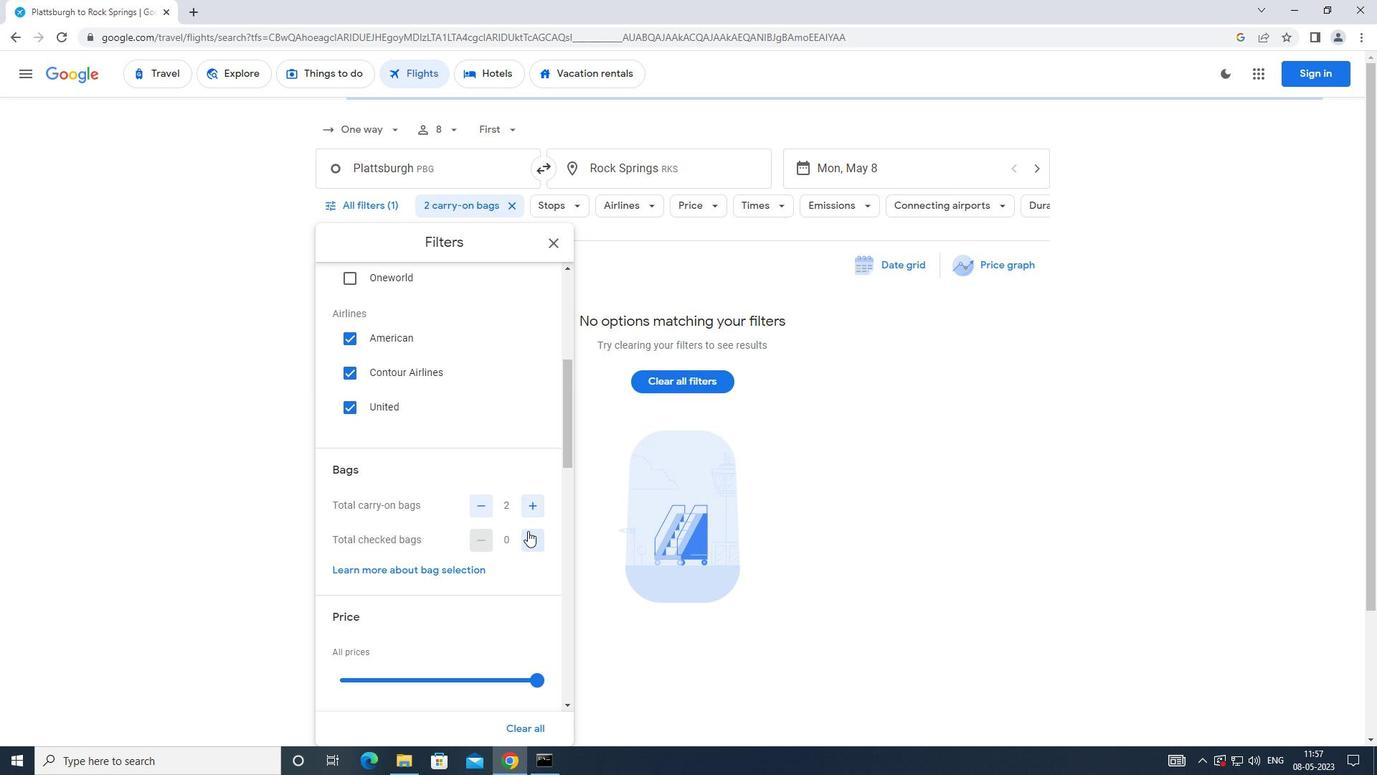 
Action: Mouse pressed left at (530, 536)
Screenshot: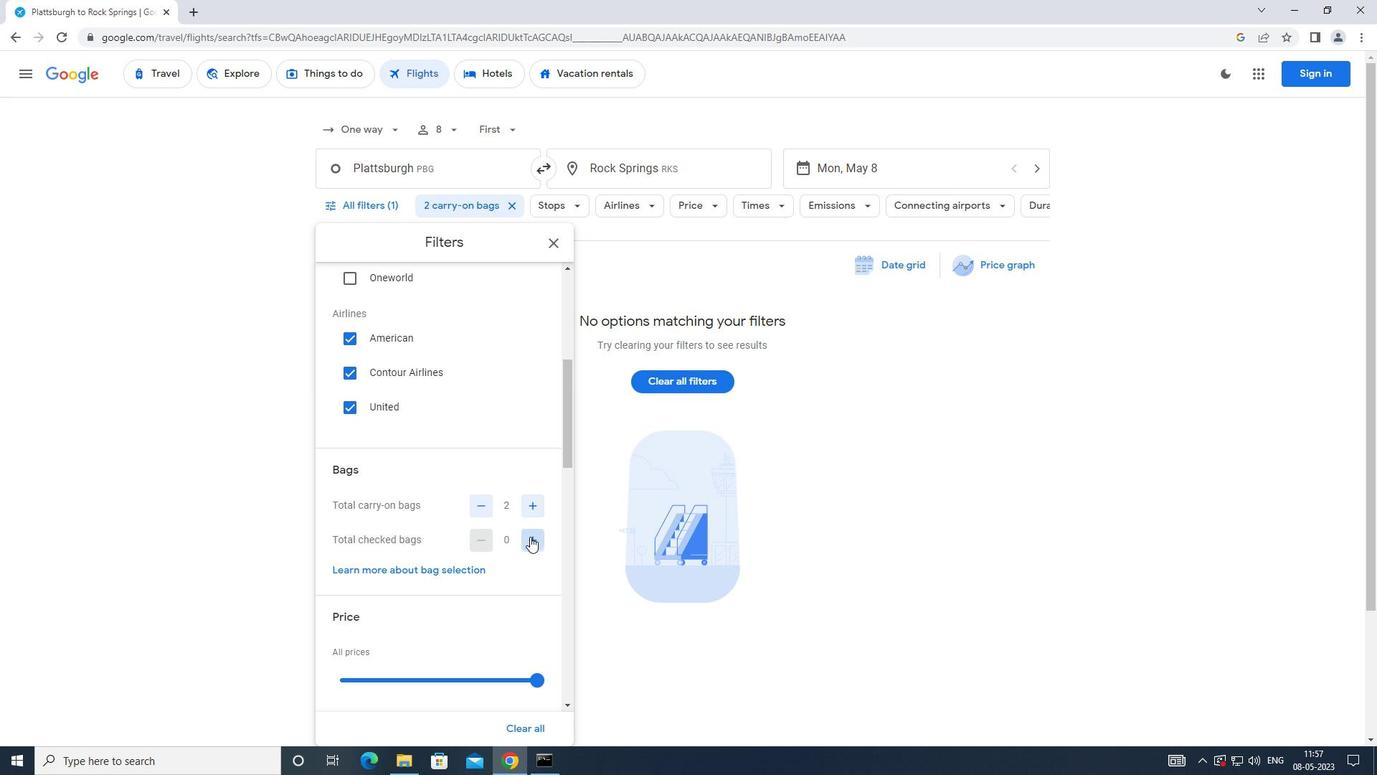 
Action: Mouse pressed left at (530, 536)
Screenshot: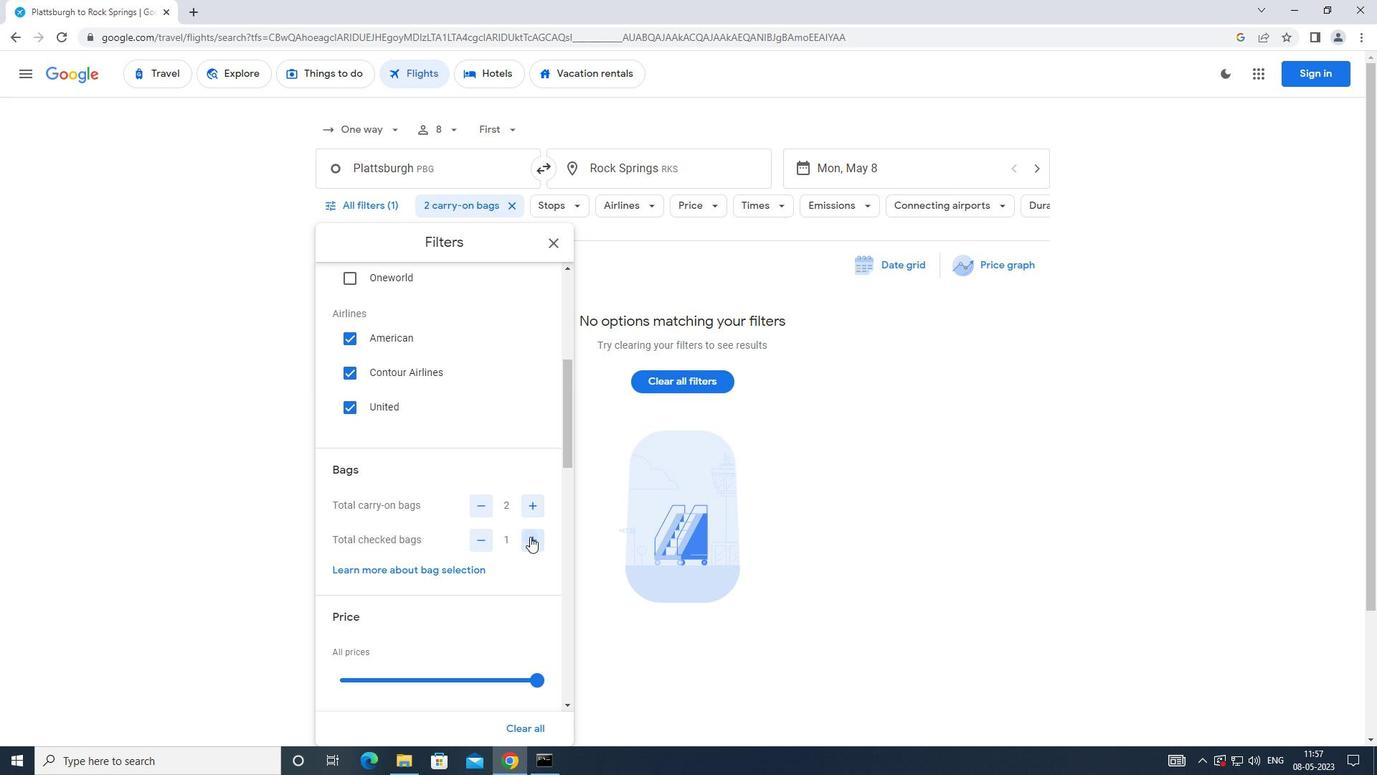 
Action: Mouse pressed left at (530, 536)
Screenshot: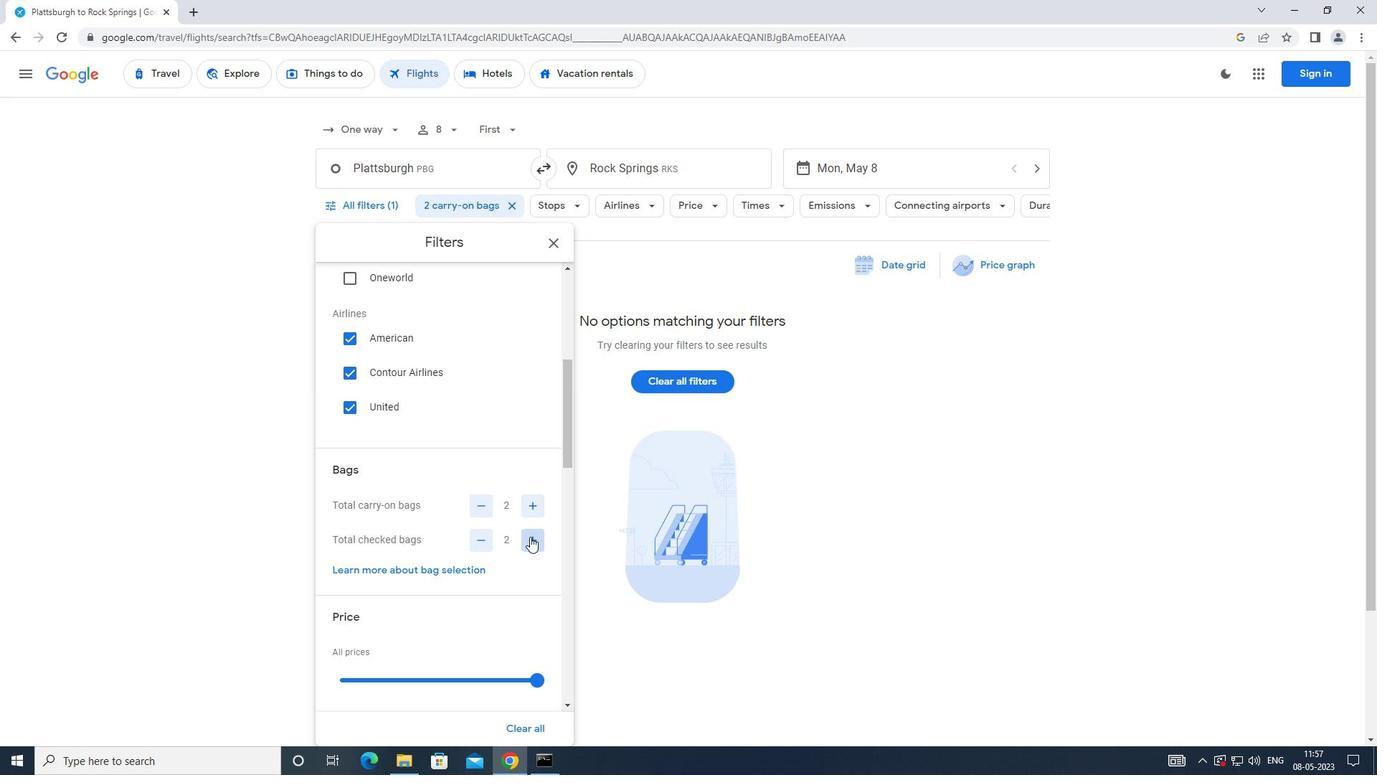 
Action: Mouse pressed left at (530, 536)
Screenshot: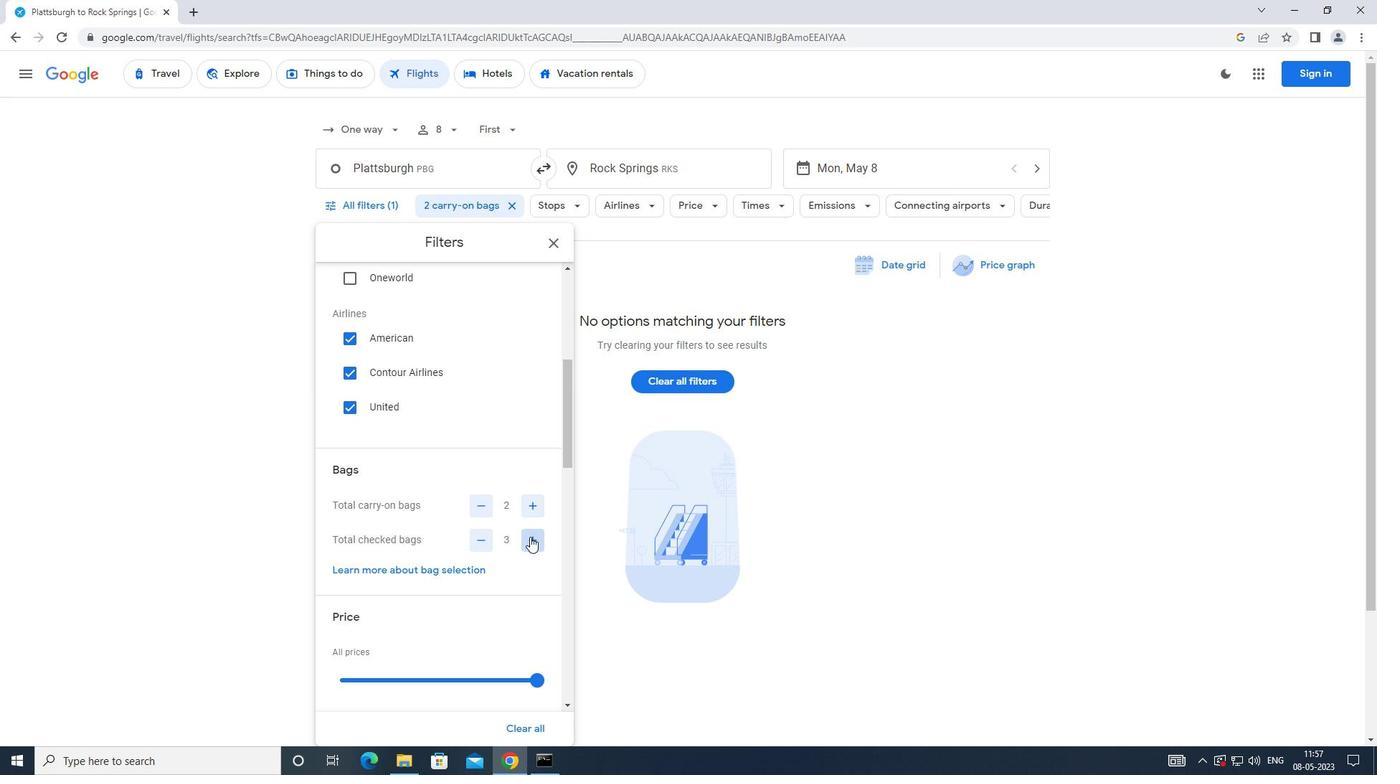 
Action: Mouse pressed left at (530, 536)
Screenshot: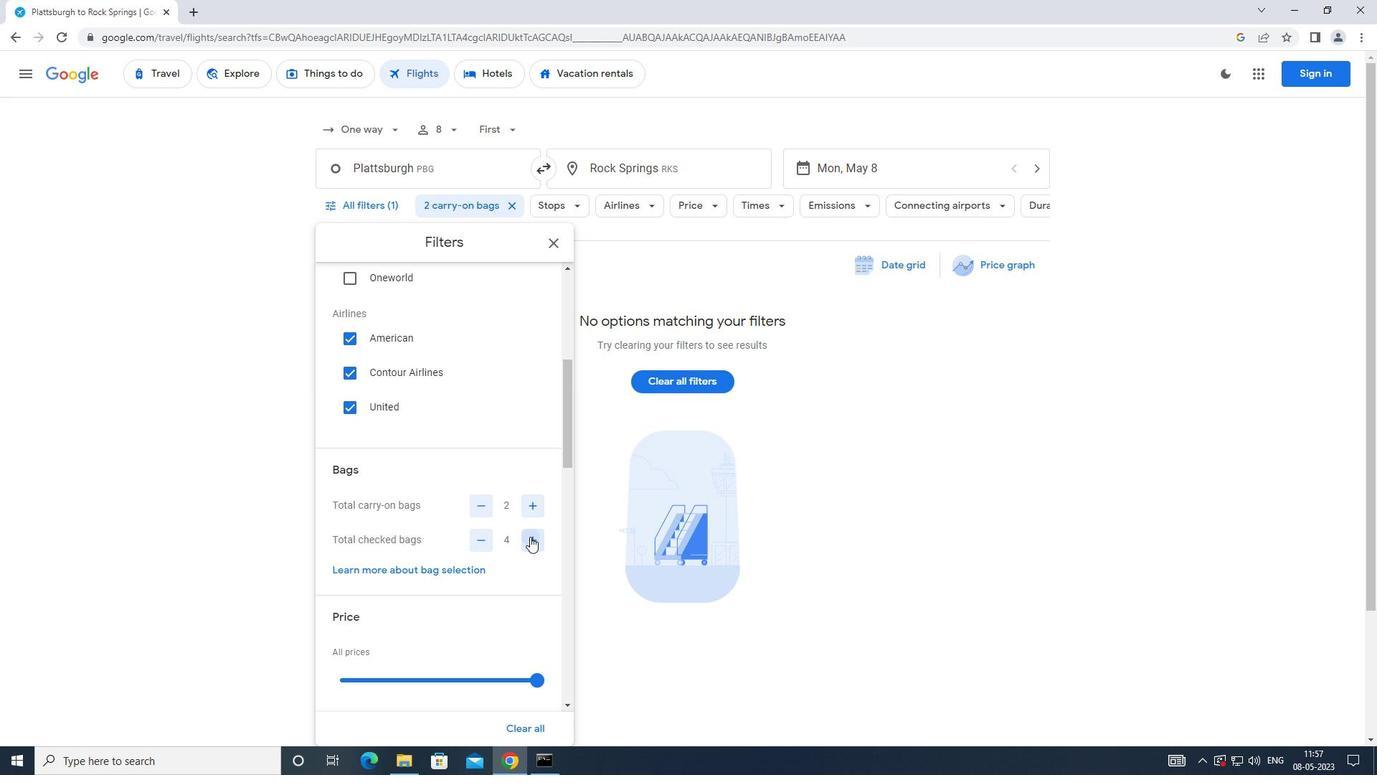 
Action: Mouse moved to (499, 555)
Screenshot: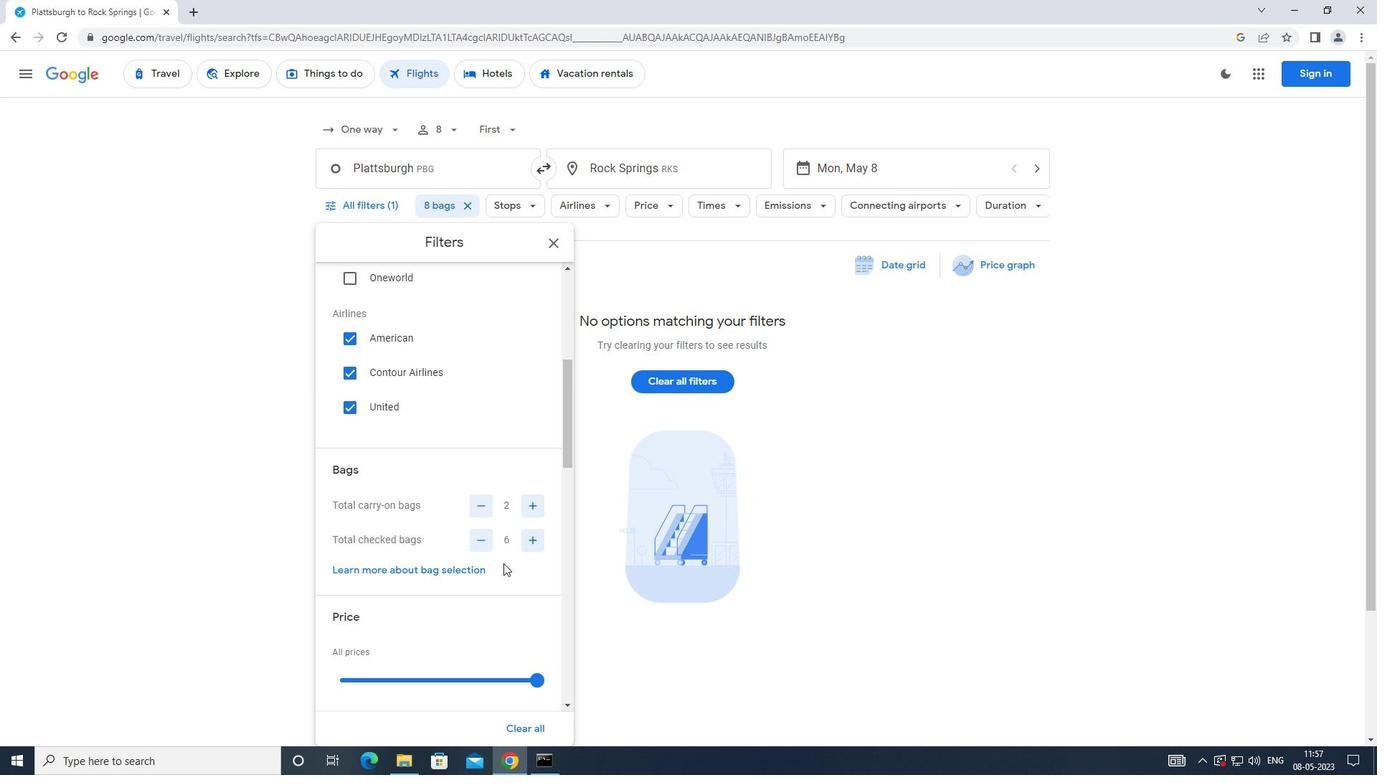 
Action: Mouse scrolled (499, 554) with delta (0, 0)
Screenshot: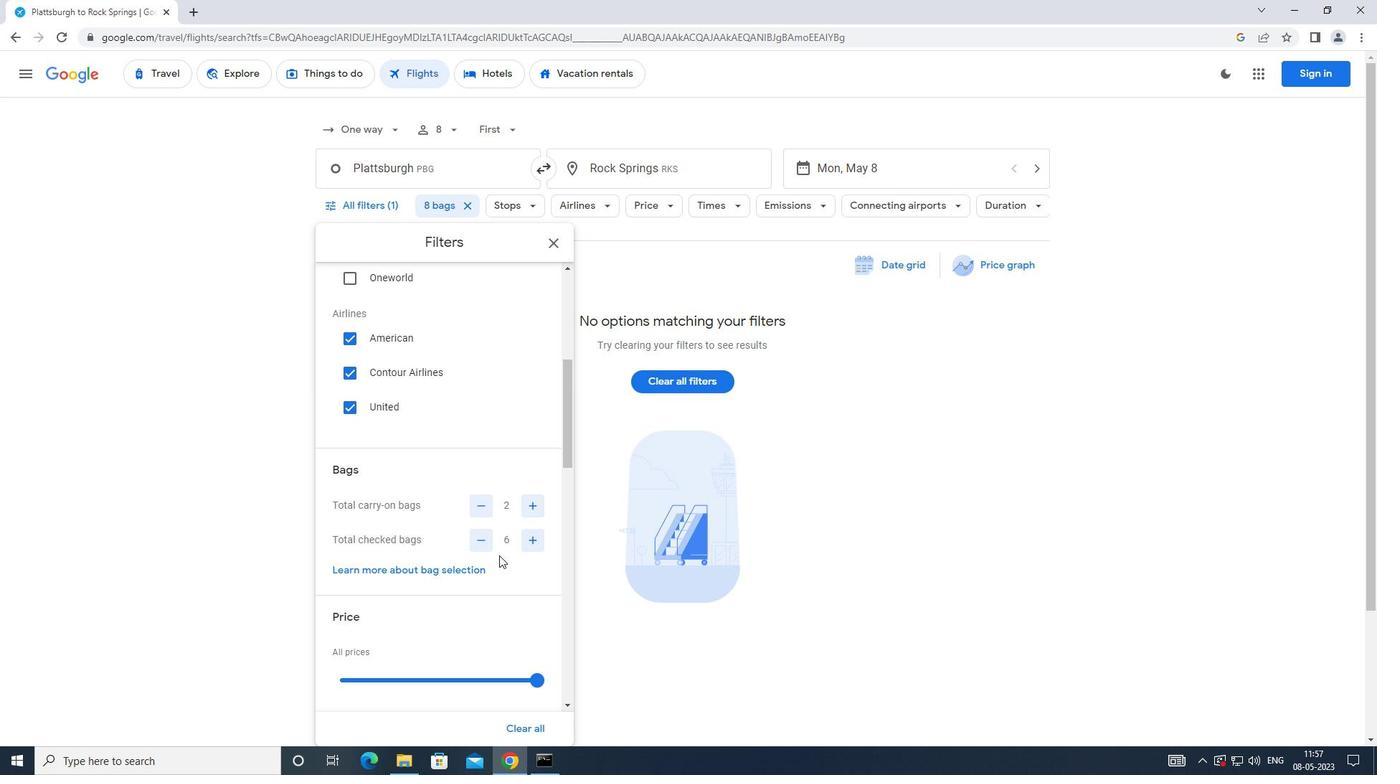
Action: Mouse moved to (498, 555)
Screenshot: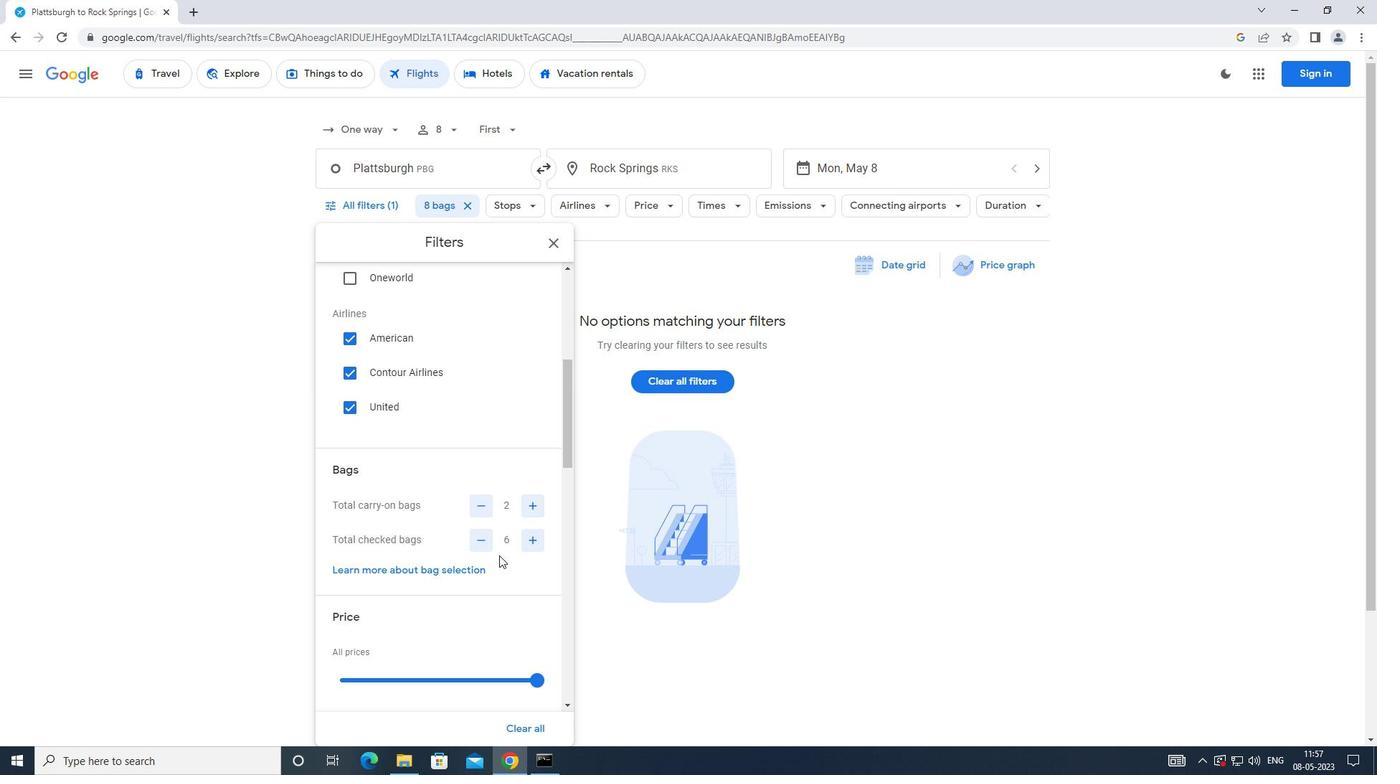 
Action: Mouse scrolled (498, 554) with delta (0, 0)
Screenshot: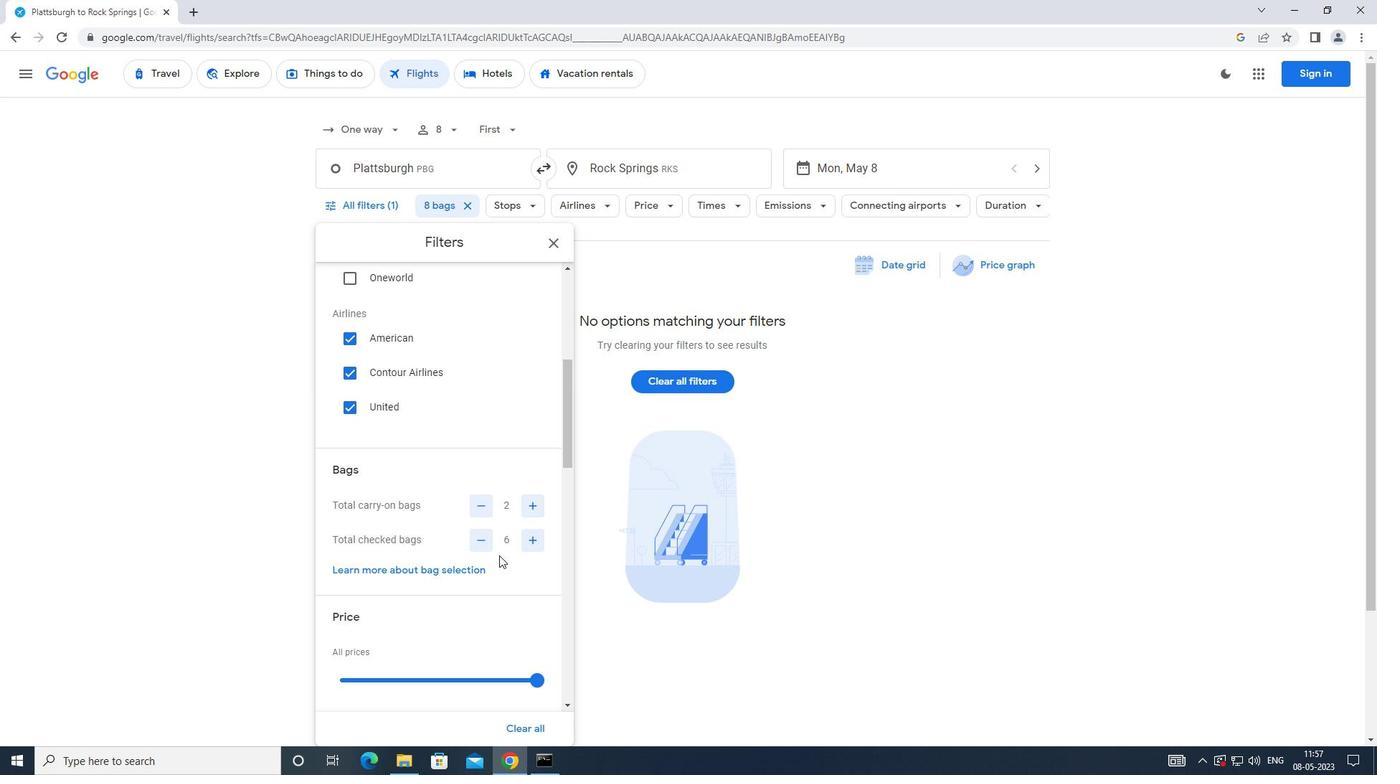 
Action: Mouse moved to (533, 538)
Screenshot: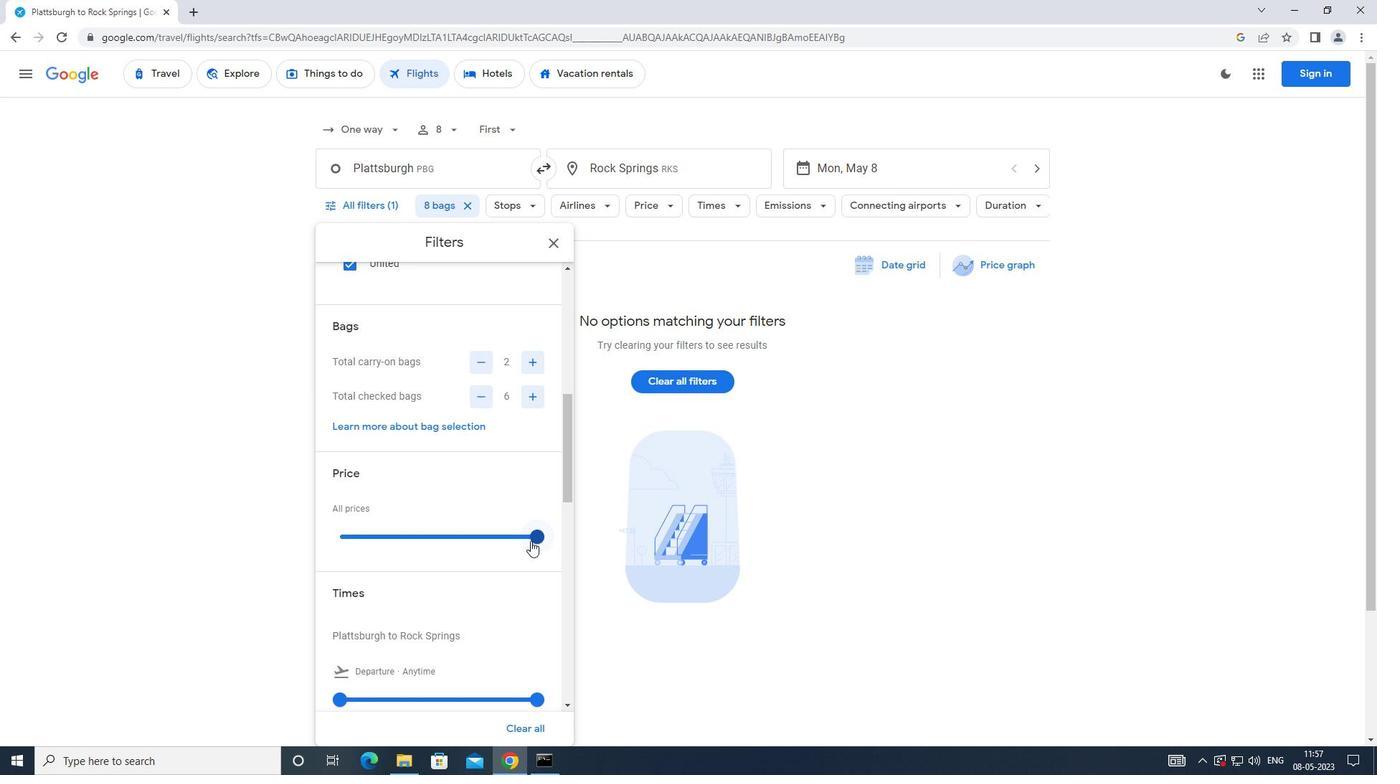 
Action: Mouse pressed left at (533, 538)
Screenshot: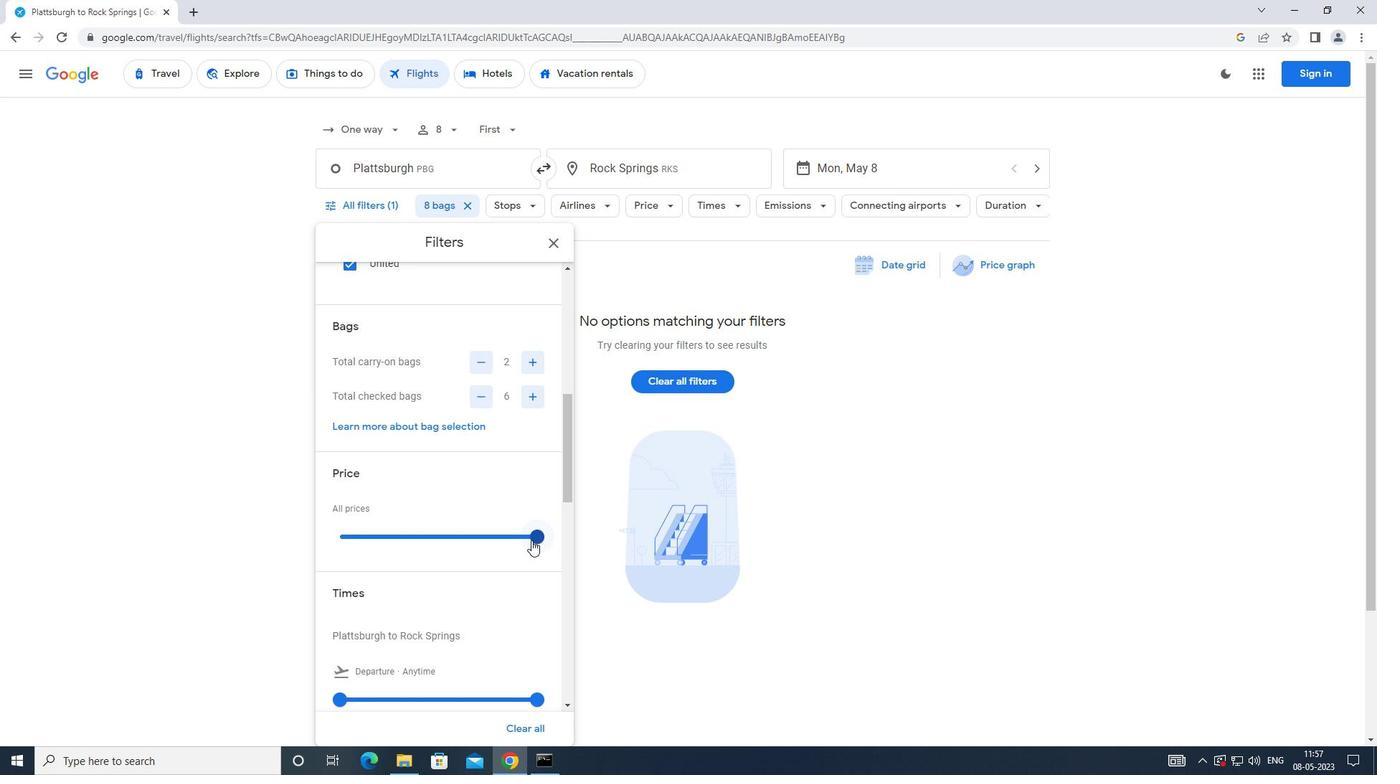 
Action: Mouse moved to (465, 507)
Screenshot: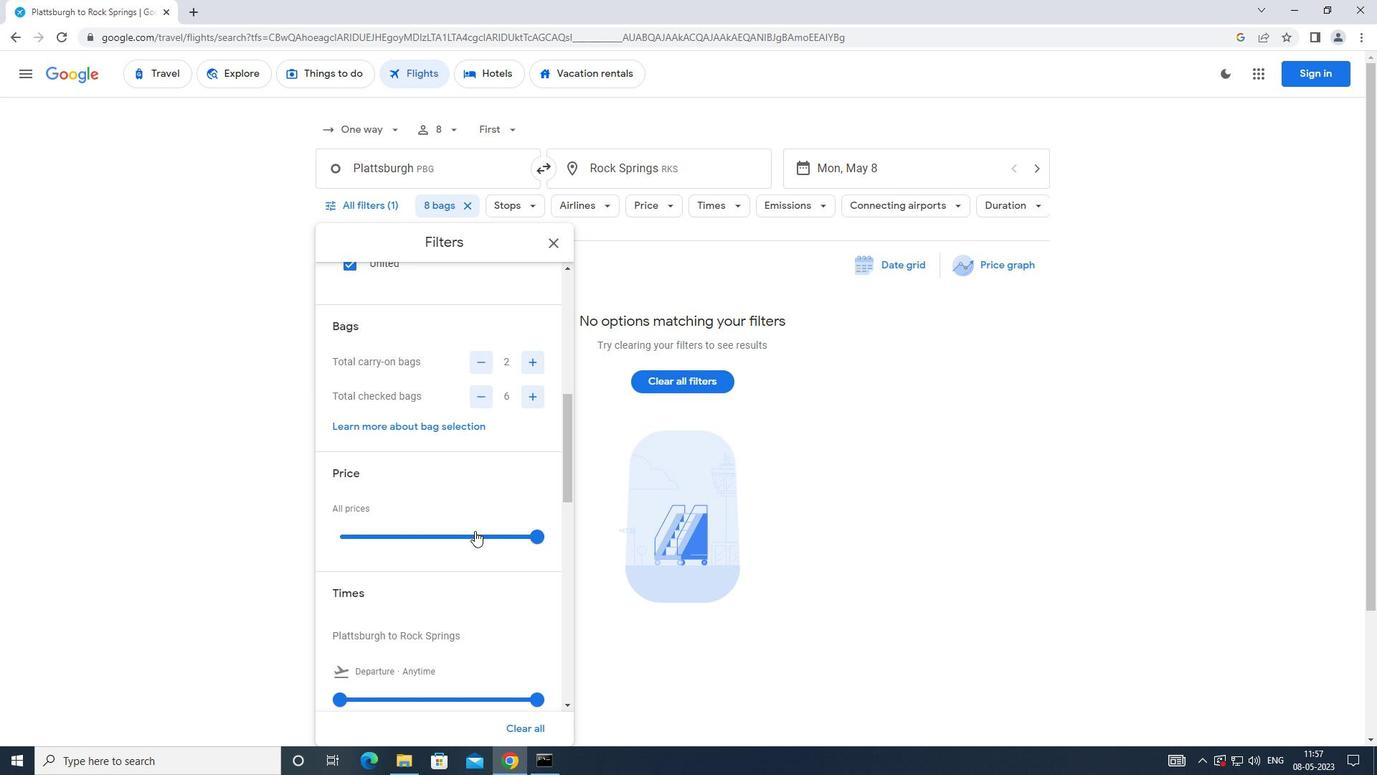 
Action: Mouse scrolled (465, 506) with delta (0, 0)
Screenshot: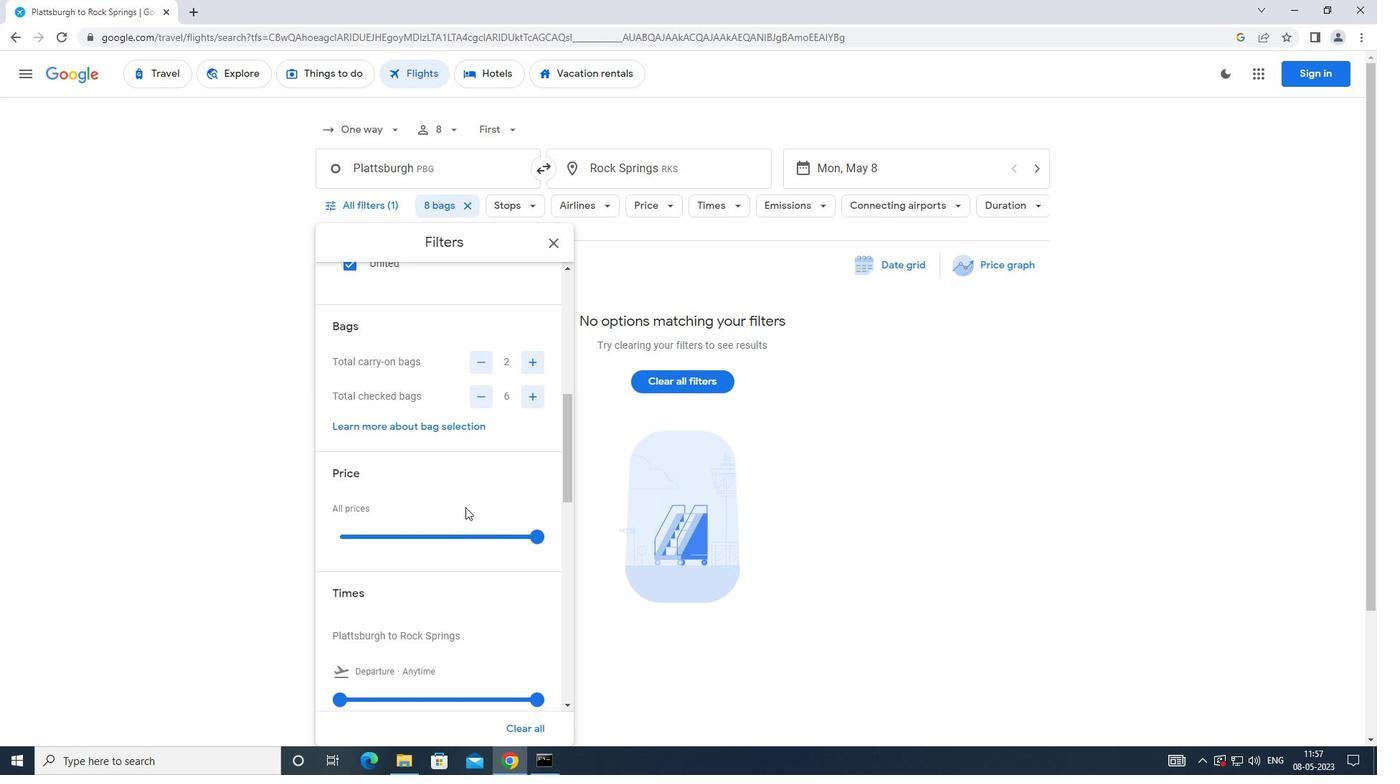 
Action: Mouse scrolled (465, 506) with delta (0, 0)
Screenshot: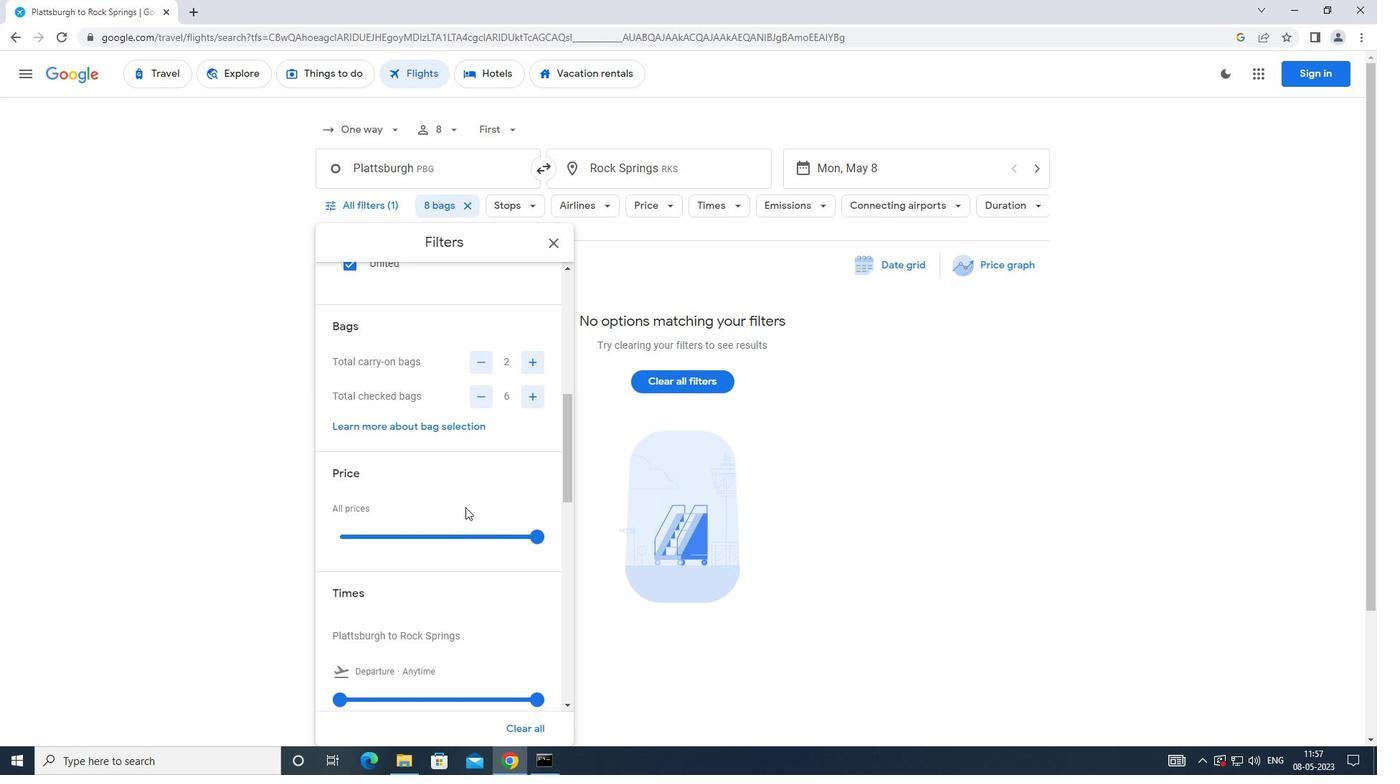 
Action: Mouse moved to (341, 553)
Screenshot: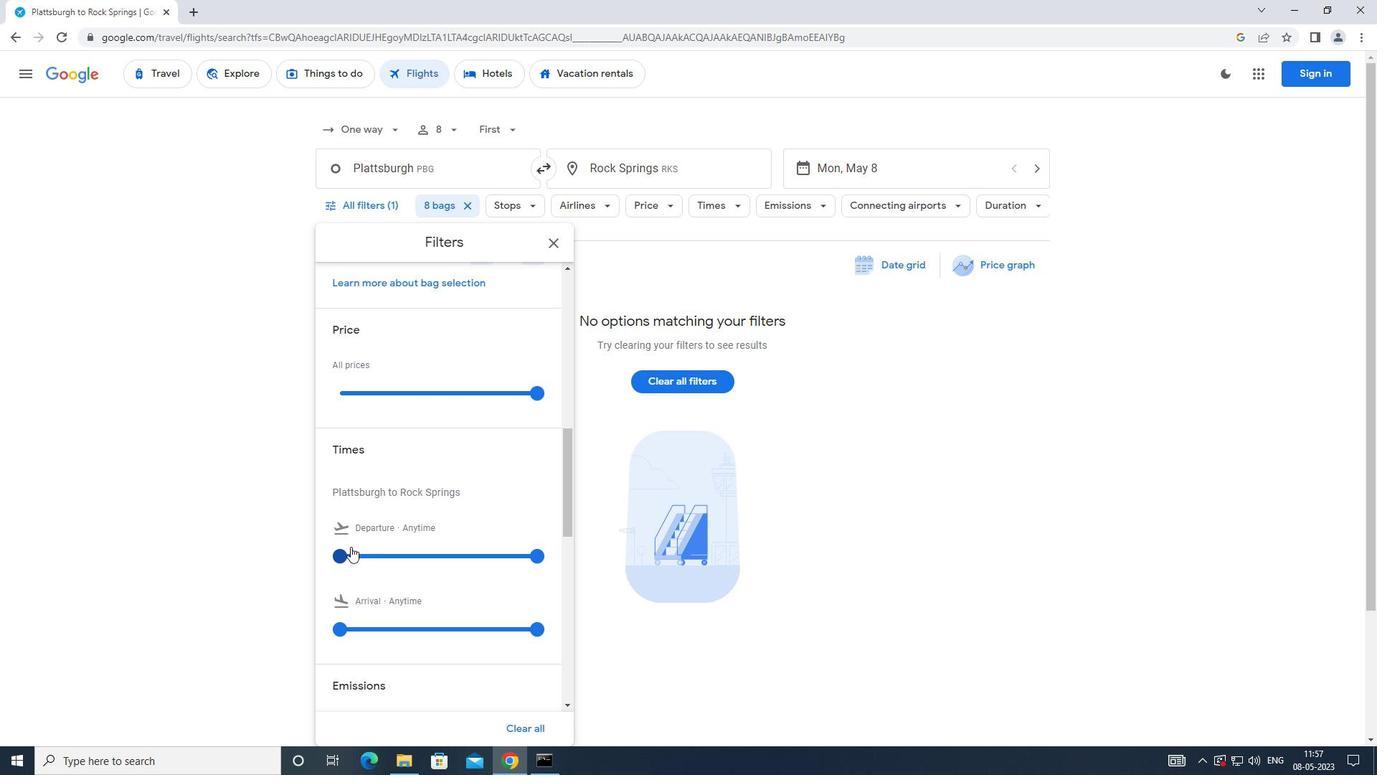 
Action: Mouse pressed left at (341, 553)
Screenshot: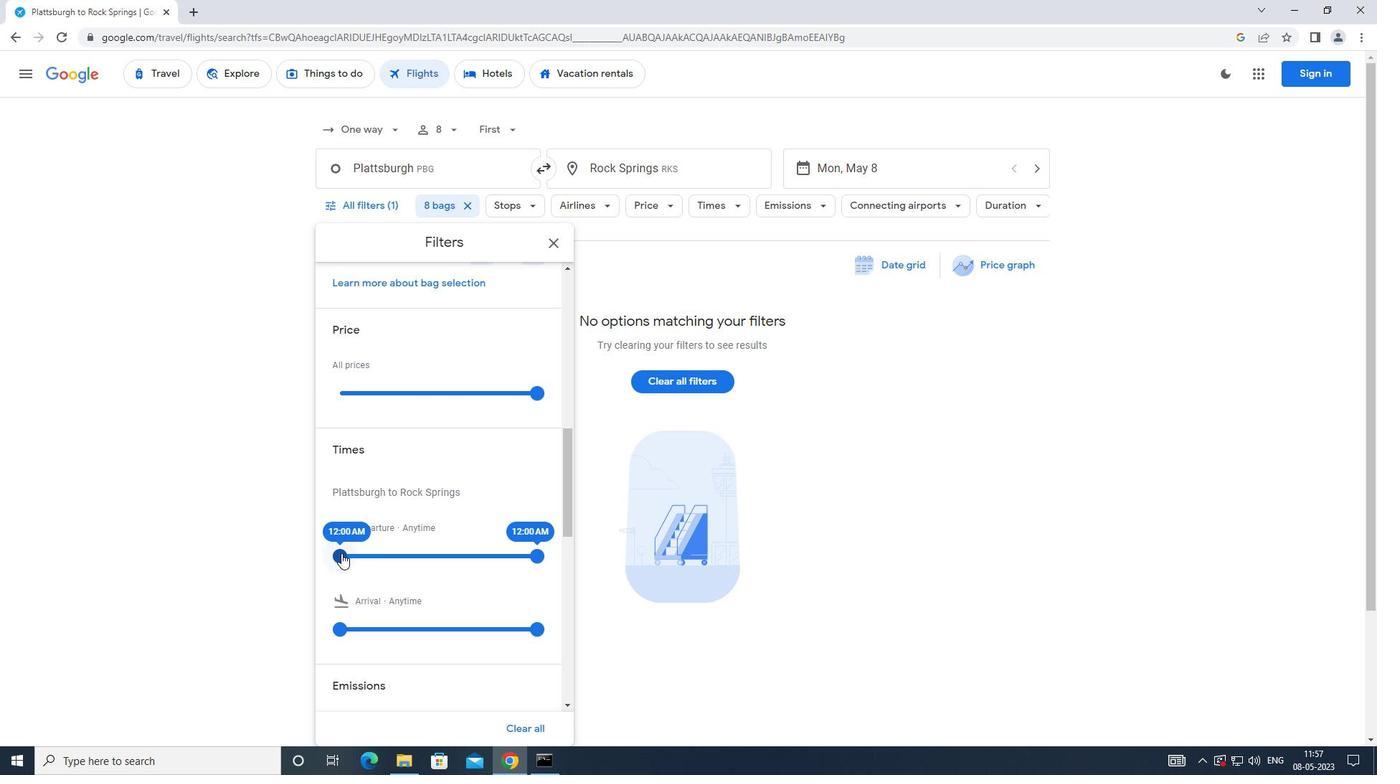 
Action: Mouse moved to (538, 560)
Screenshot: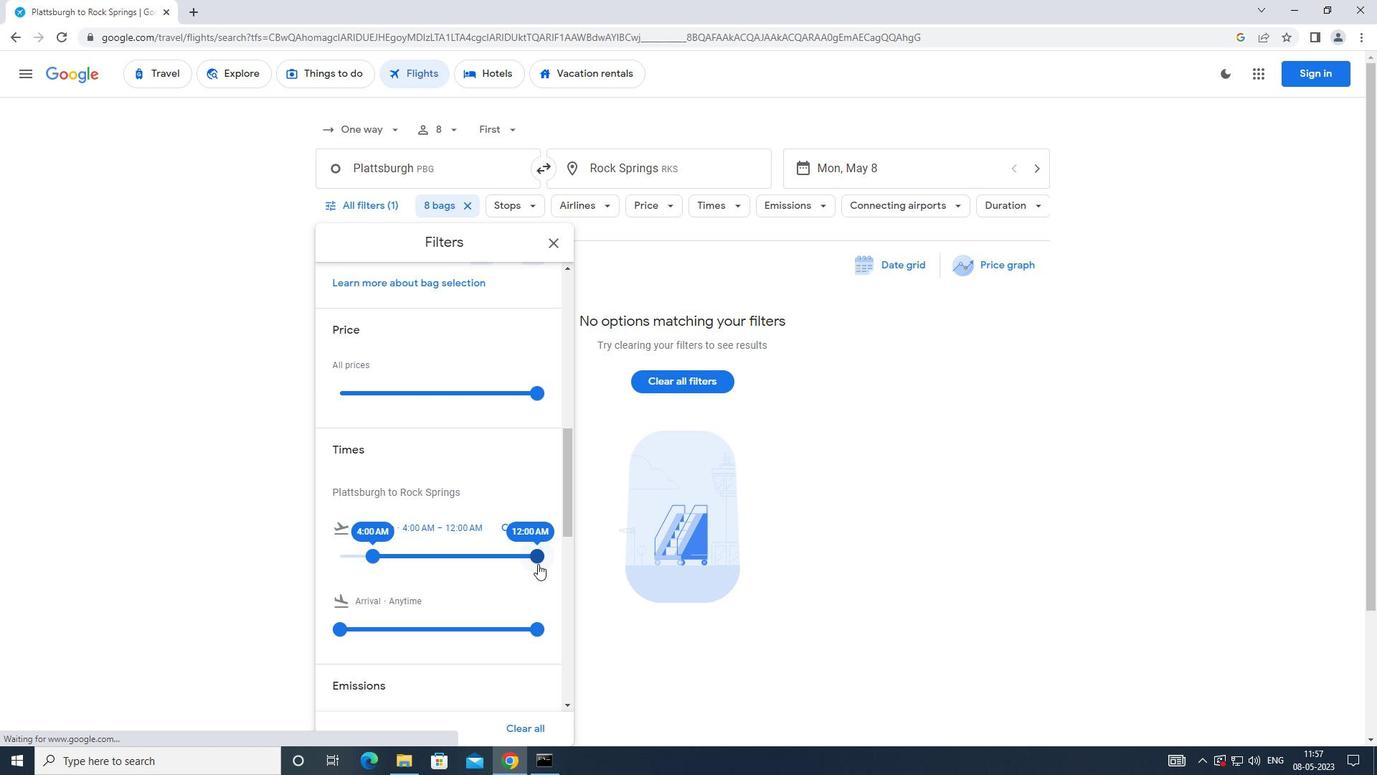 
Action: Mouse pressed left at (538, 560)
Screenshot: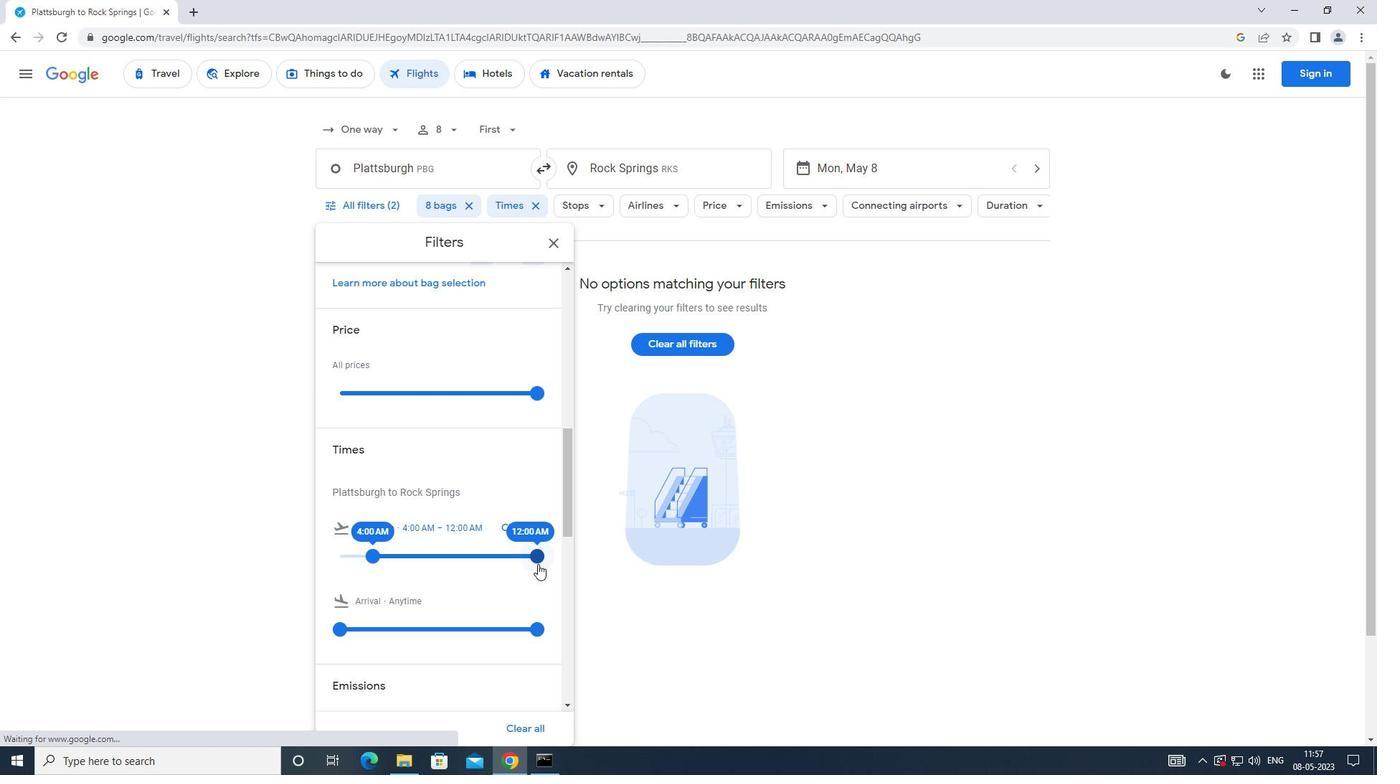 
Action: Mouse moved to (556, 249)
Screenshot: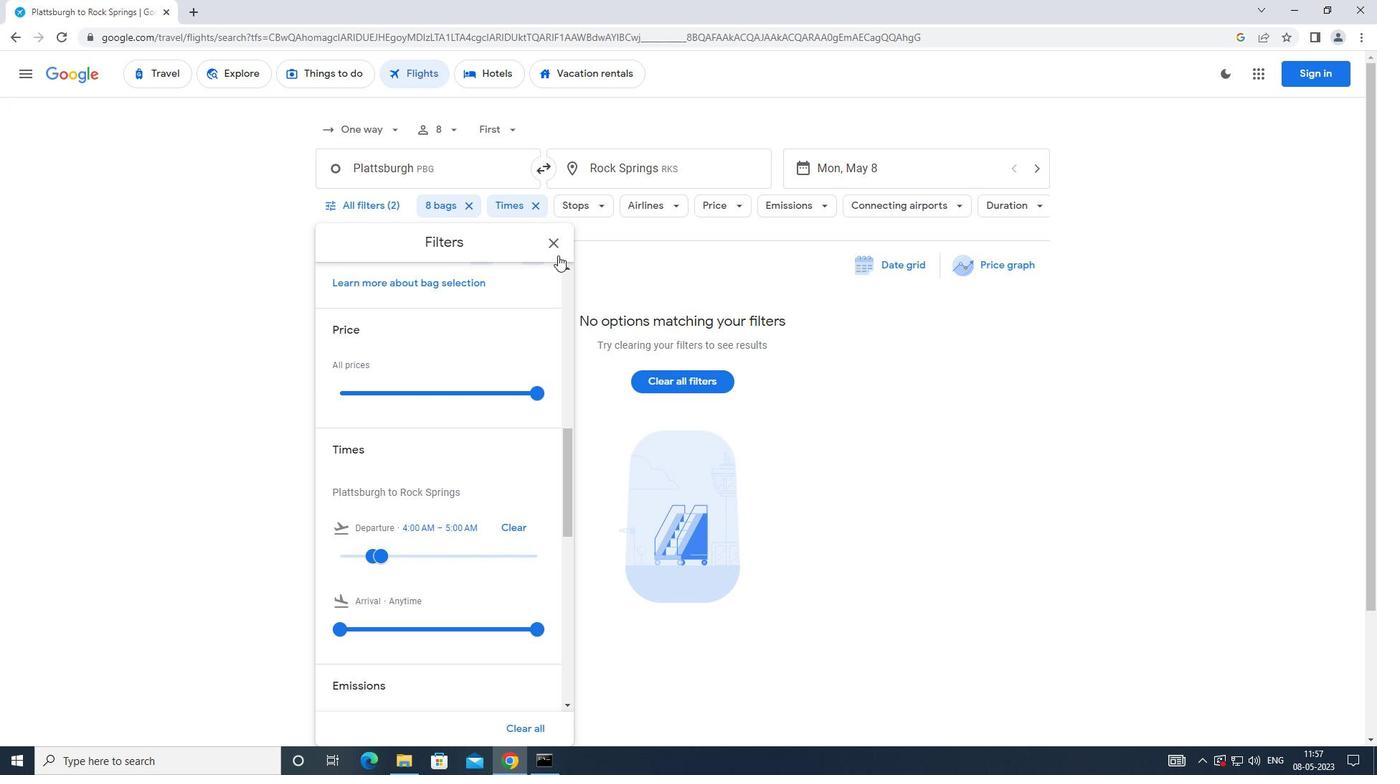 
Action: Mouse pressed left at (556, 249)
Screenshot: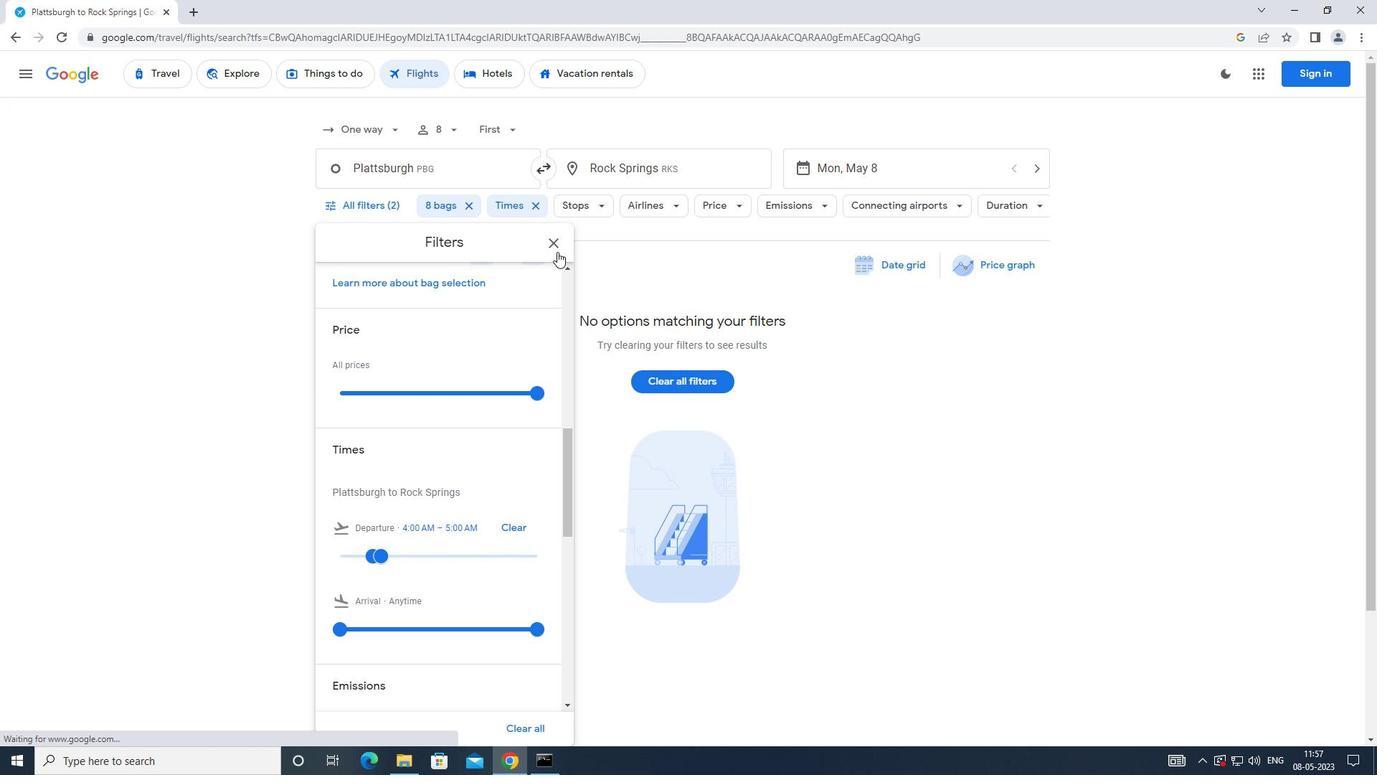 
Action: Mouse moved to (556, 250)
Screenshot: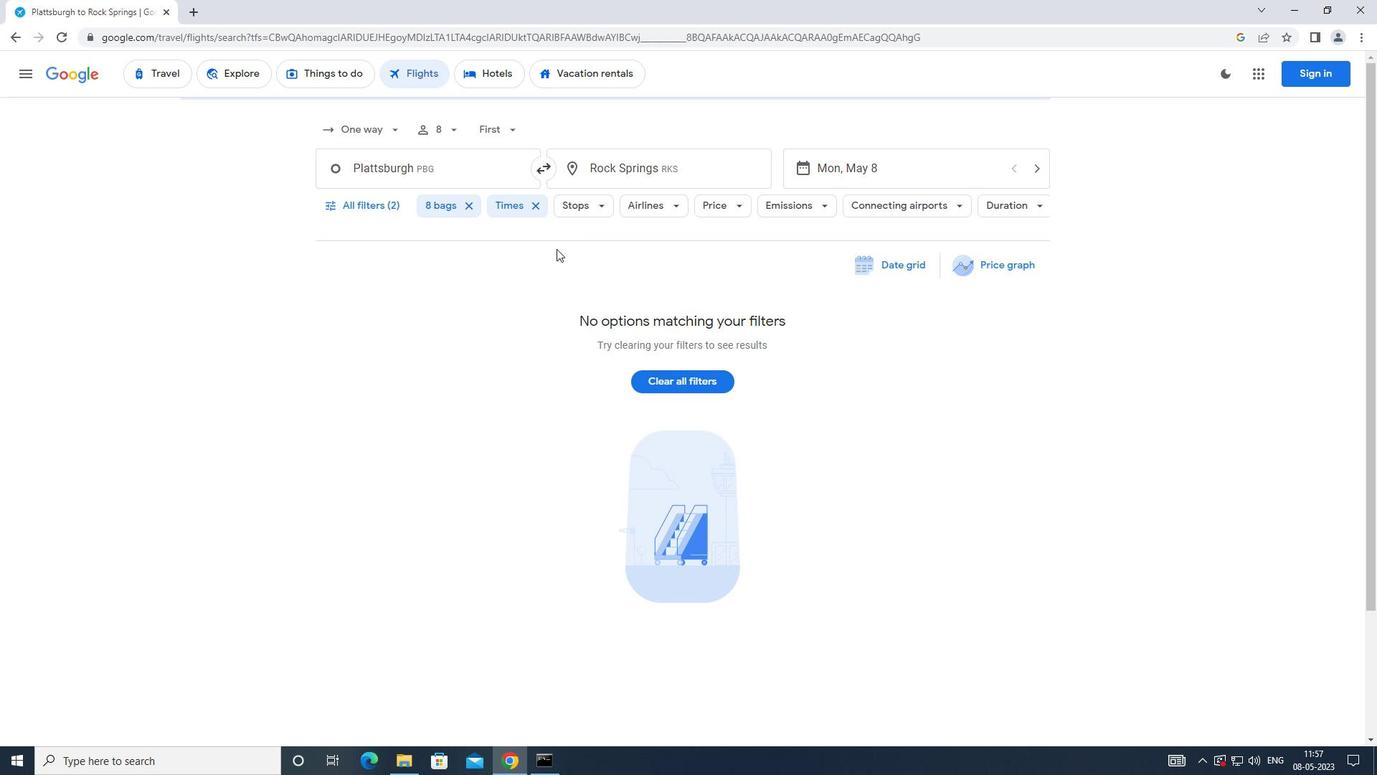 
